 Task: Find connections with filter location Jintūr with filter topic #Homeofficewith filter profile language Potuguese with filter current company TASC Outsourcing with filter school Bhartiya Vidya Bhavans Sardar Patel Institute of Technology Munshi Nagar Andheri Mumbai with filter industry Photography with filter service category Negotiation with filter keywords title Medical Administrator
Action: Mouse moved to (291, 339)
Screenshot: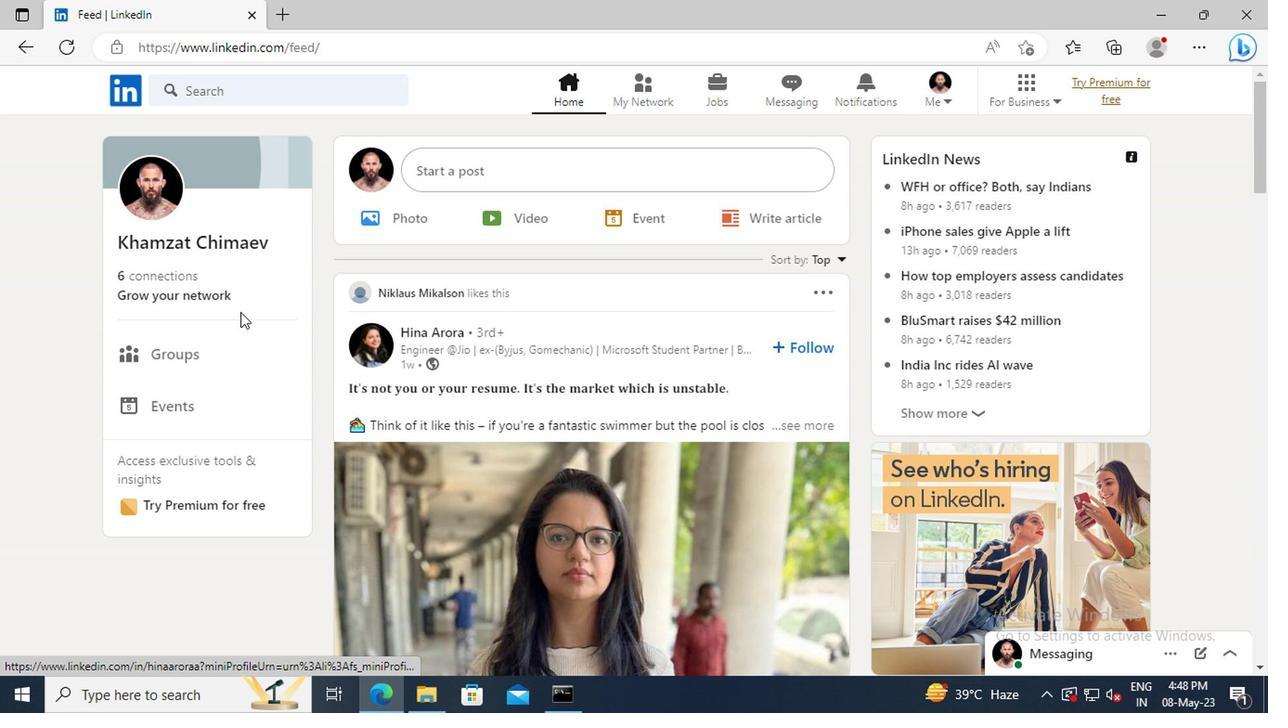 
Action: Mouse pressed left at (291, 339)
Screenshot: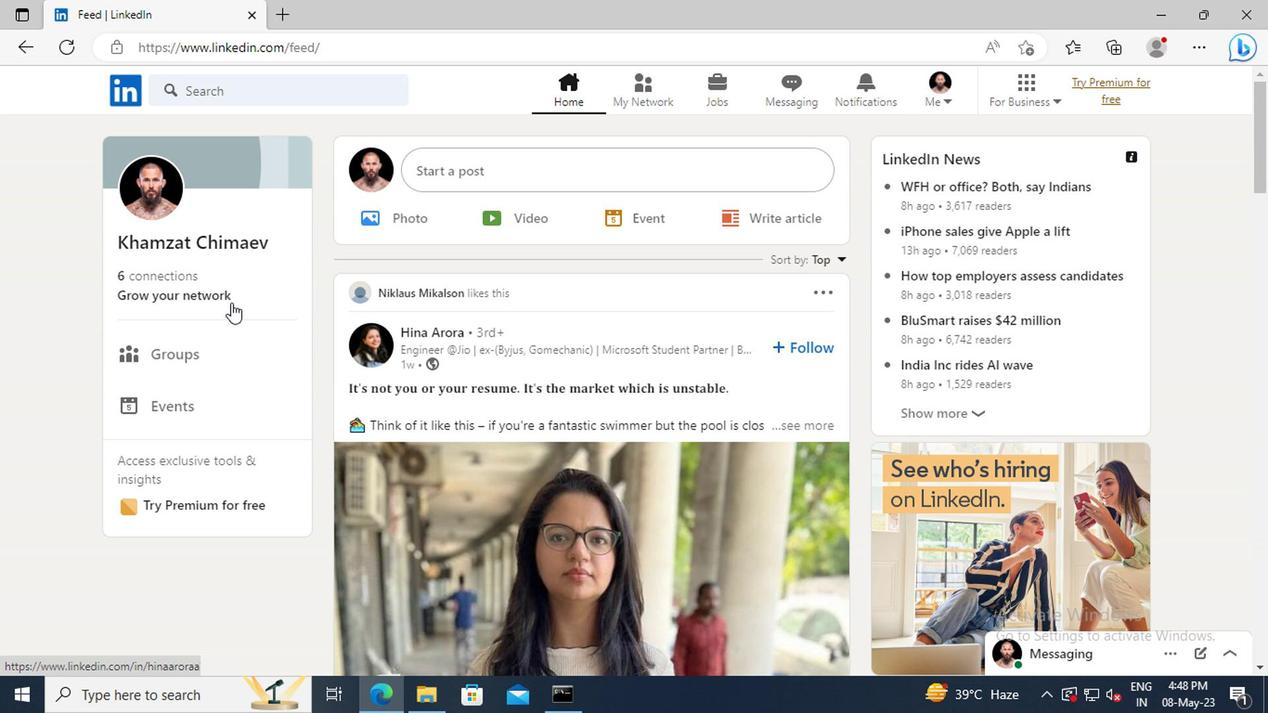
Action: Mouse moved to (279, 275)
Screenshot: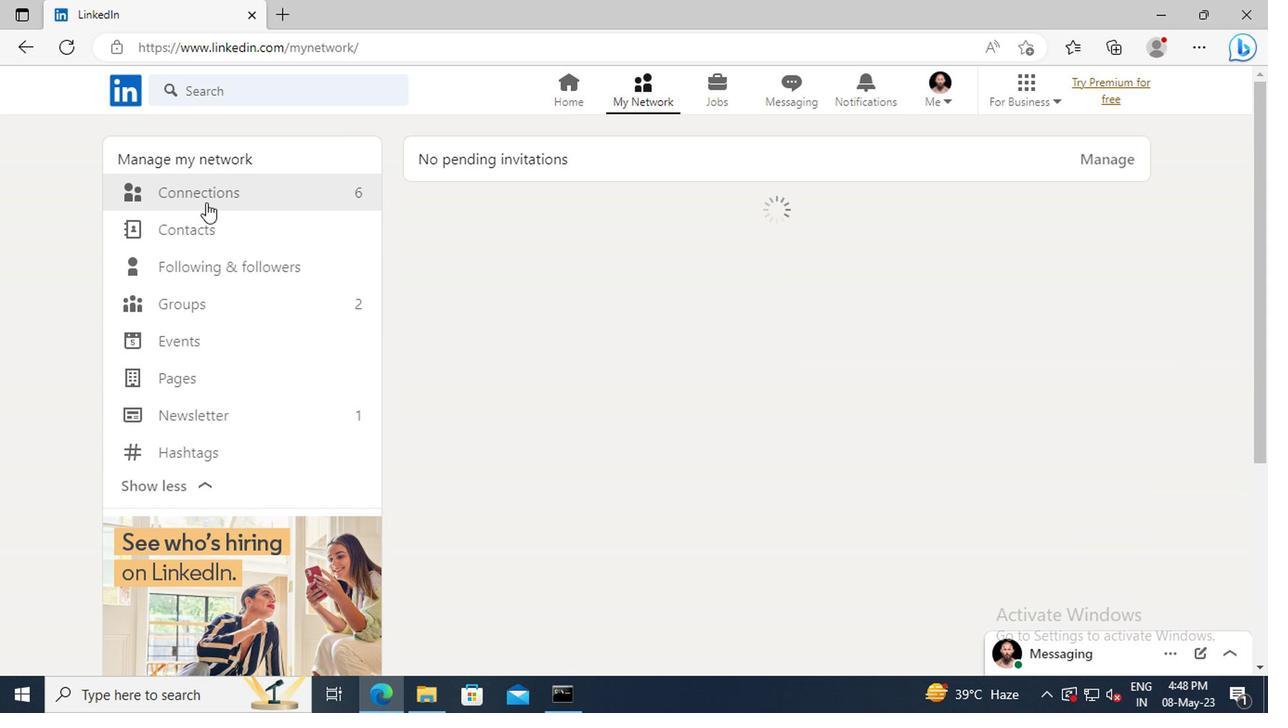 
Action: Mouse pressed left at (279, 275)
Screenshot: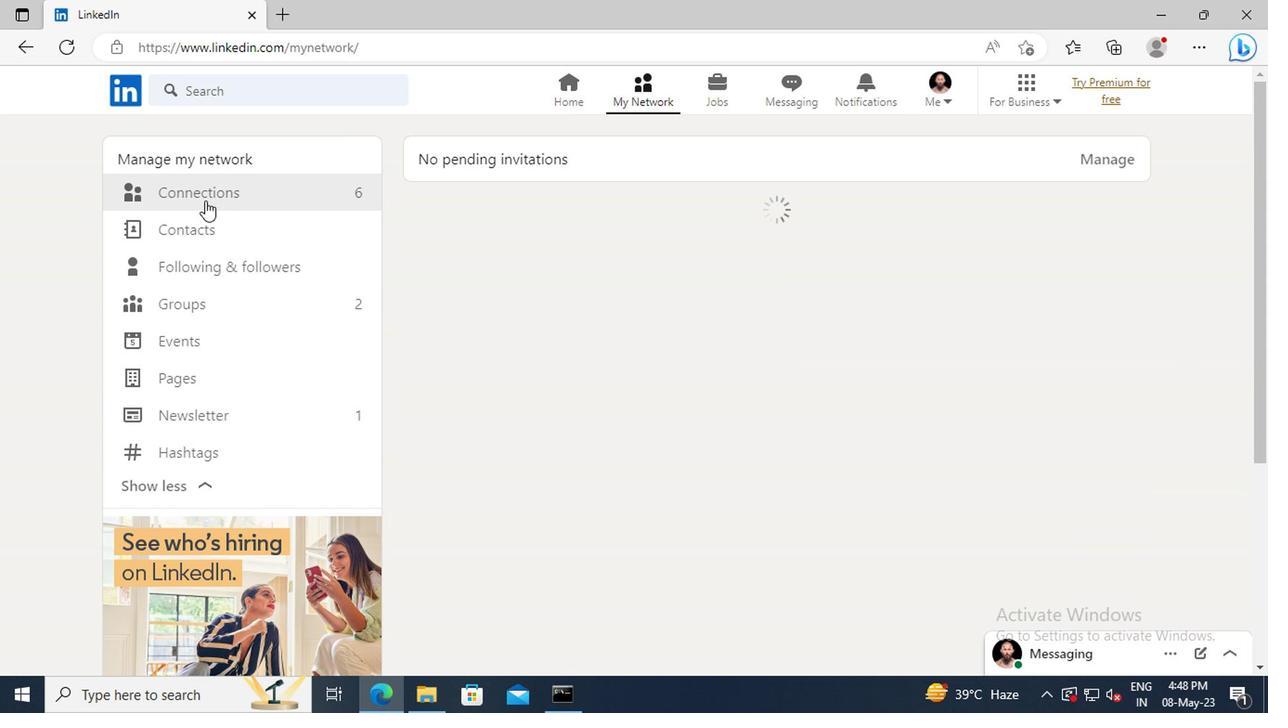 
Action: Mouse moved to (676, 273)
Screenshot: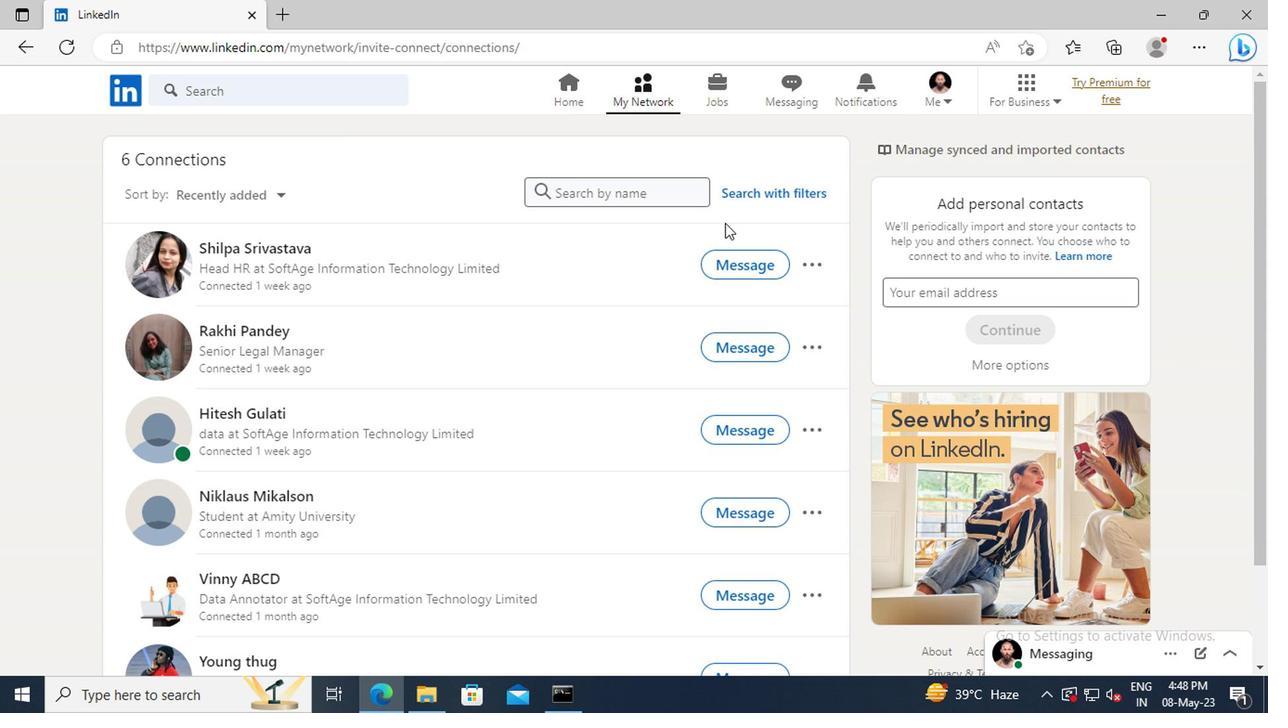 
Action: Mouse pressed left at (676, 273)
Screenshot: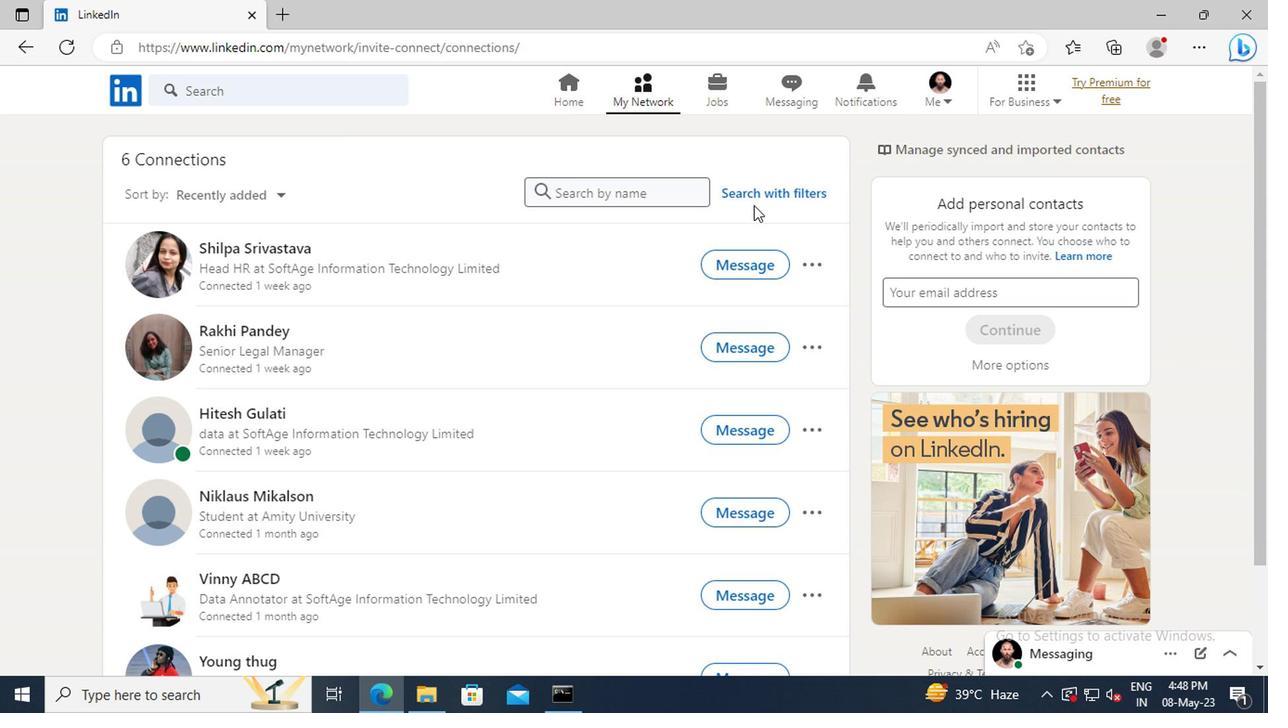
Action: Mouse moved to (637, 235)
Screenshot: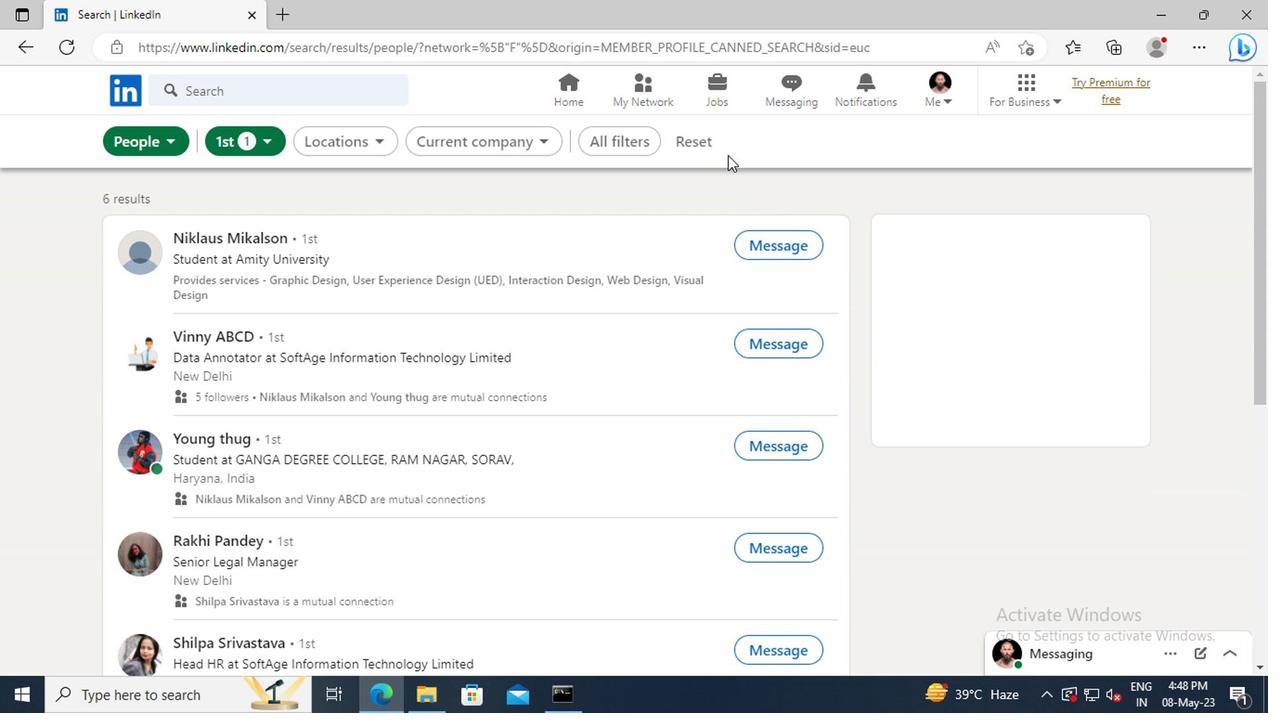 
Action: Mouse pressed left at (637, 235)
Screenshot: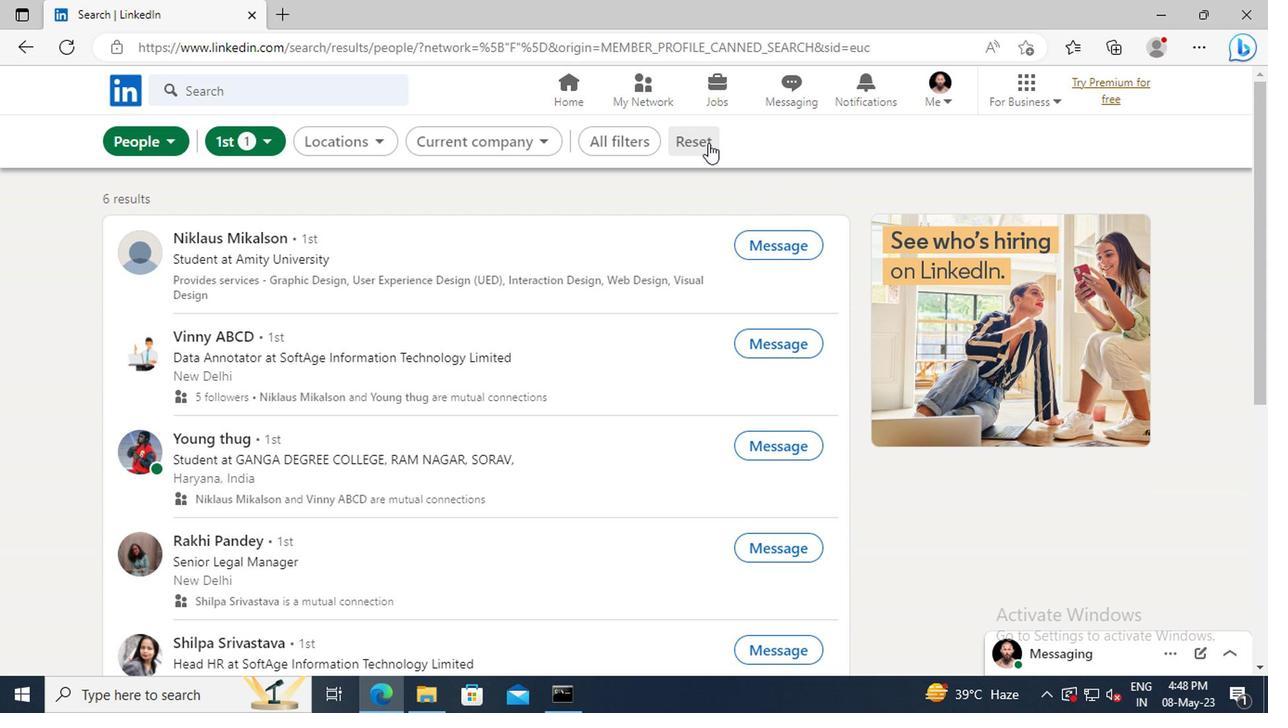 
Action: Mouse moved to (614, 235)
Screenshot: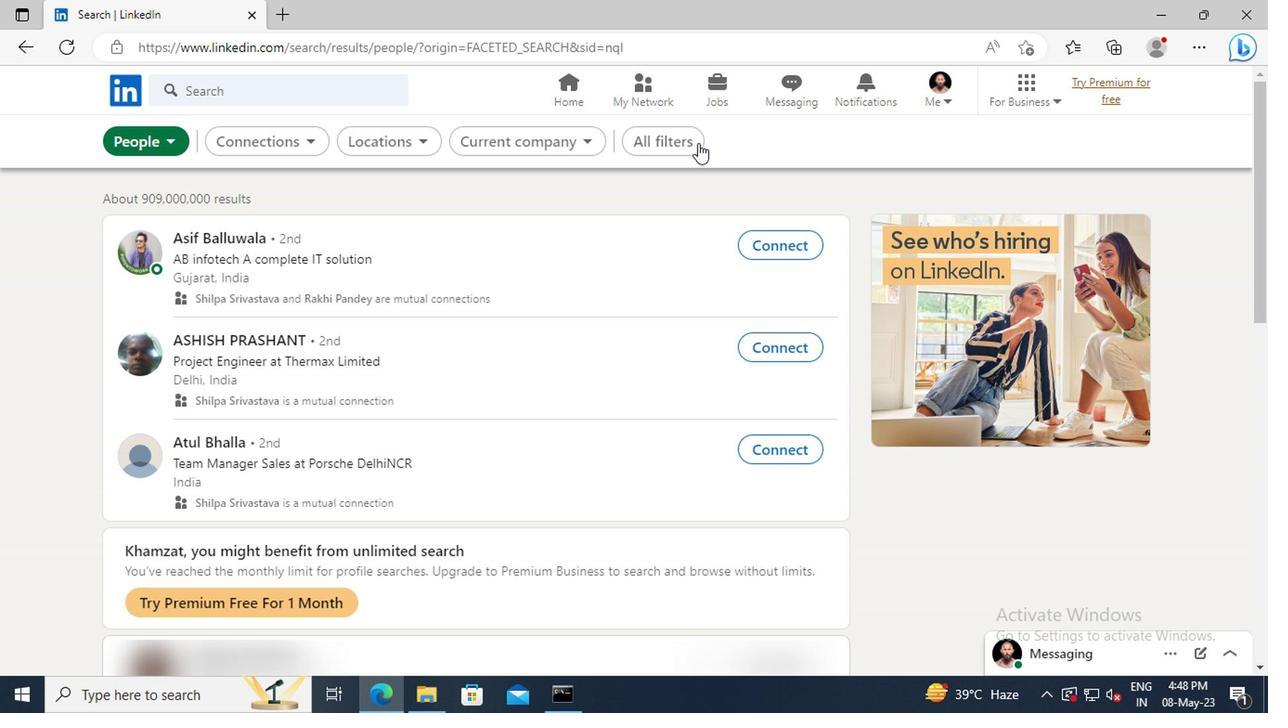 
Action: Mouse pressed left at (614, 235)
Screenshot: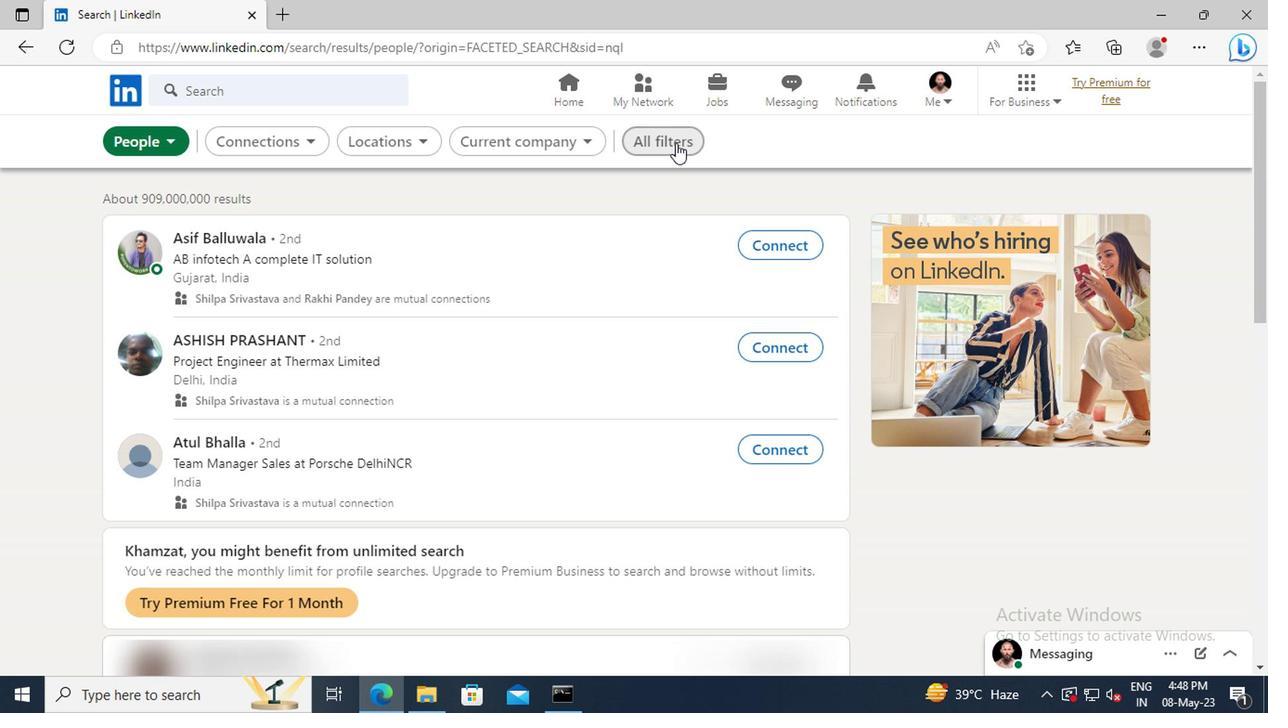 
Action: Mouse moved to (884, 385)
Screenshot: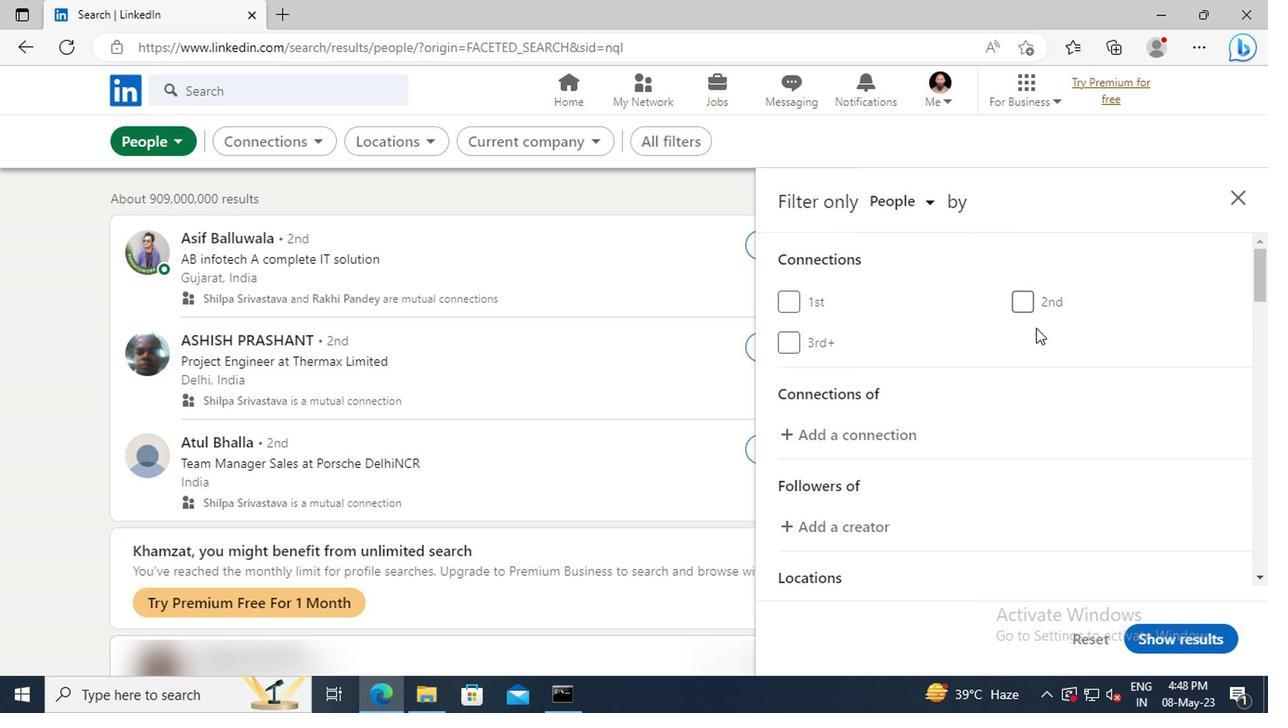 
Action: Mouse scrolled (884, 384) with delta (0, 0)
Screenshot: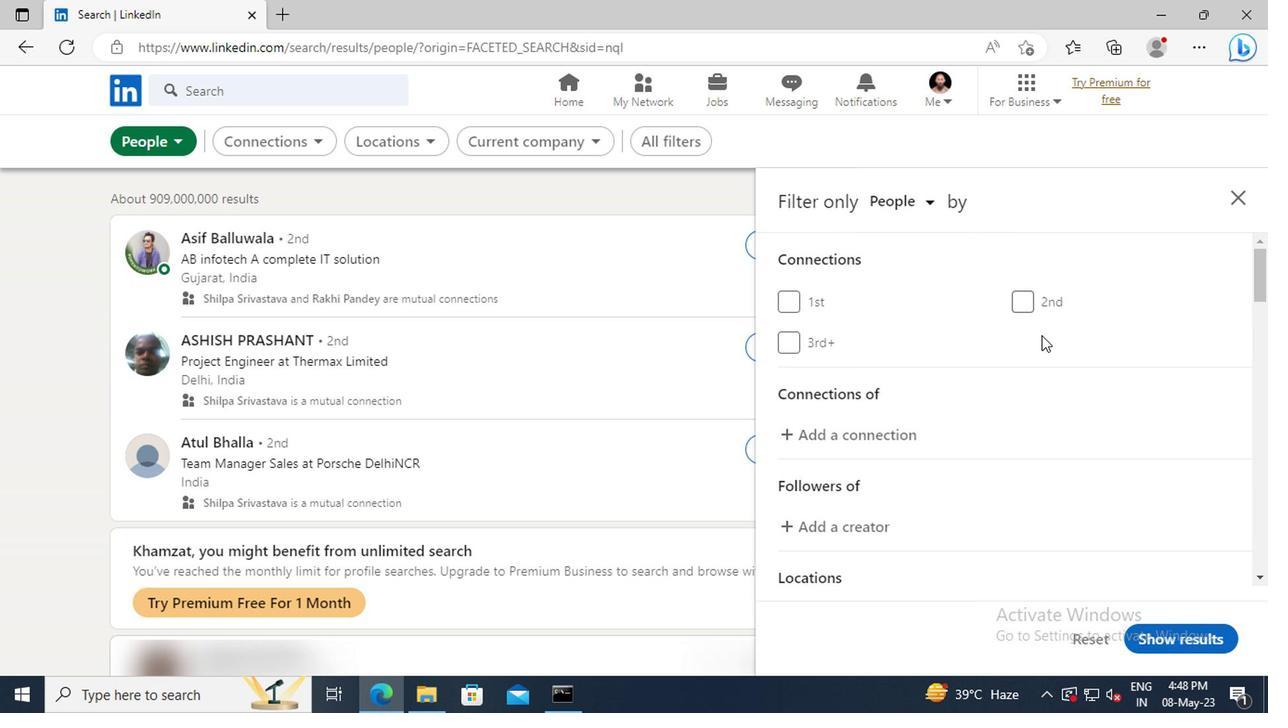 
Action: Mouse scrolled (884, 384) with delta (0, 0)
Screenshot: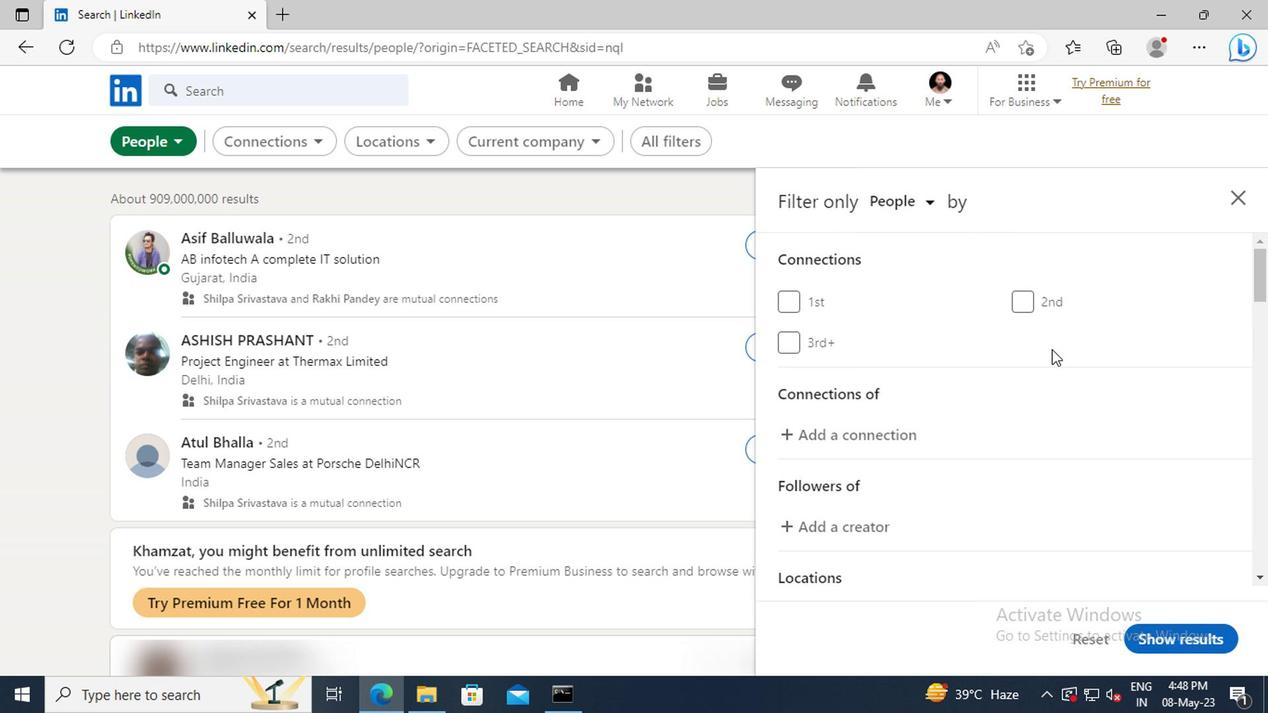 
Action: Mouse moved to (884, 385)
Screenshot: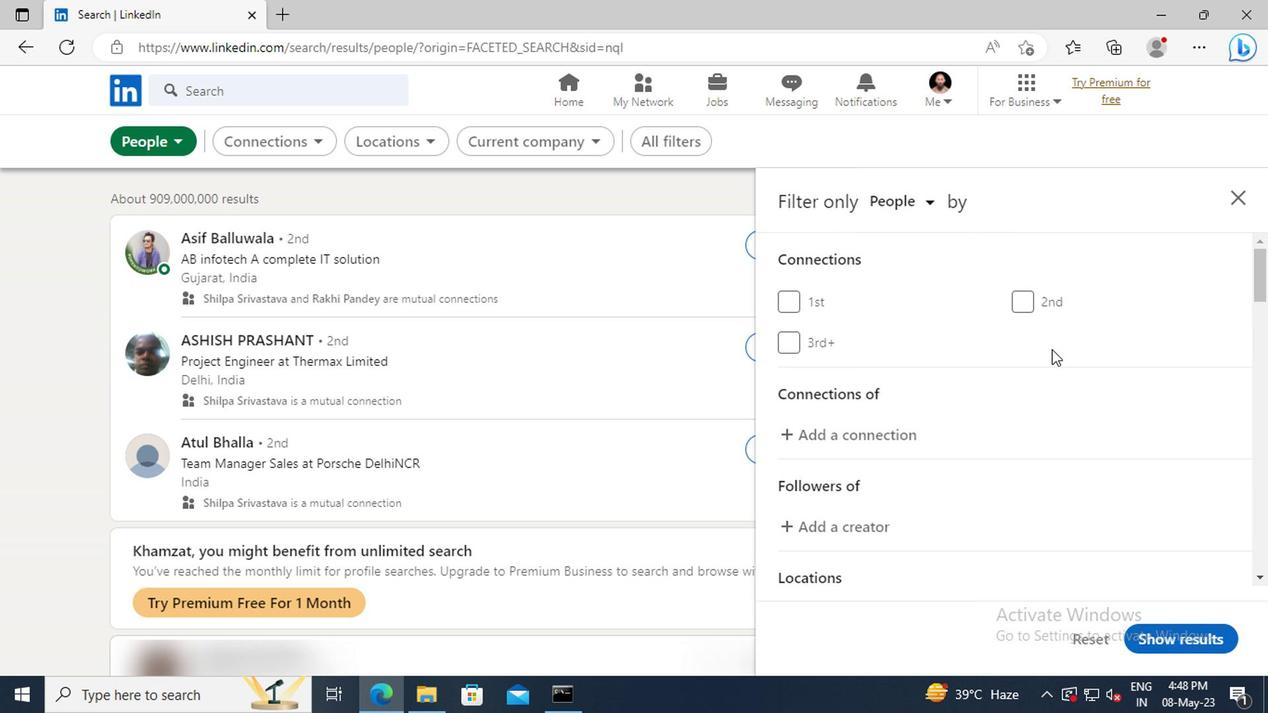 
Action: Mouse scrolled (884, 384) with delta (0, 0)
Screenshot: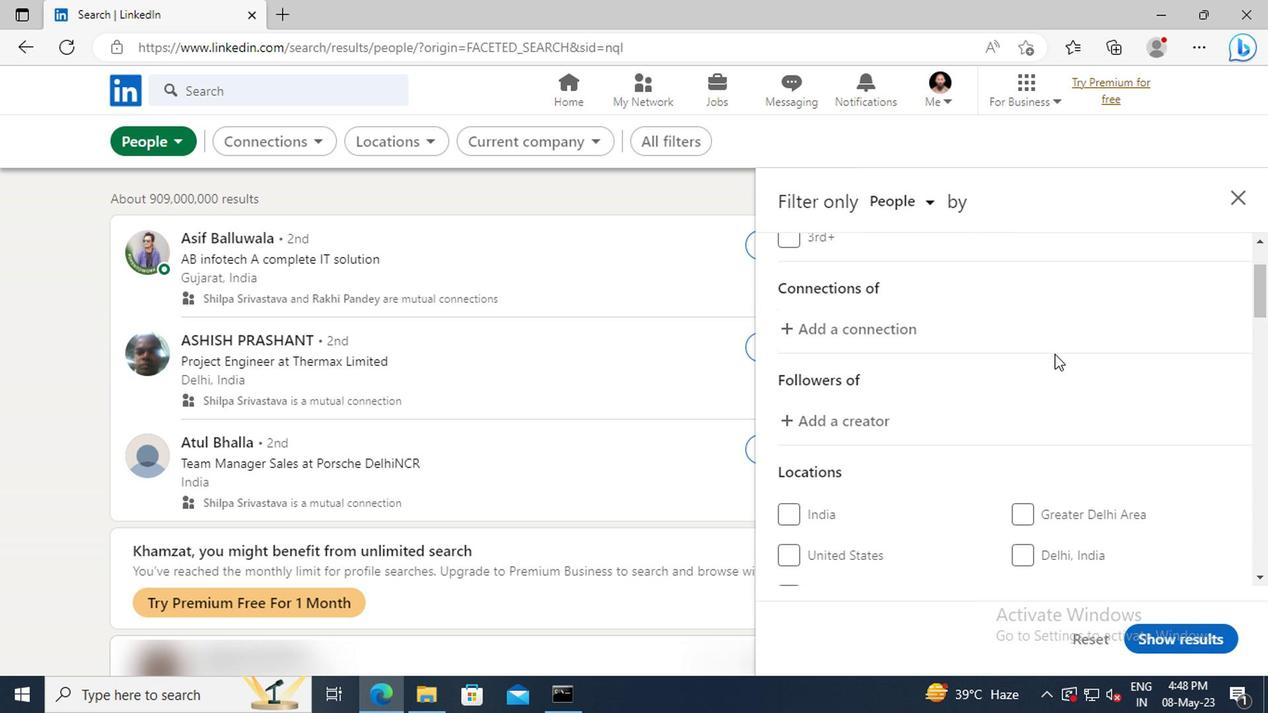 
Action: Mouse scrolled (884, 384) with delta (0, 0)
Screenshot: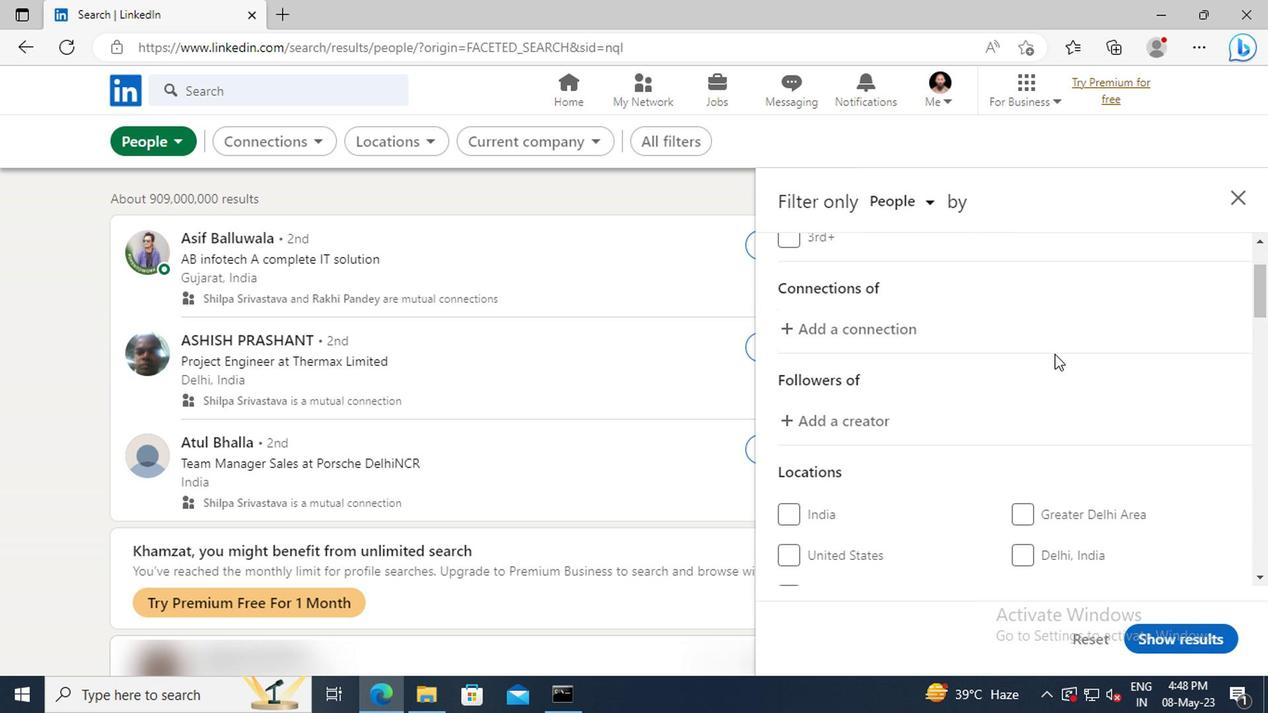 
Action: Mouse scrolled (884, 384) with delta (0, 0)
Screenshot: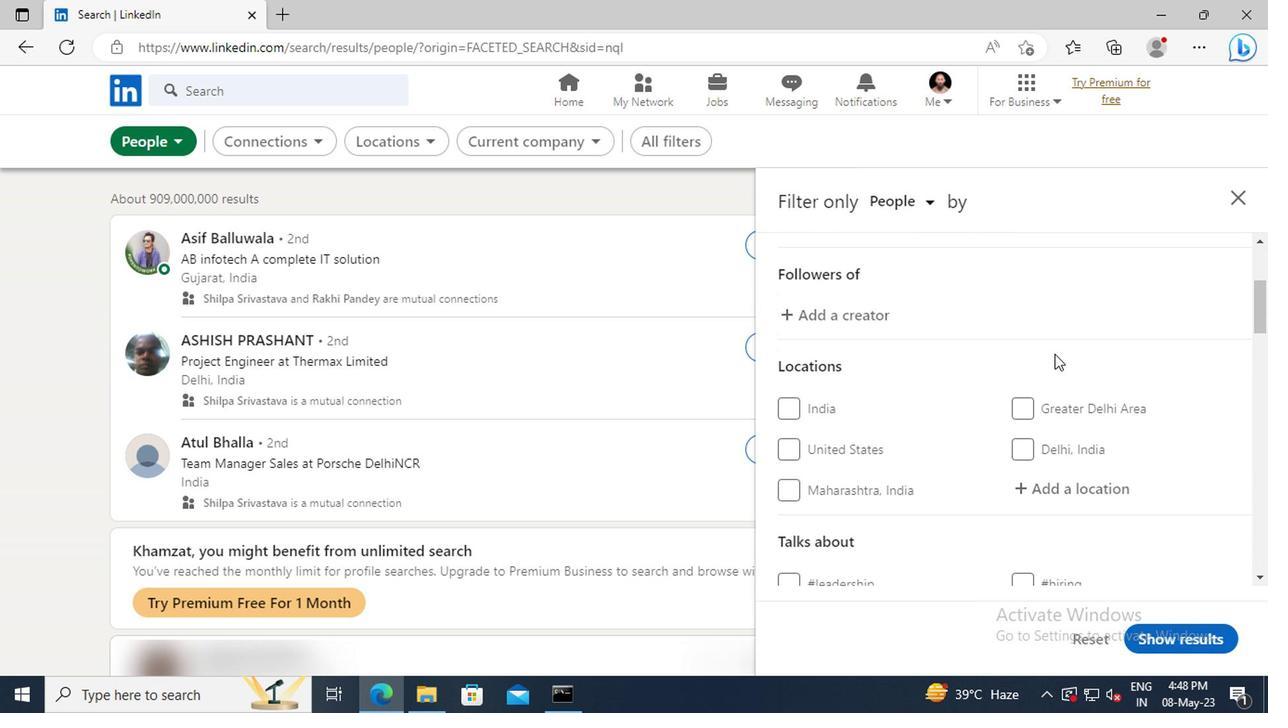 
Action: Mouse scrolled (884, 384) with delta (0, 0)
Screenshot: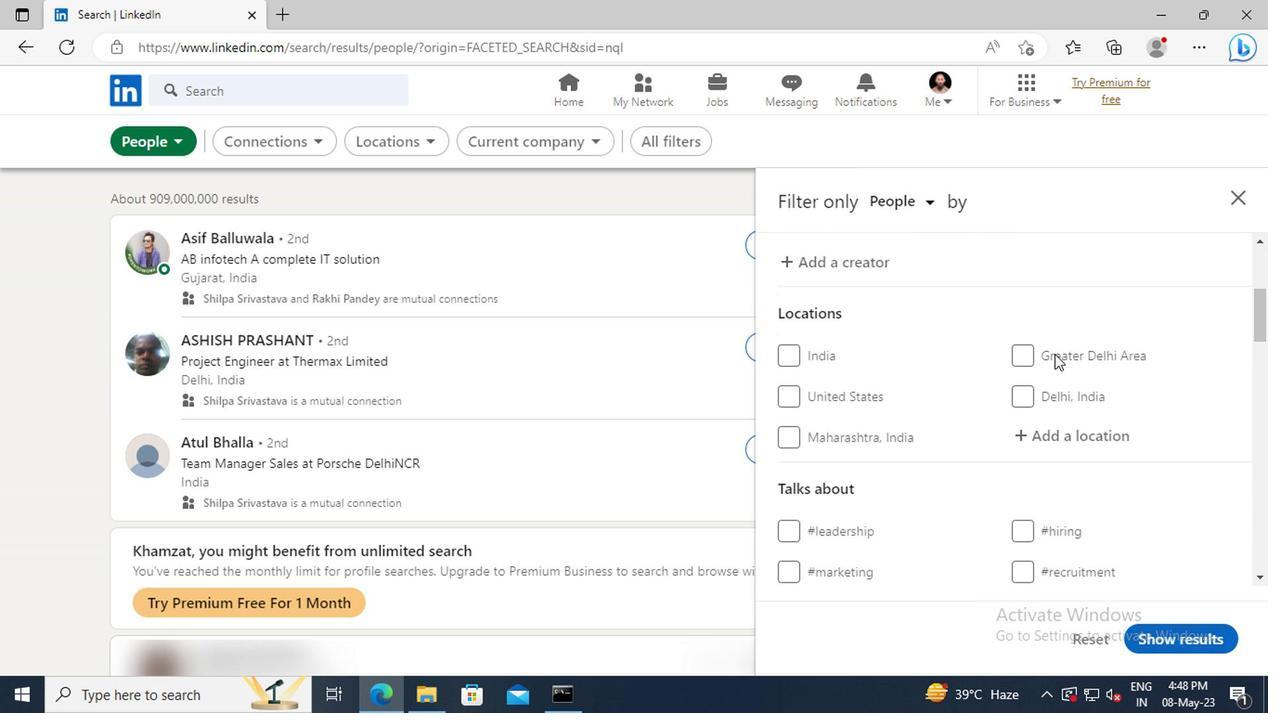 
Action: Mouse moved to (886, 404)
Screenshot: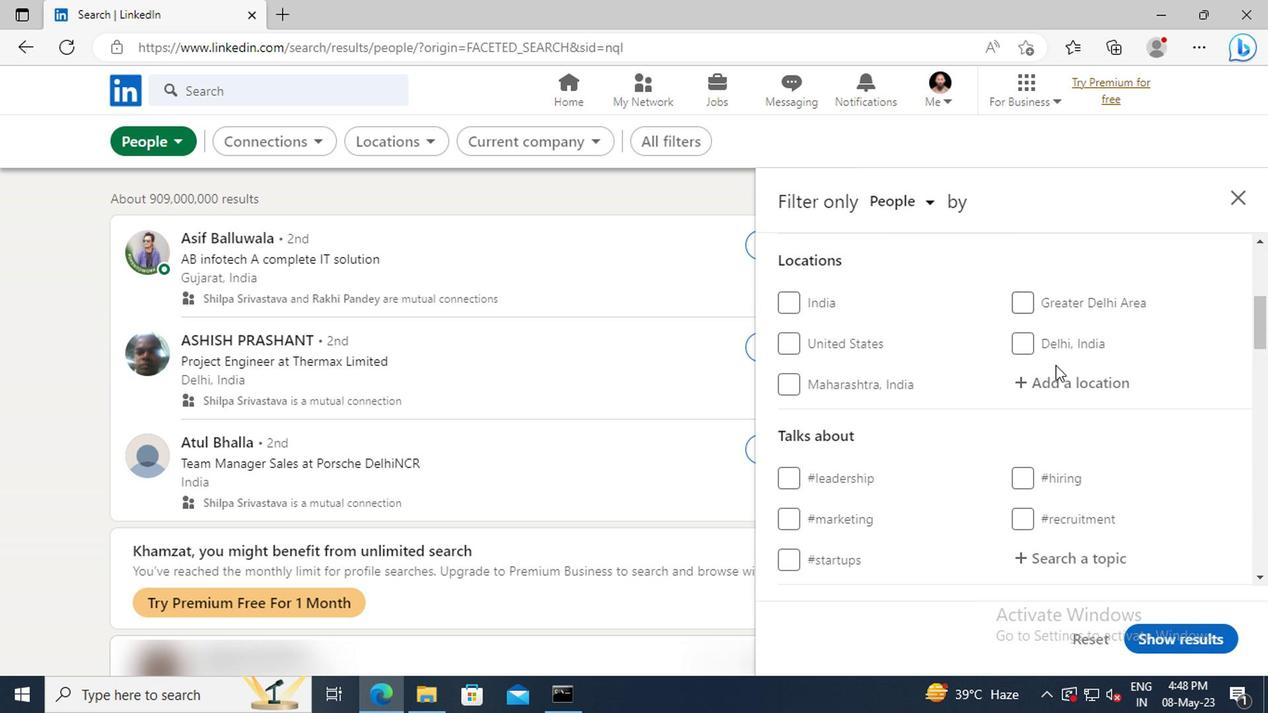 
Action: Mouse pressed left at (886, 404)
Screenshot: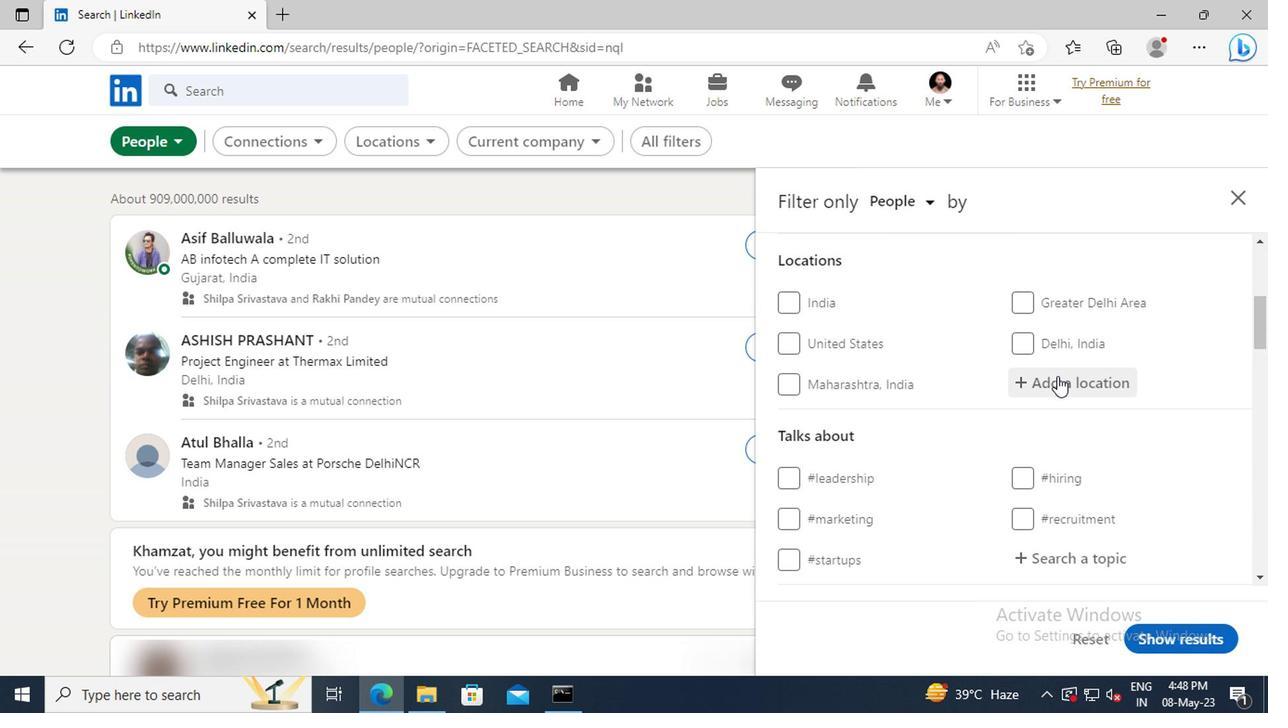 
Action: Key pressed <Key.shift>JINTUR
Screenshot: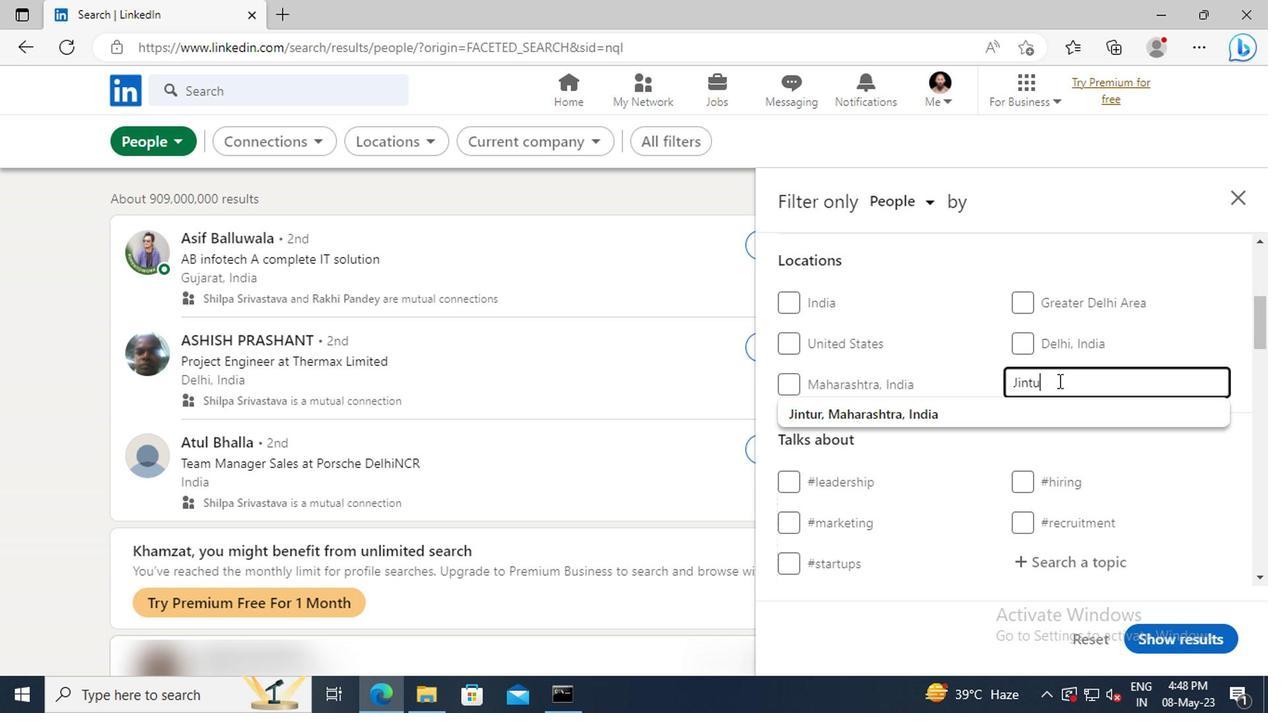 
Action: Mouse moved to (890, 426)
Screenshot: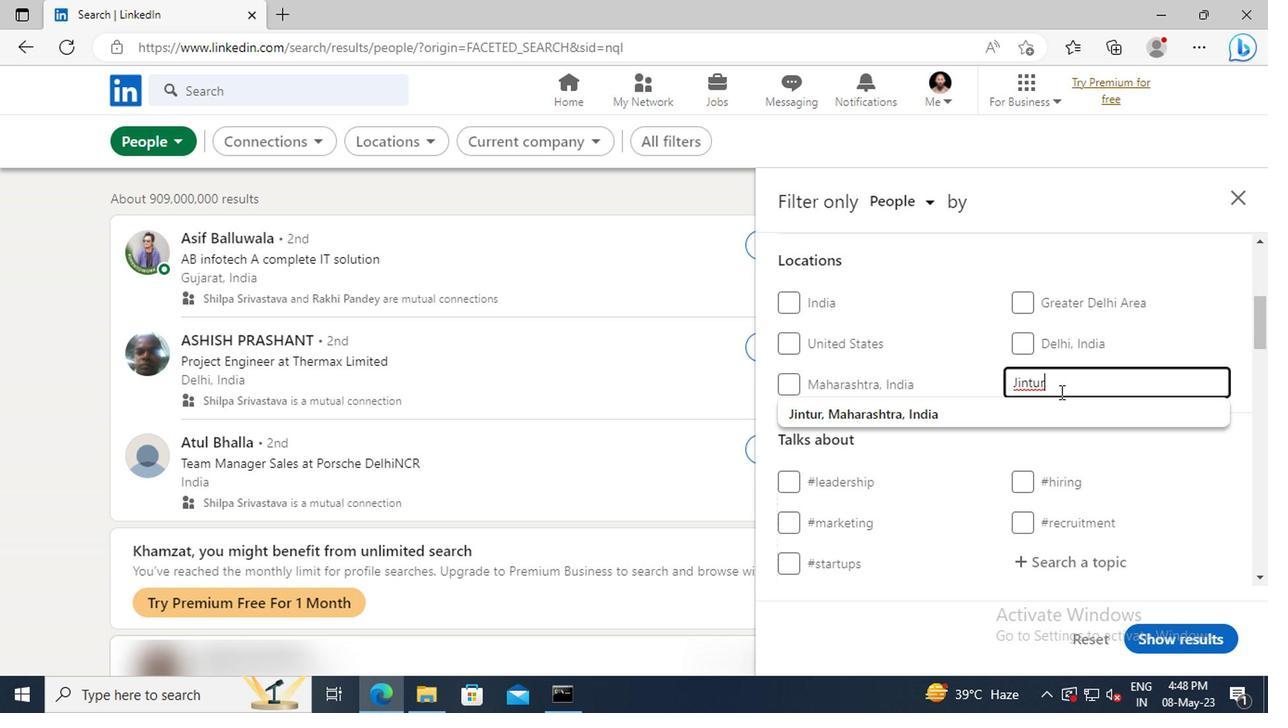 
Action: Mouse pressed left at (890, 426)
Screenshot: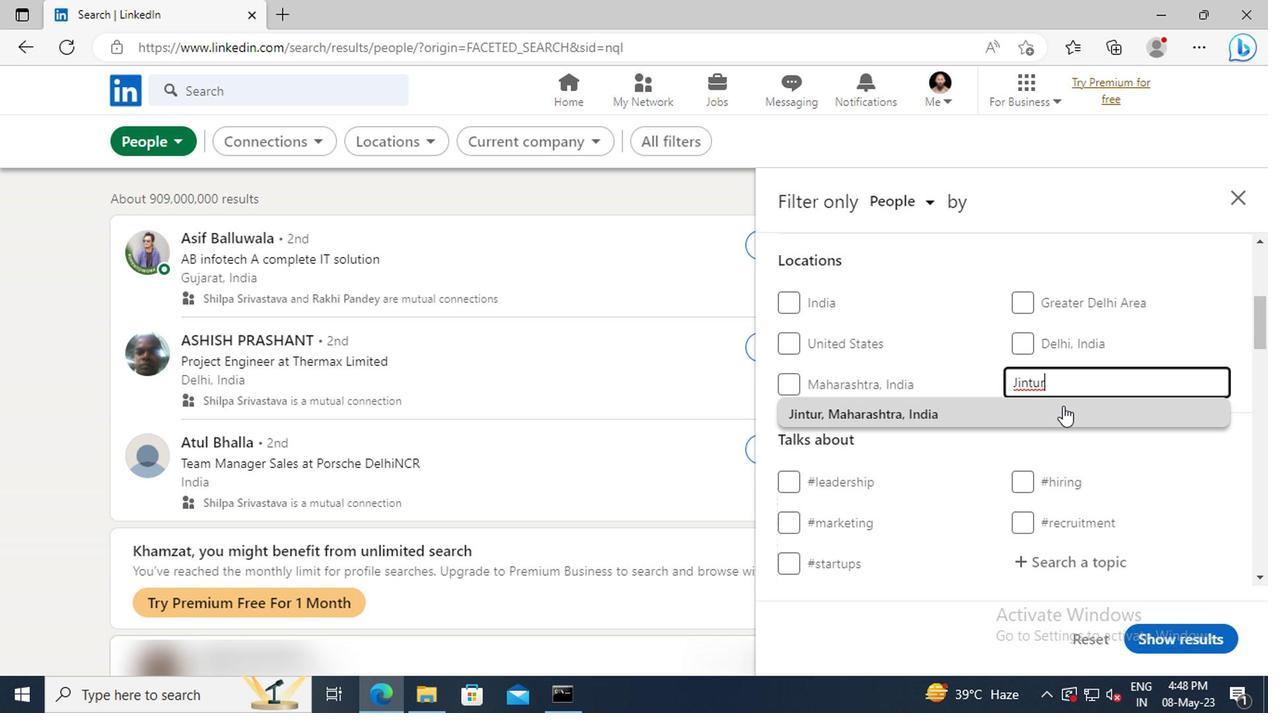 
Action: Mouse moved to (892, 428)
Screenshot: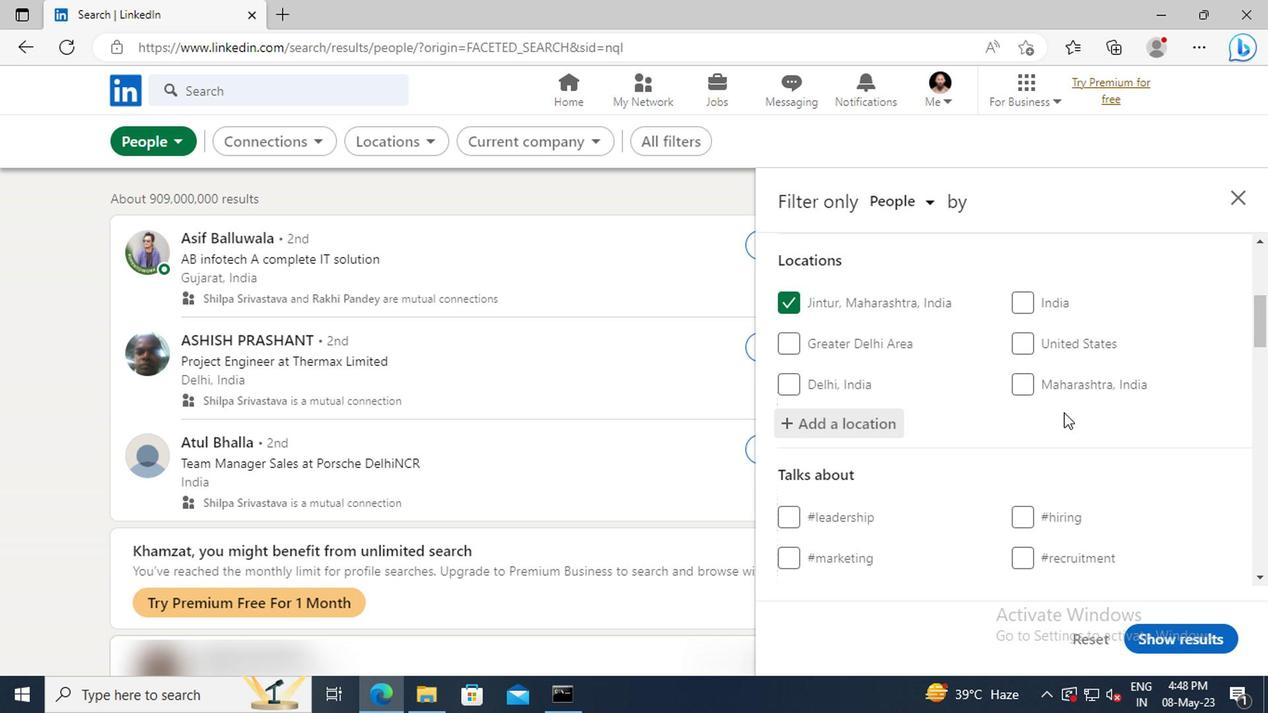 
Action: Mouse scrolled (892, 427) with delta (0, 0)
Screenshot: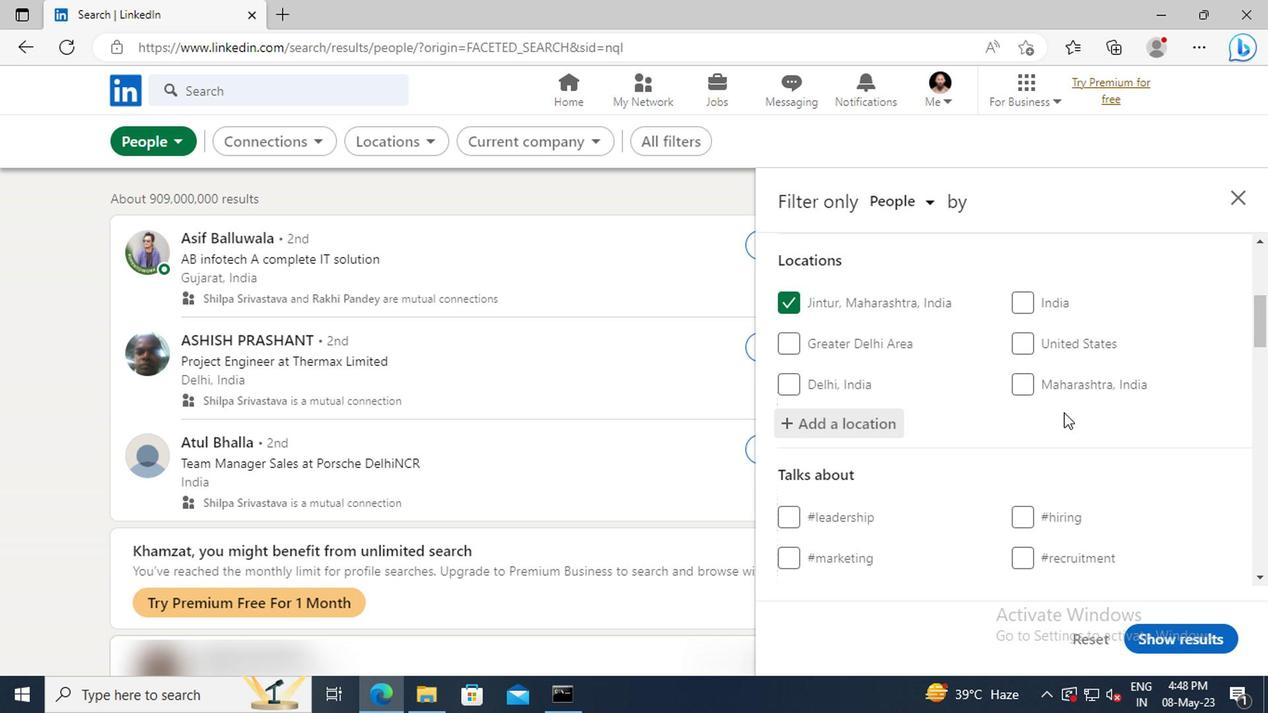 
Action: Mouse scrolled (892, 427) with delta (0, 0)
Screenshot: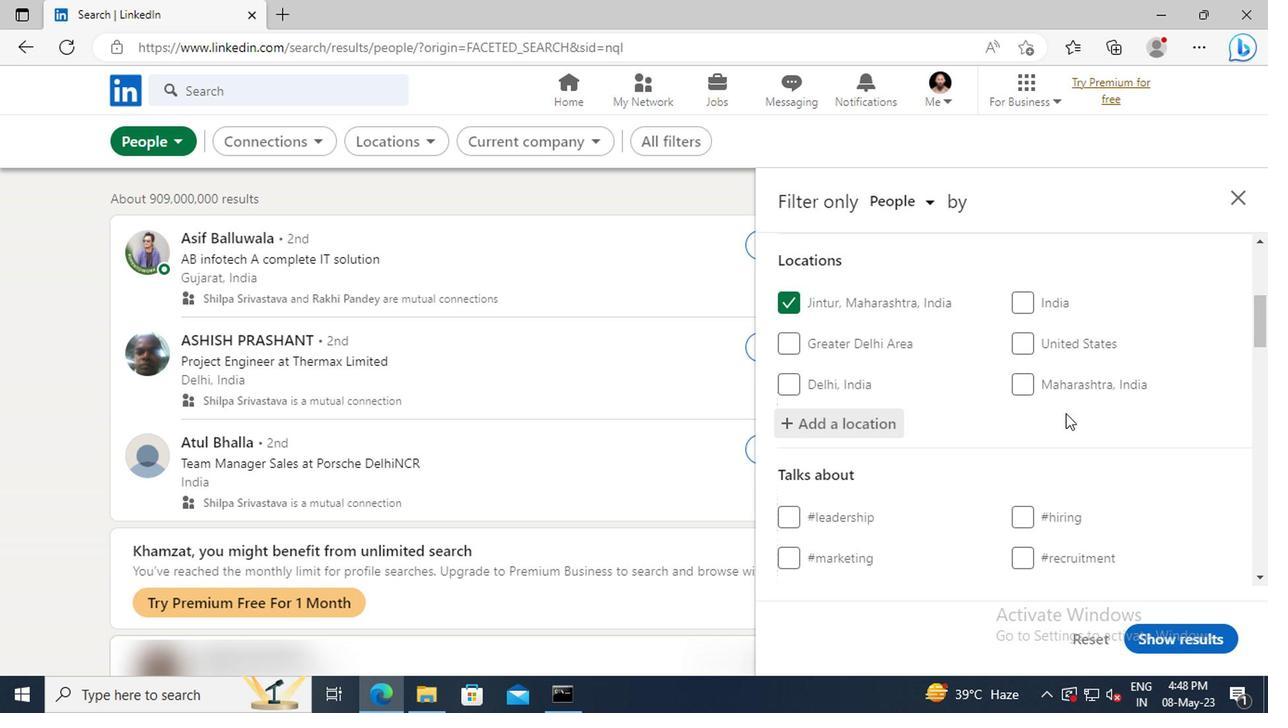 
Action: Mouse scrolled (892, 427) with delta (0, 0)
Screenshot: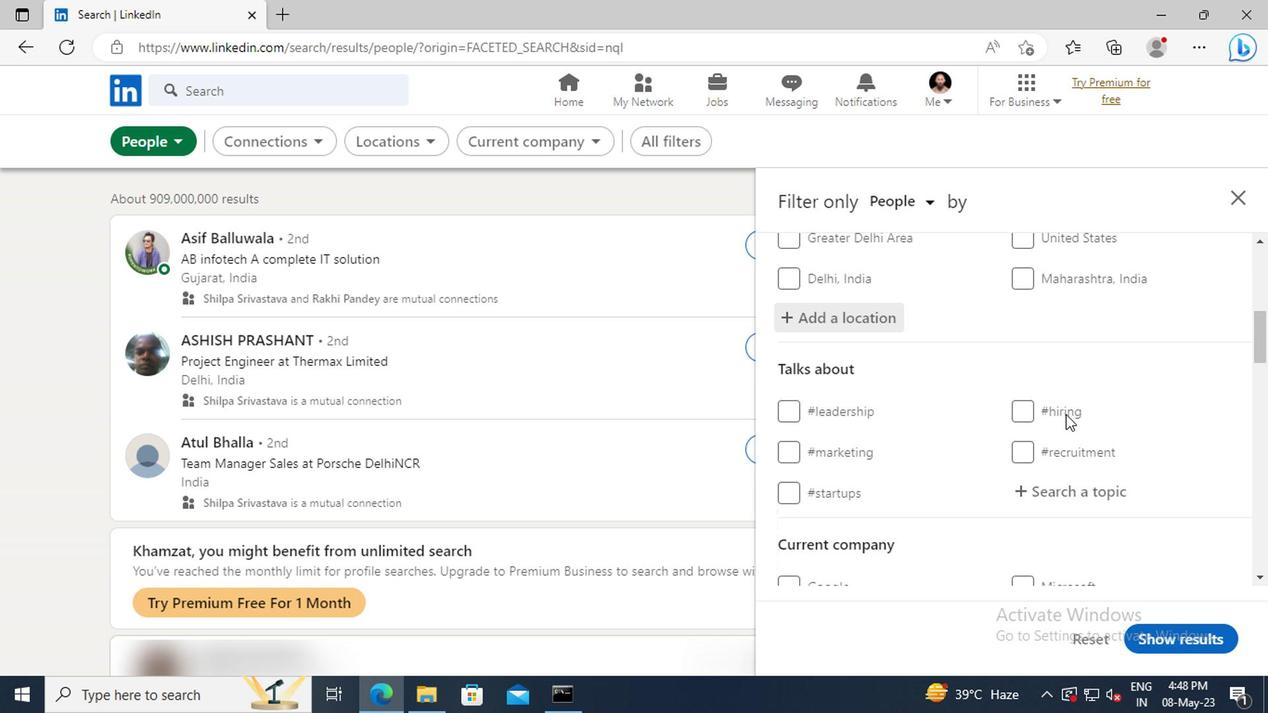 
Action: Mouse moved to (898, 443)
Screenshot: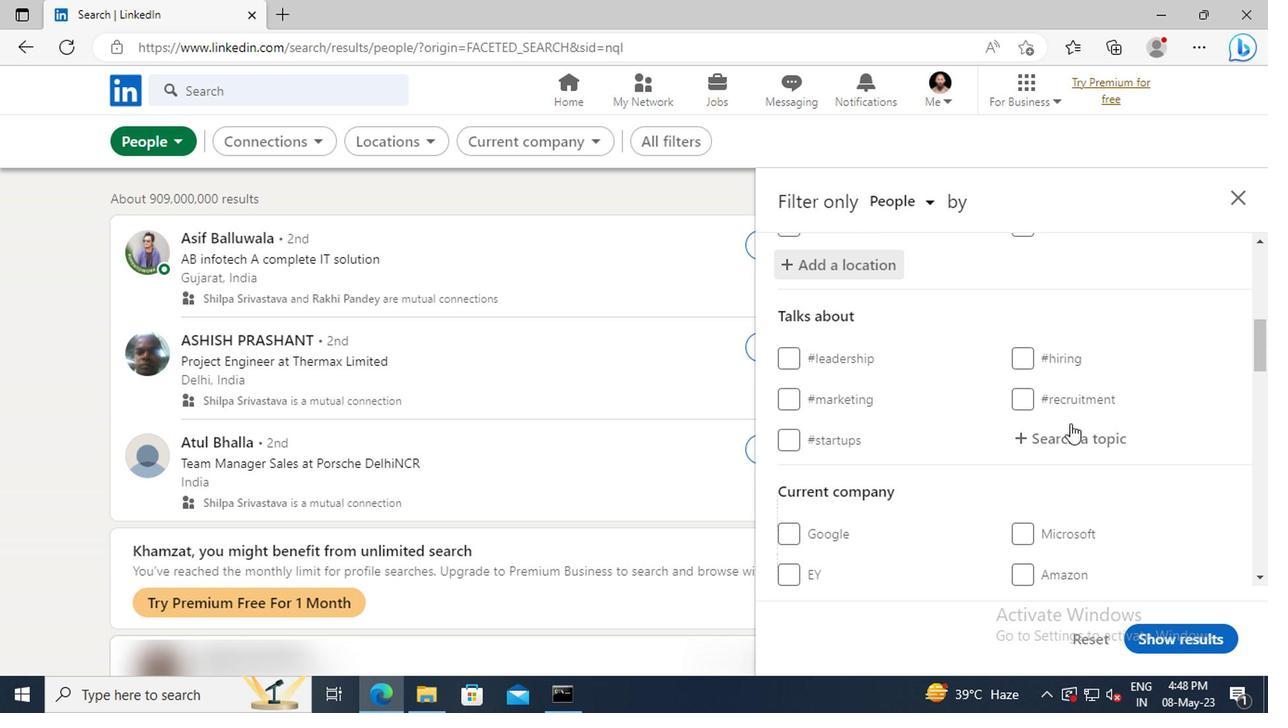 
Action: Mouse pressed left at (898, 443)
Screenshot: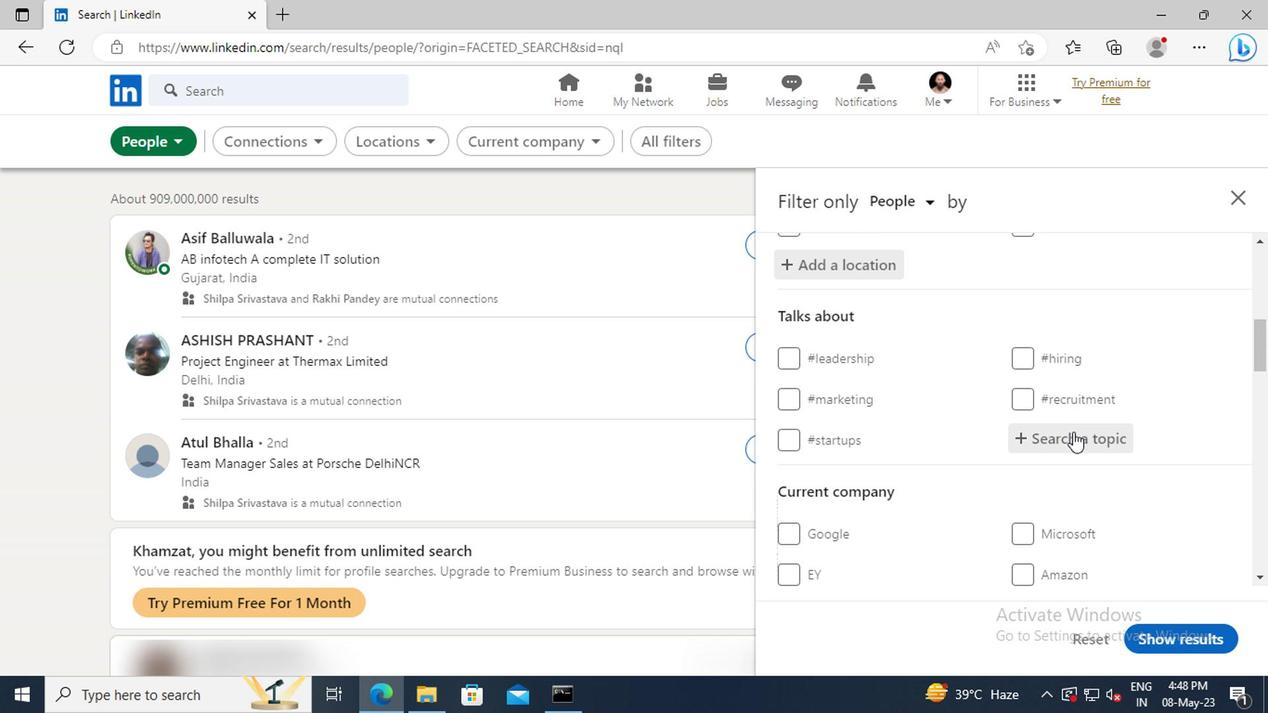 
Action: Mouse moved to (898, 444)
Screenshot: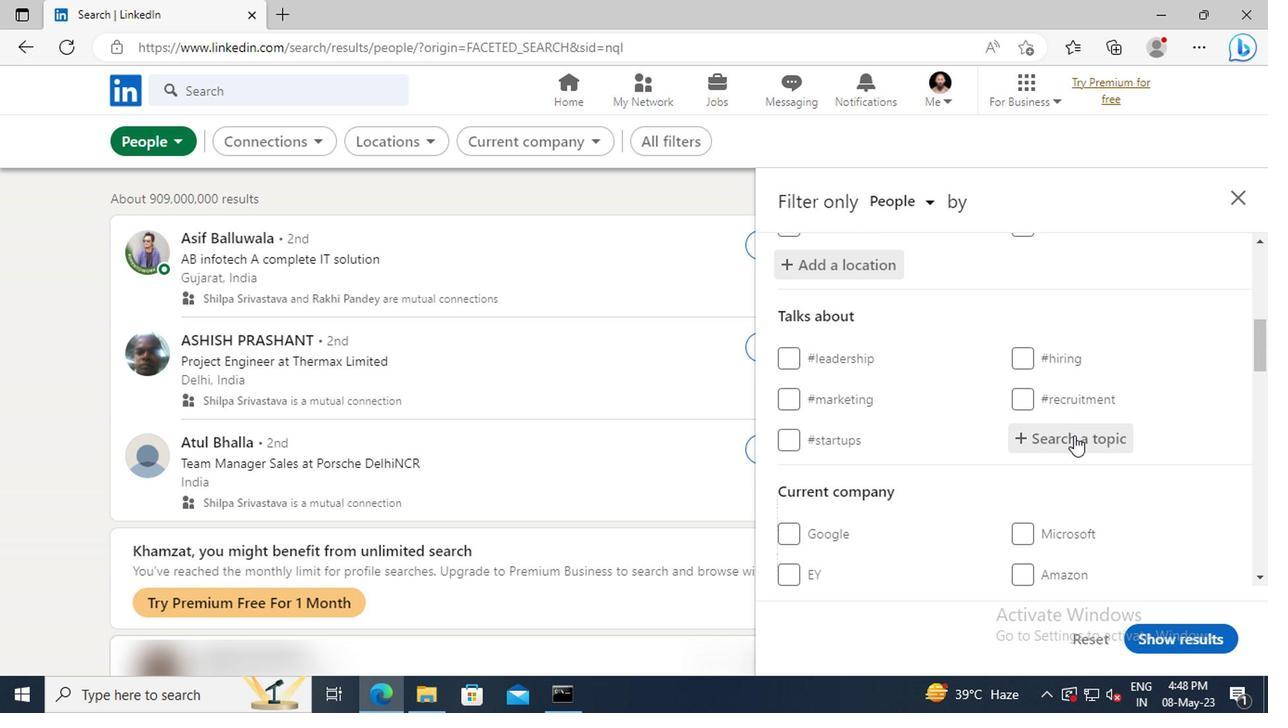 
Action: Key pressed <Key.shift>HOMEOF
Screenshot: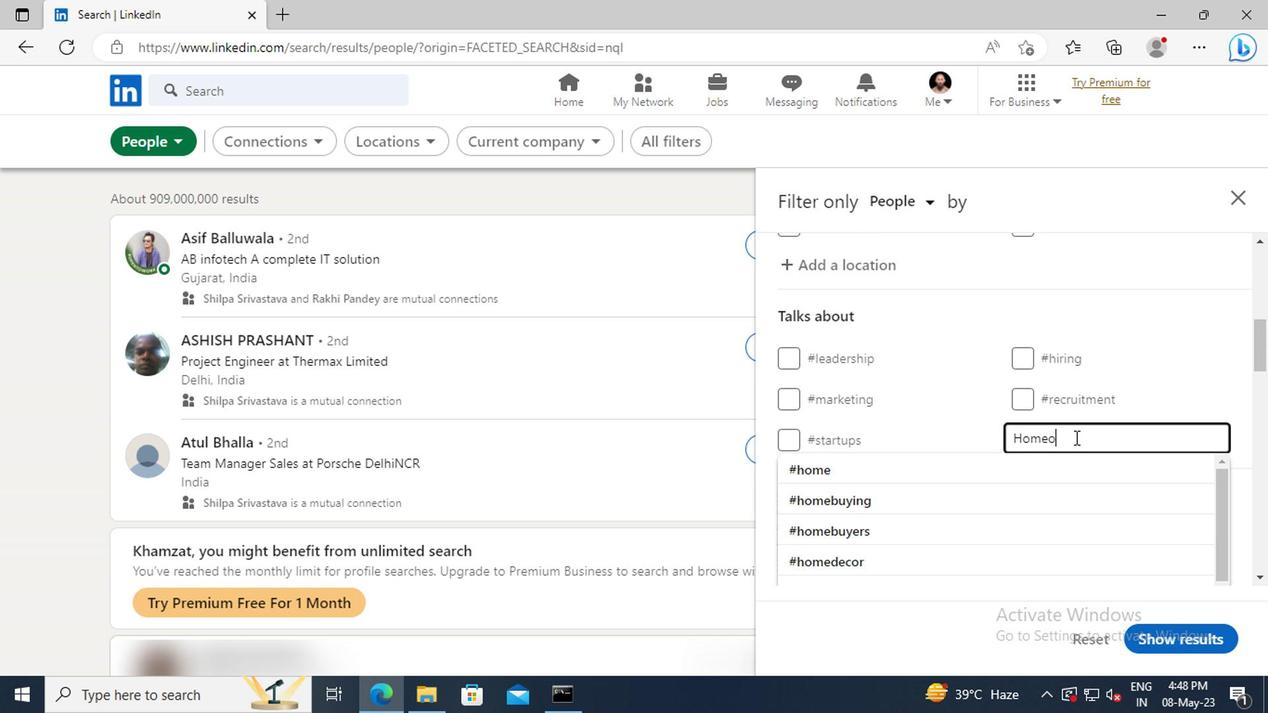 
Action: Mouse moved to (904, 461)
Screenshot: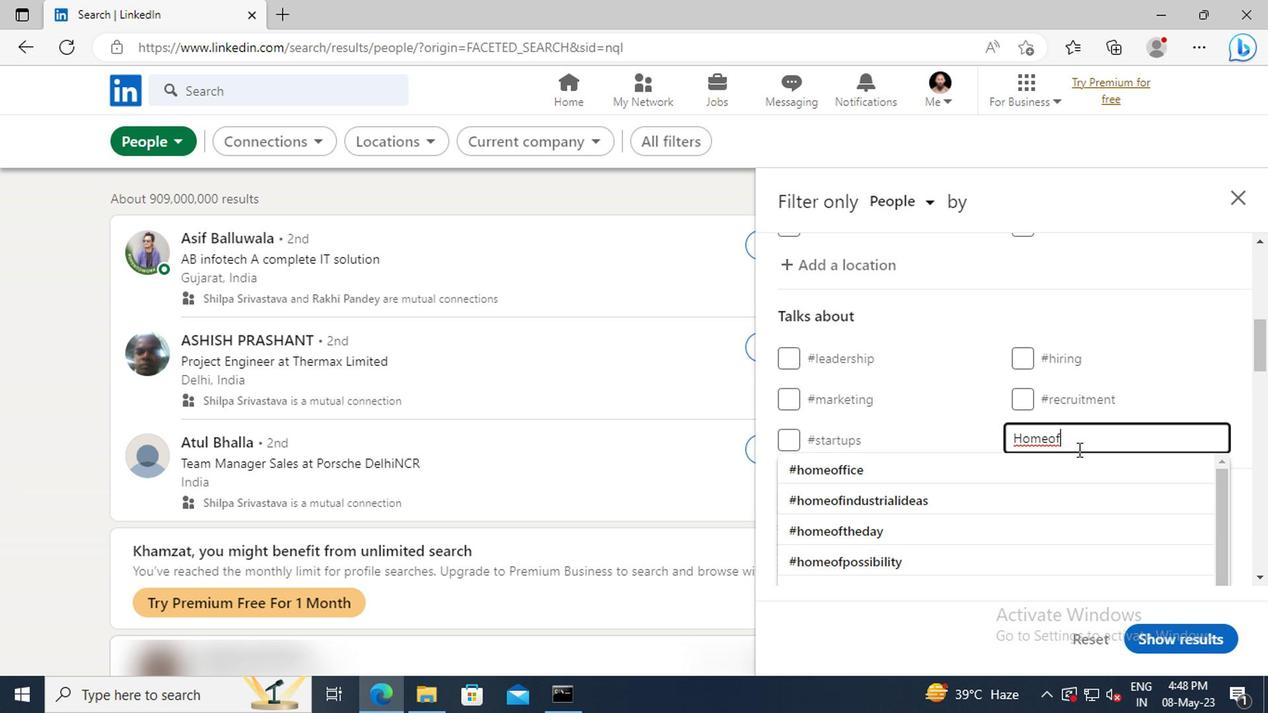 
Action: Mouse pressed left at (904, 461)
Screenshot: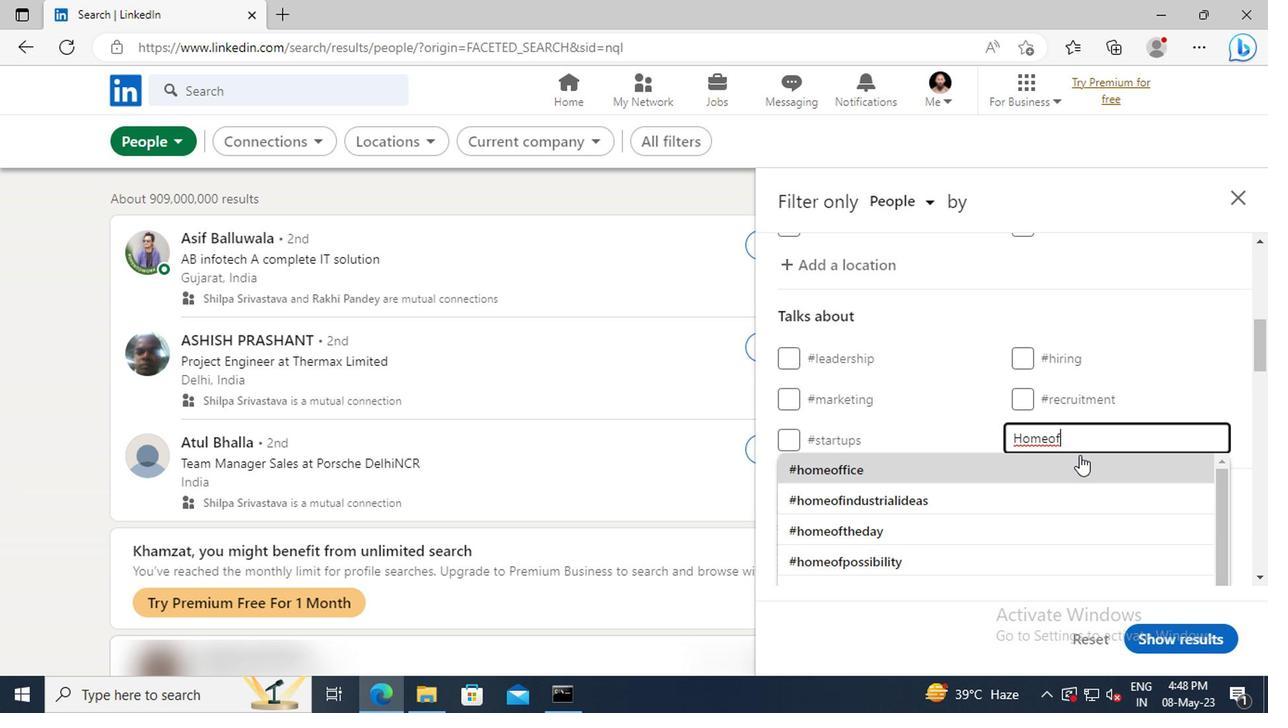 
Action: Mouse moved to (909, 464)
Screenshot: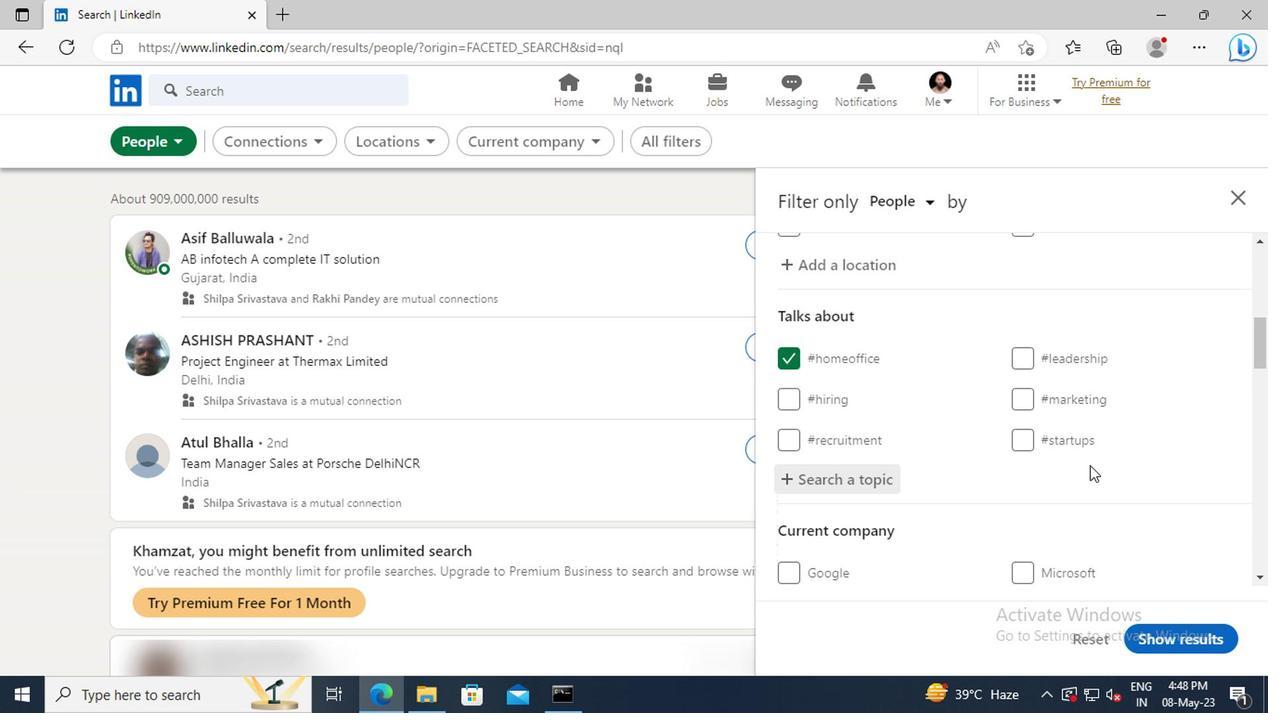 
Action: Mouse scrolled (909, 463) with delta (0, 0)
Screenshot: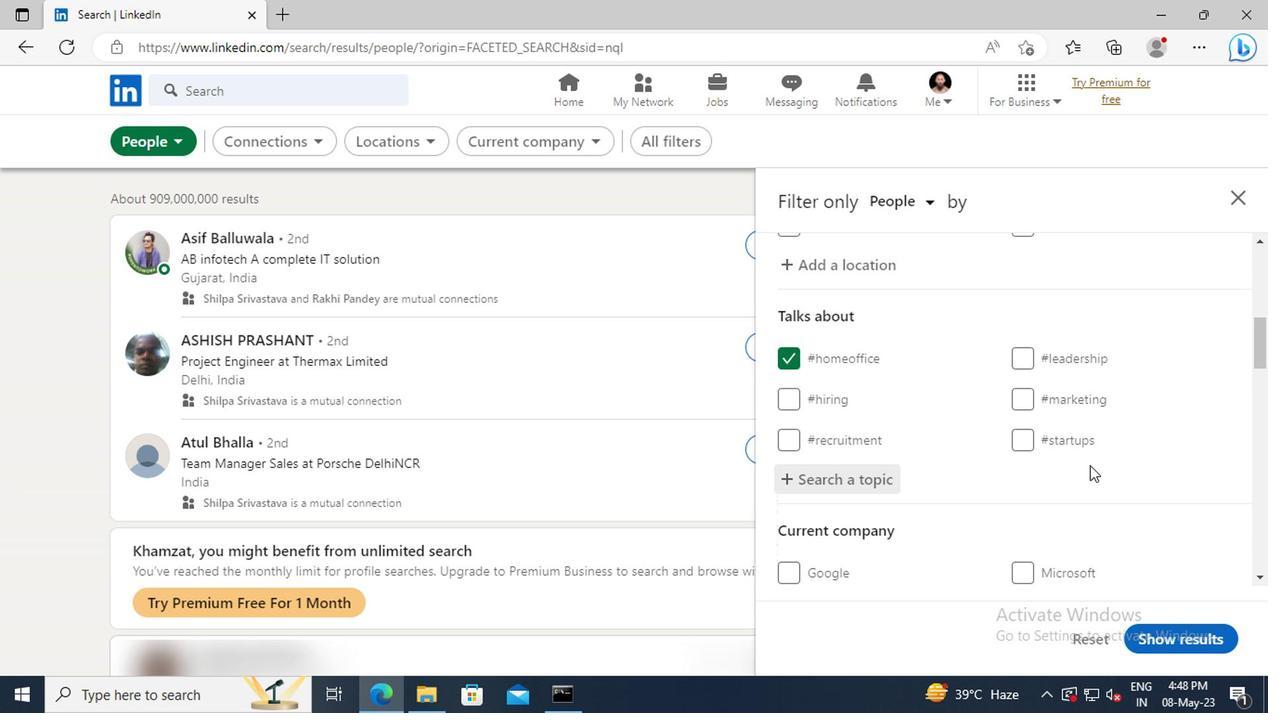 
Action: Mouse scrolled (909, 463) with delta (0, 0)
Screenshot: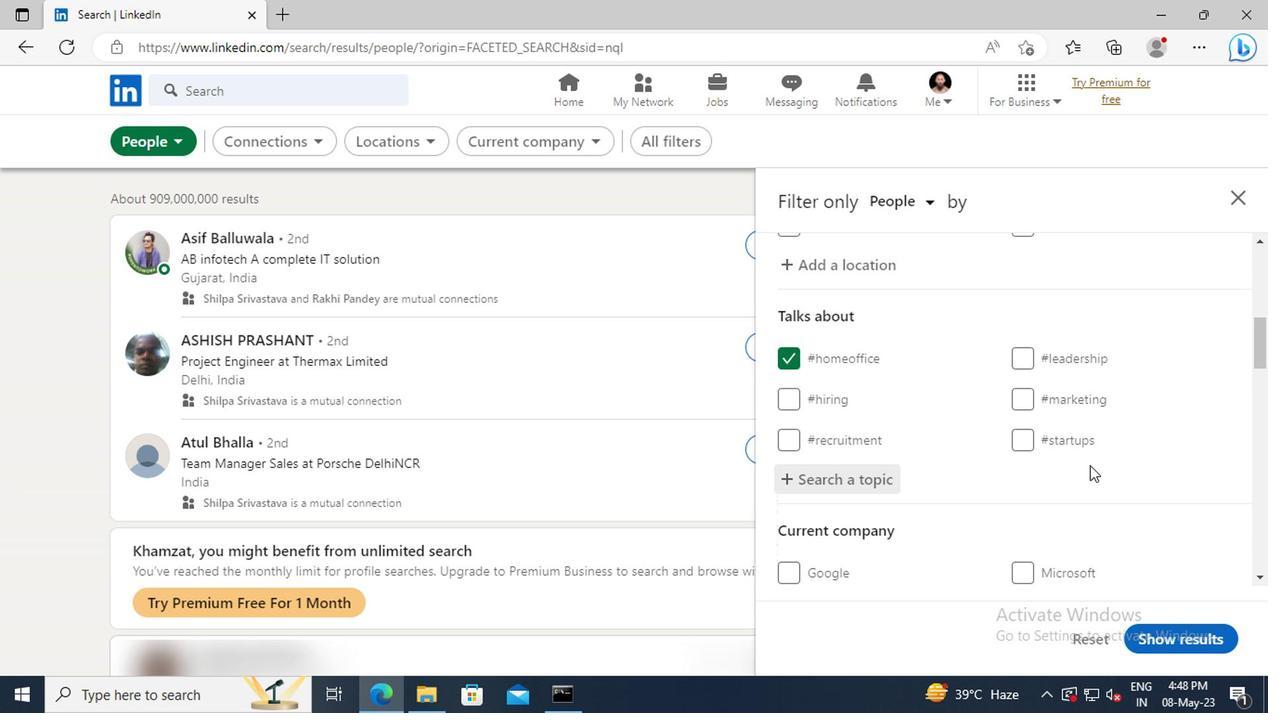 
Action: Mouse scrolled (909, 463) with delta (0, 0)
Screenshot: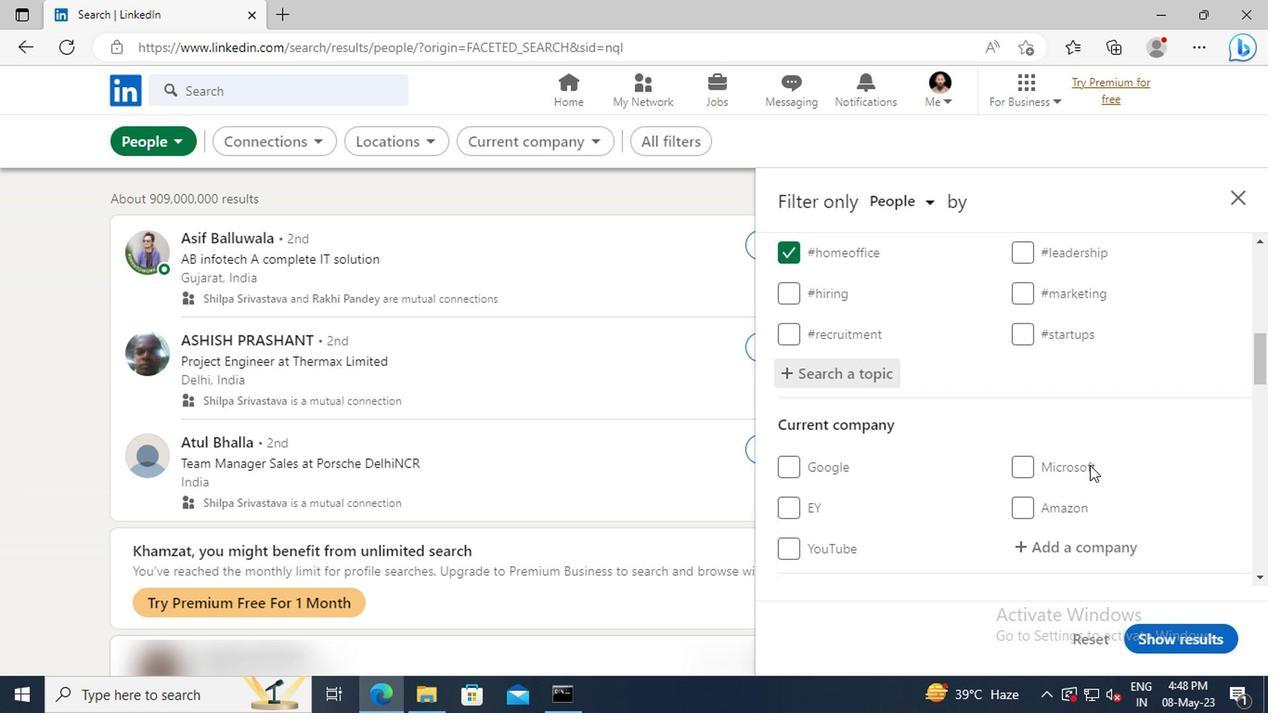 
Action: Mouse scrolled (909, 463) with delta (0, 0)
Screenshot: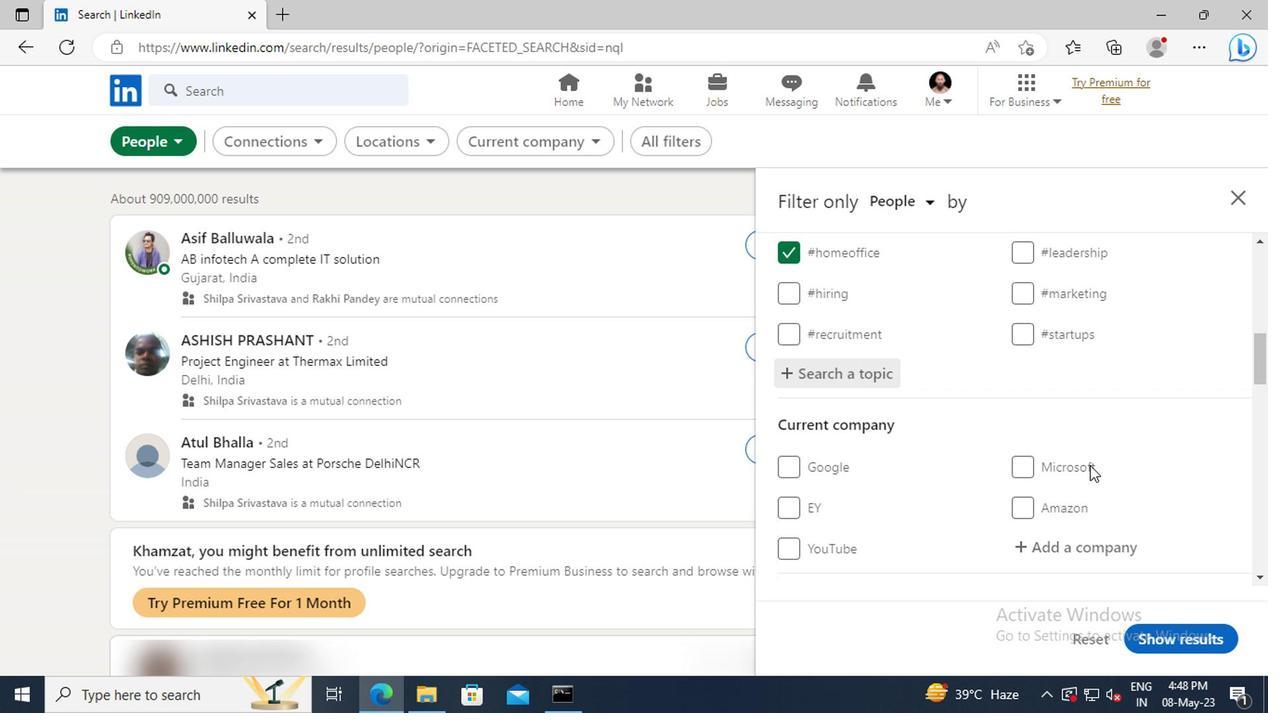 
Action: Mouse scrolled (909, 463) with delta (0, 0)
Screenshot: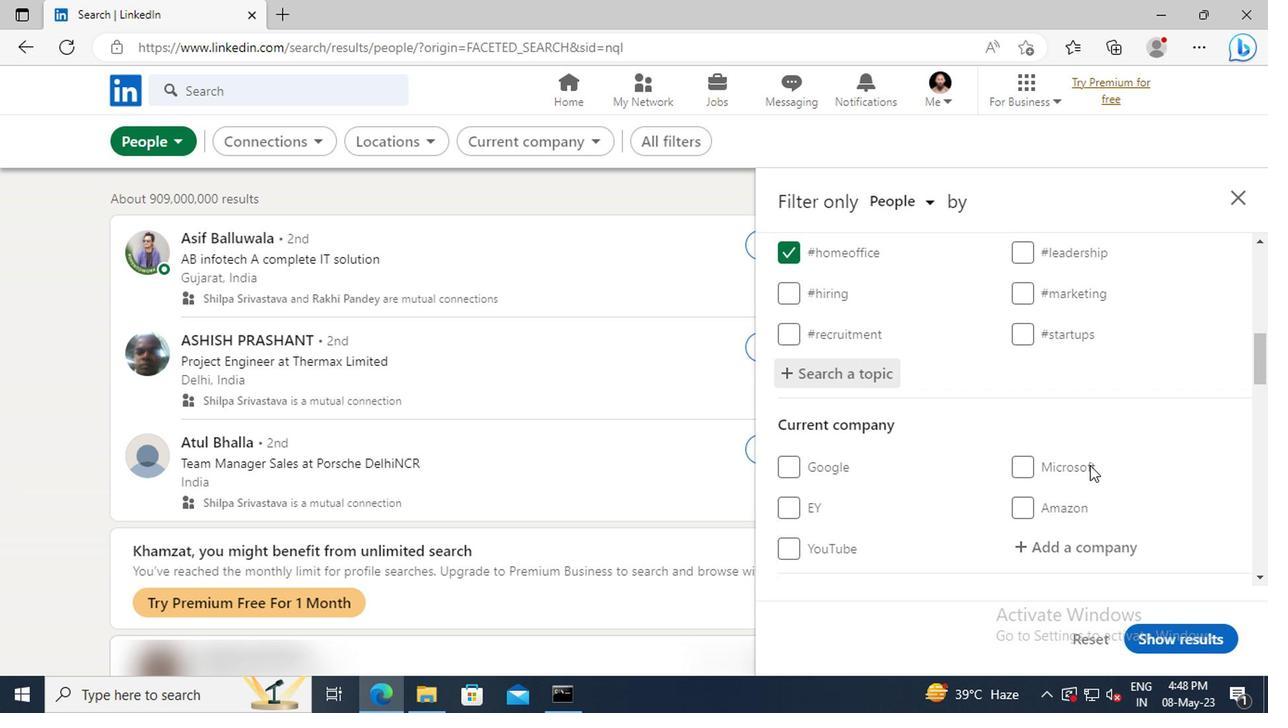 
Action: Mouse scrolled (909, 463) with delta (0, 0)
Screenshot: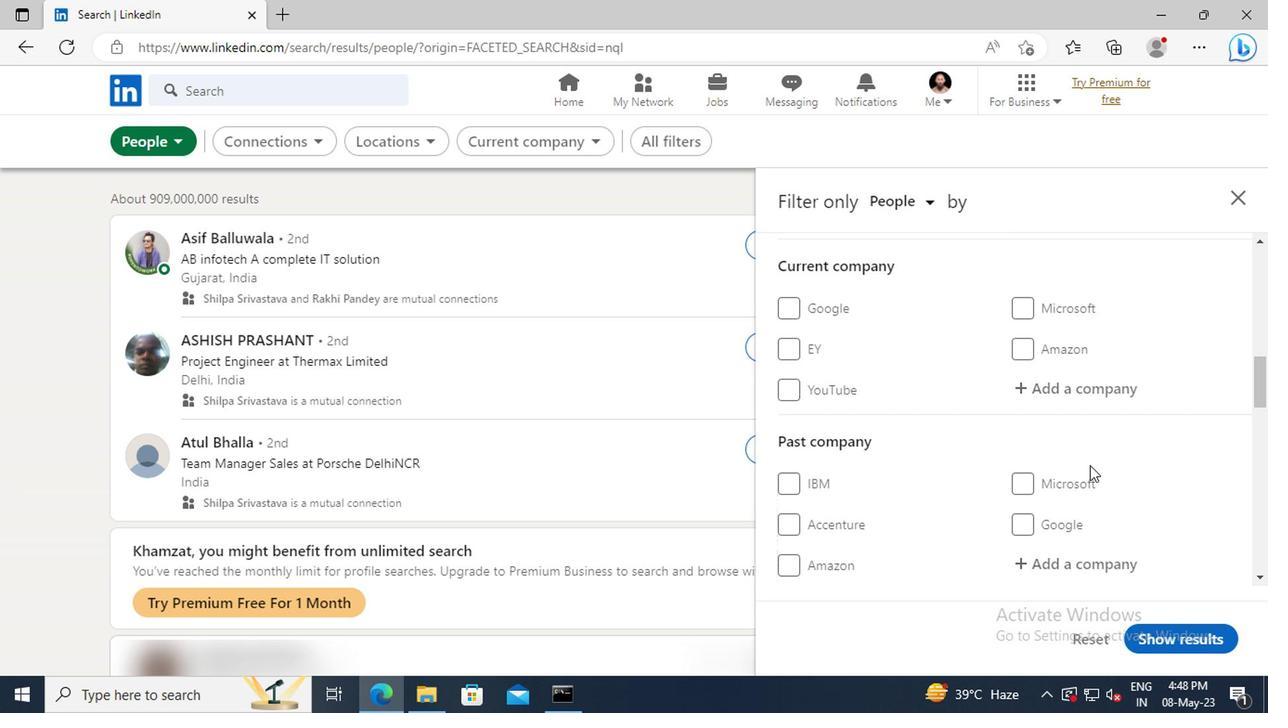 
Action: Mouse scrolled (909, 463) with delta (0, 0)
Screenshot: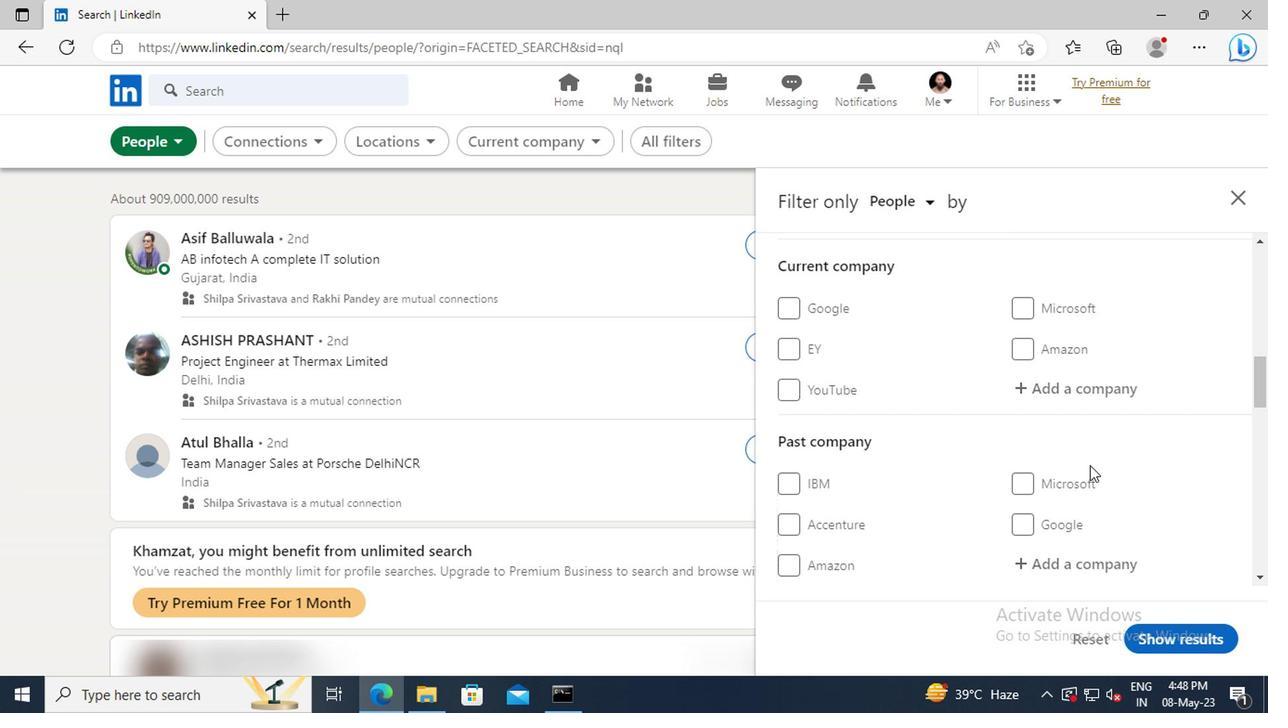 
Action: Mouse scrolled (909, 463) with delta (0, 0)
Screenshot: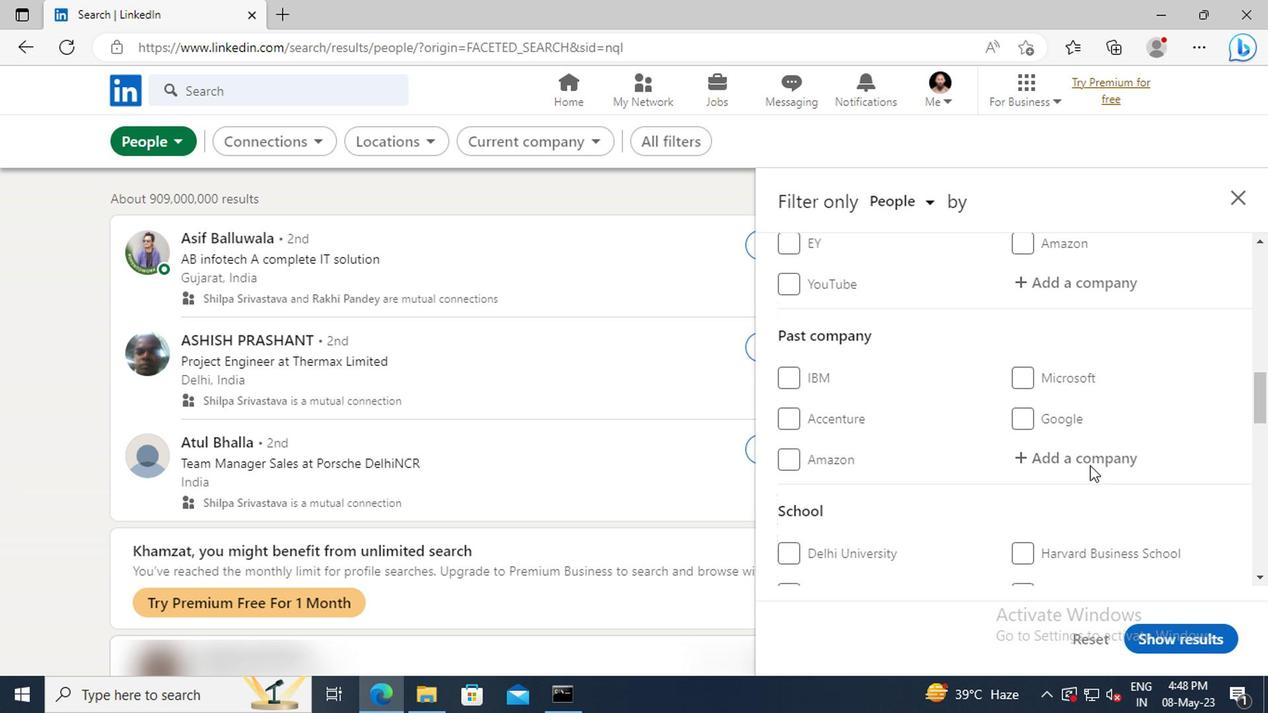 
Action: Mouse scrolled (909, 463) with delta (0, 0)
Screenshot: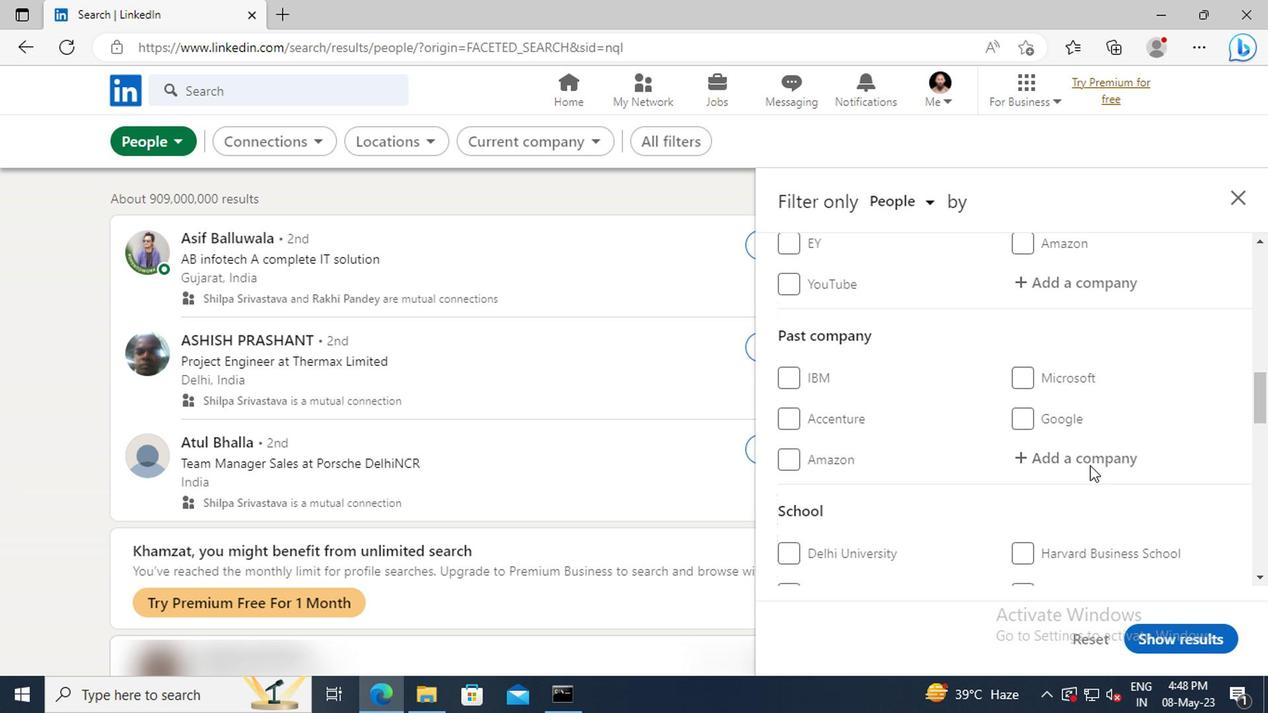 
Action: Mouse scrolled (909, 463) with delta (0, 0)
Screenshot: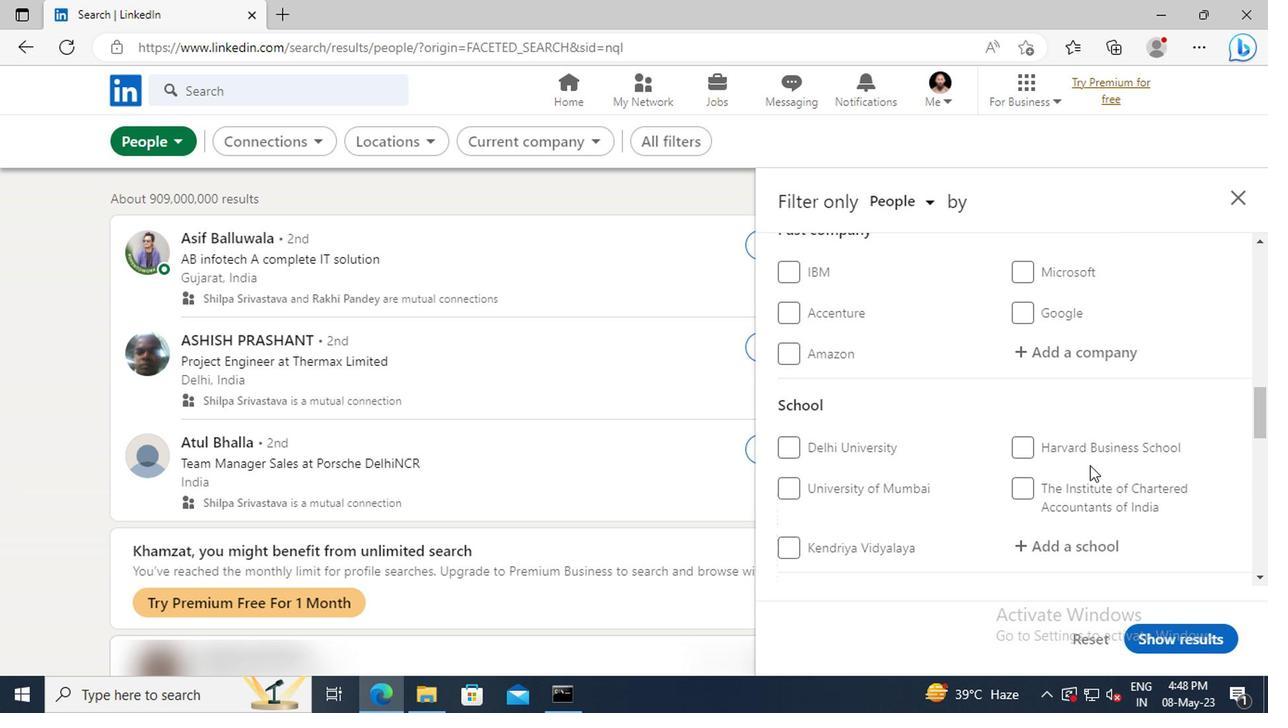
Action: Mouse scrolled (909, 463) with delta (0, 0)
Screenshot: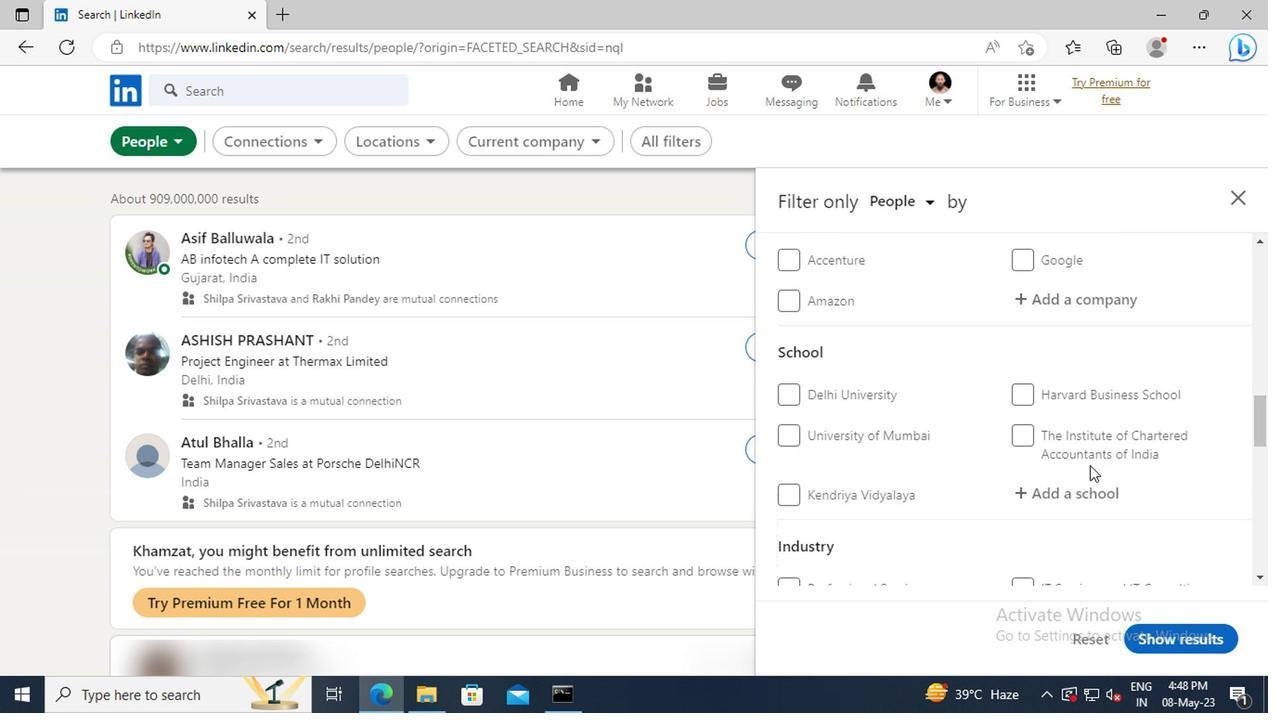 
Action: Mouse scrolled (909, 463) with delta (0, 0)
Screenshot: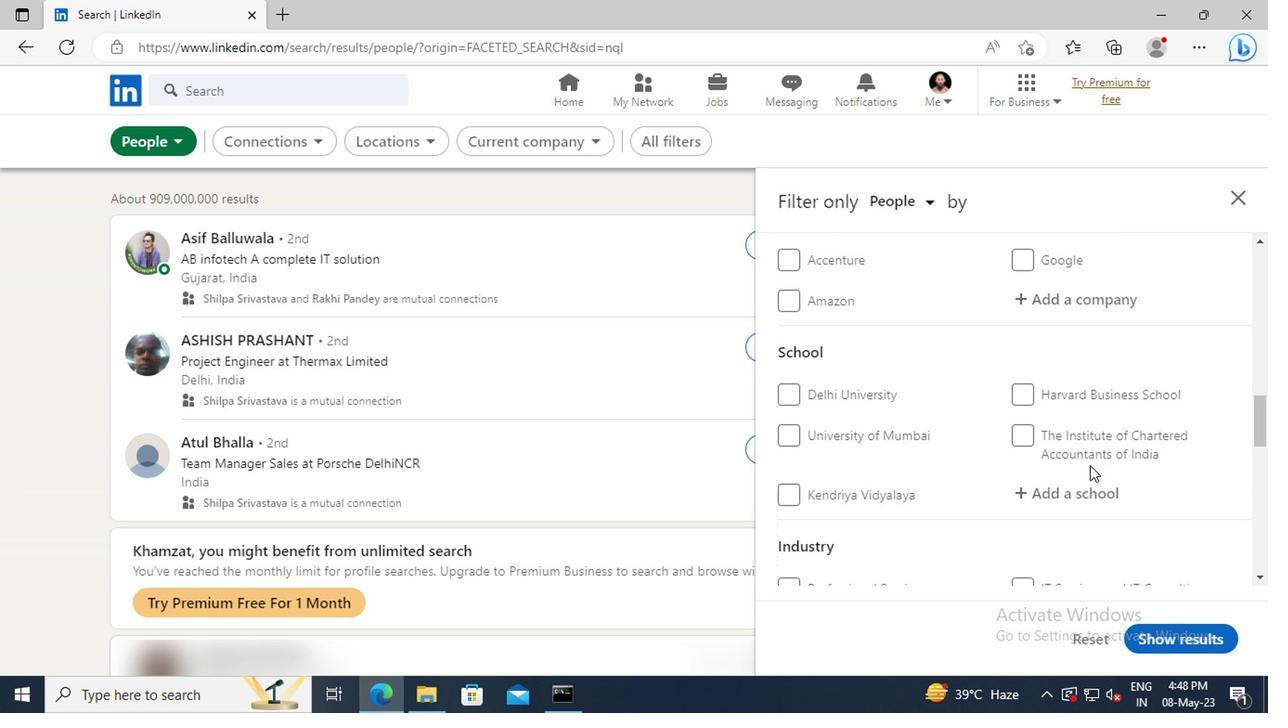 
Action: Mouse scrolled (909, 463) with delta (0, 0)
Screenshot: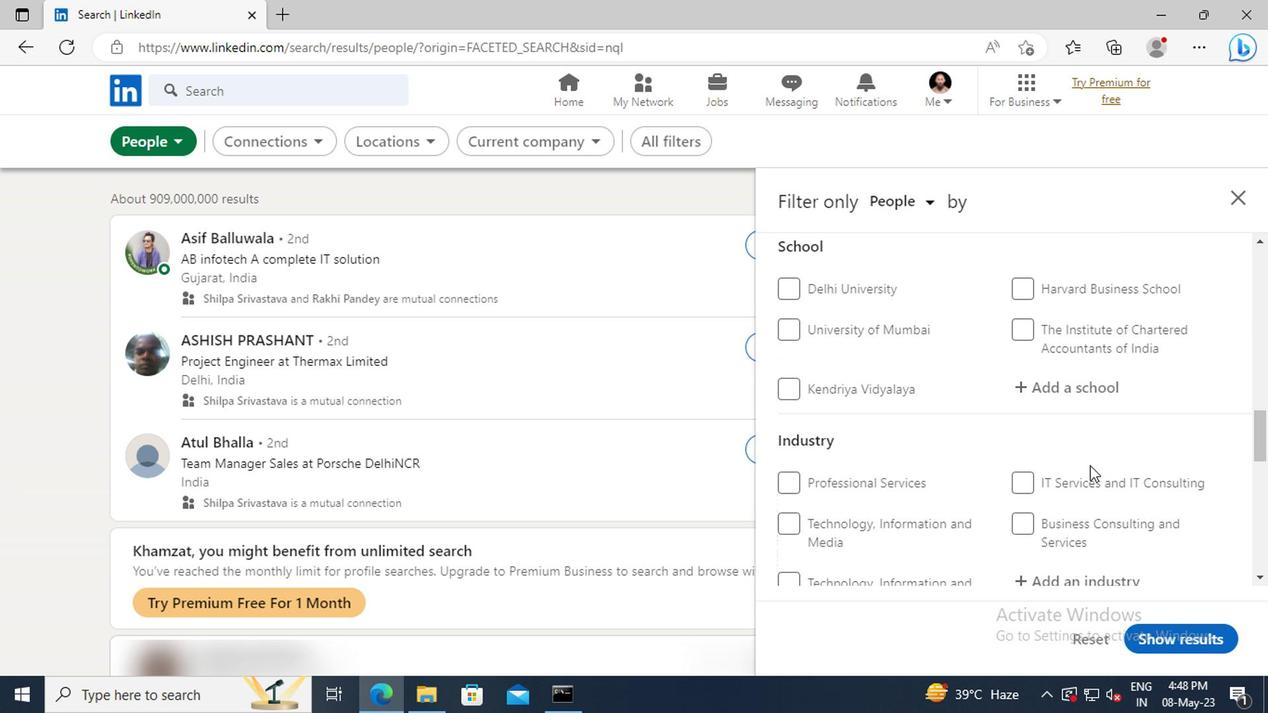 
Action: Mouse scrolled (909, 463) with delta (0, 0)
Screenshot: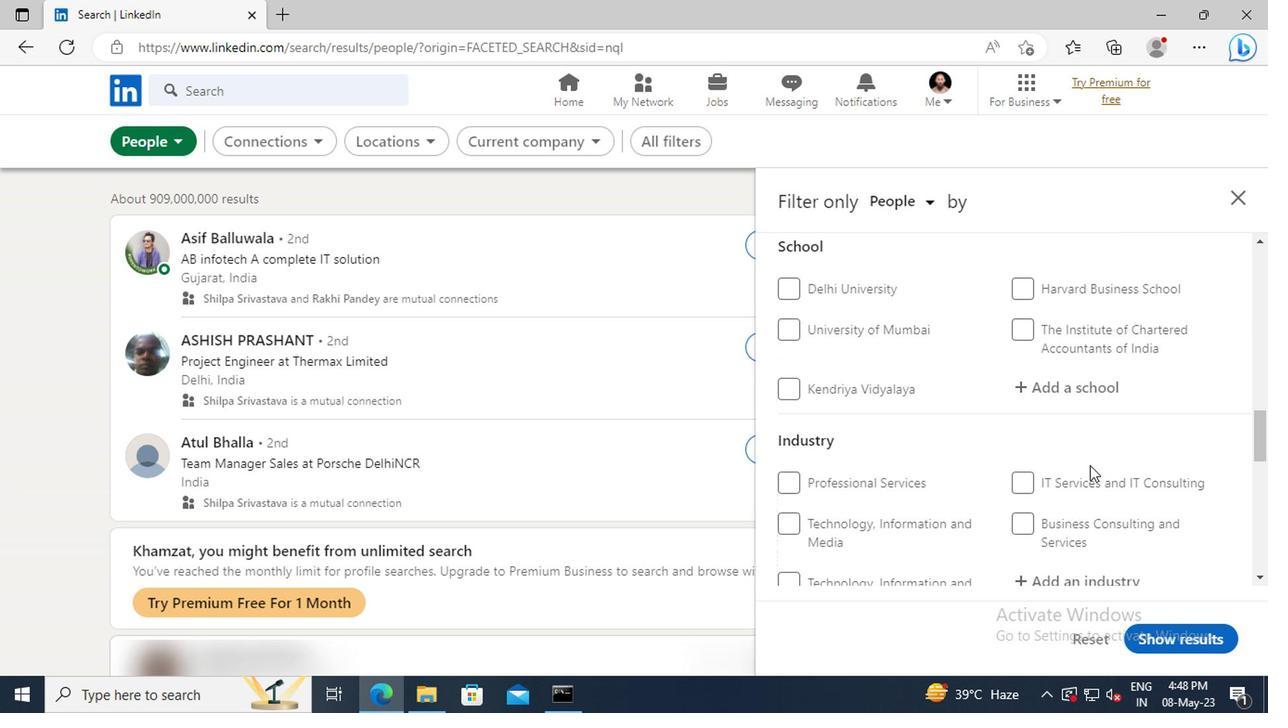 
Action: Mouse scrolled (909, 463) with delta (0, 0)
Screenshot: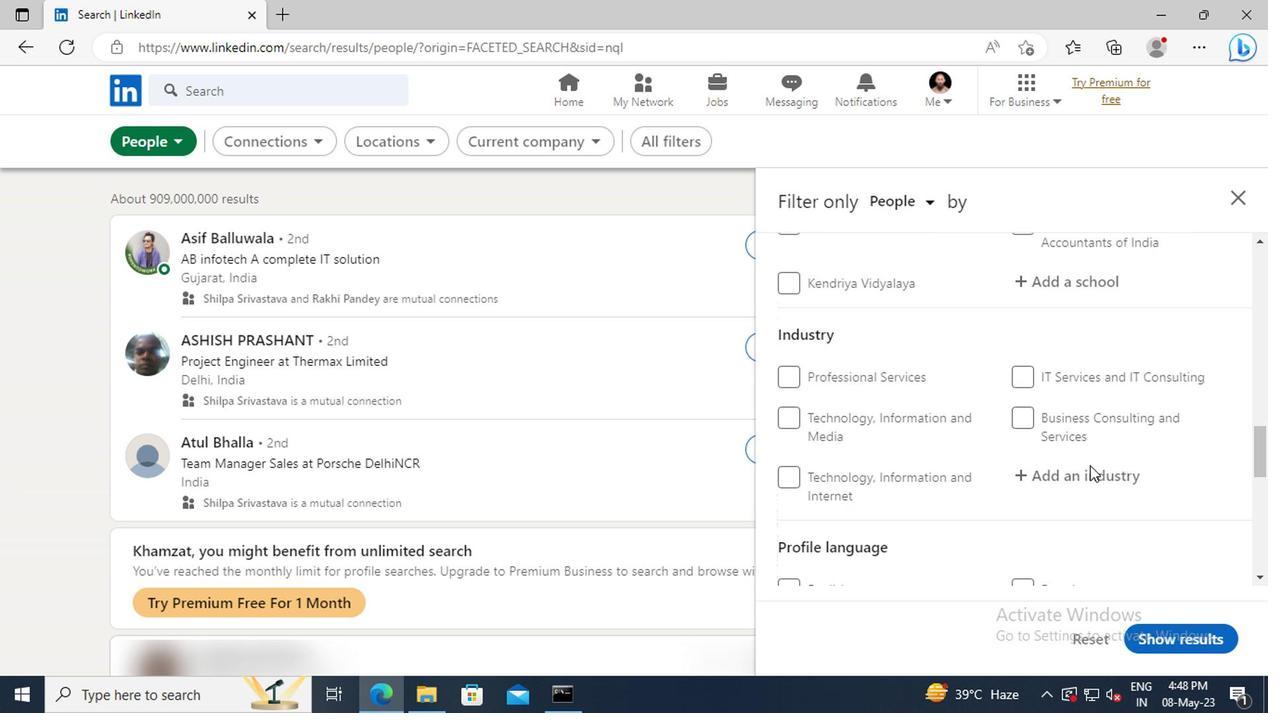 
Action: Mouse scrolled (909, 463) with delta (0, 0)
Screenshot: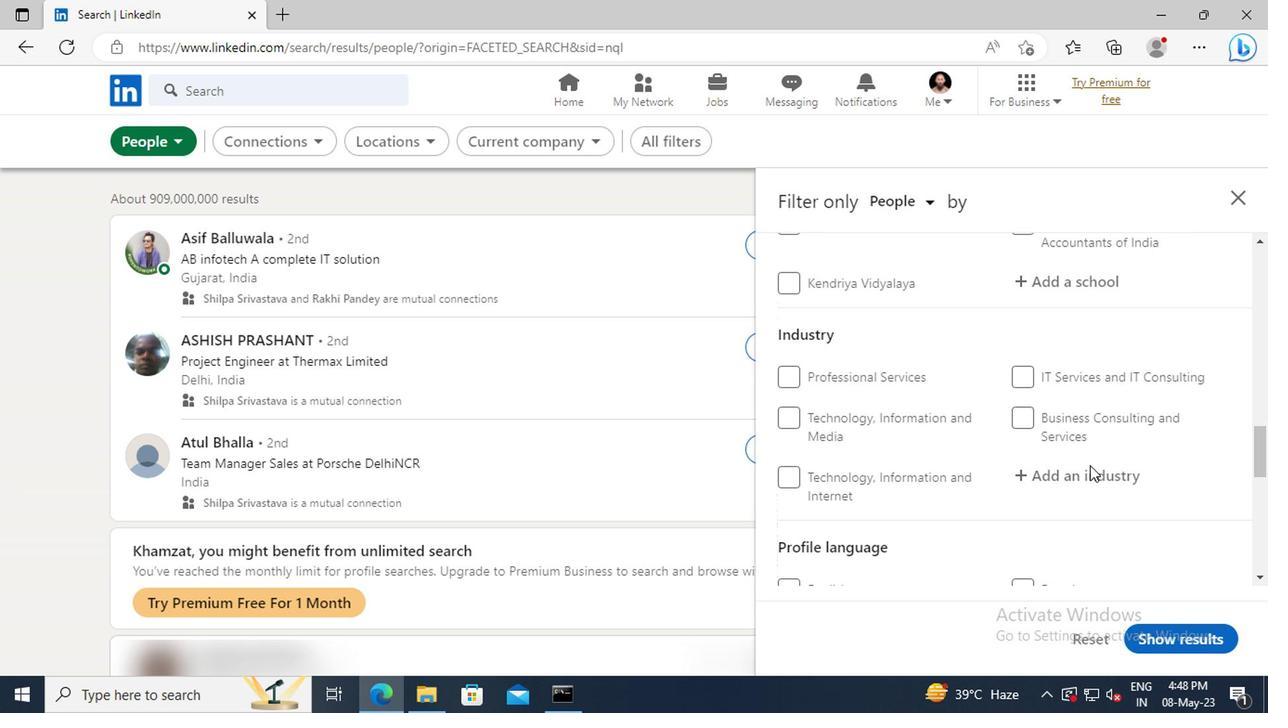 
Action: Mouse scrolled (909, 463) with delta (0, 0)
Screenshot: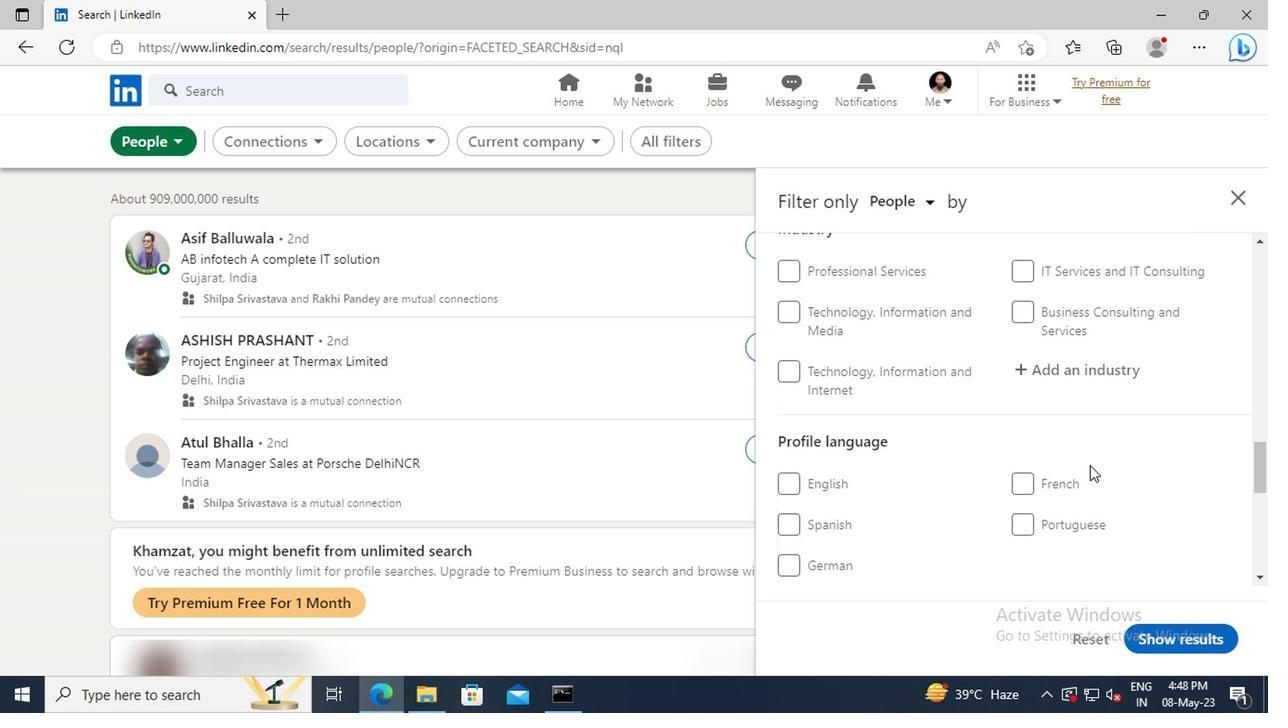 
Action: Mouse moved to (866, 469)
Screenshot: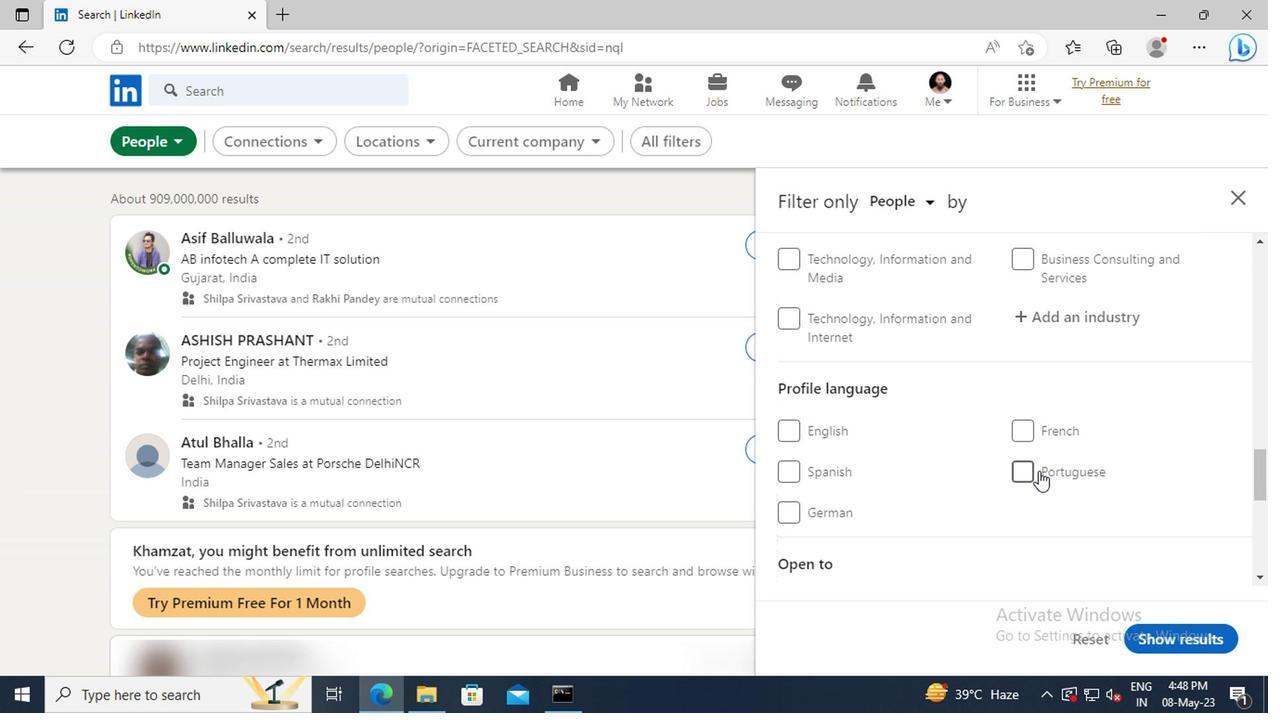 
Action: Mouse pressed left at (866, 469)
Screenshot: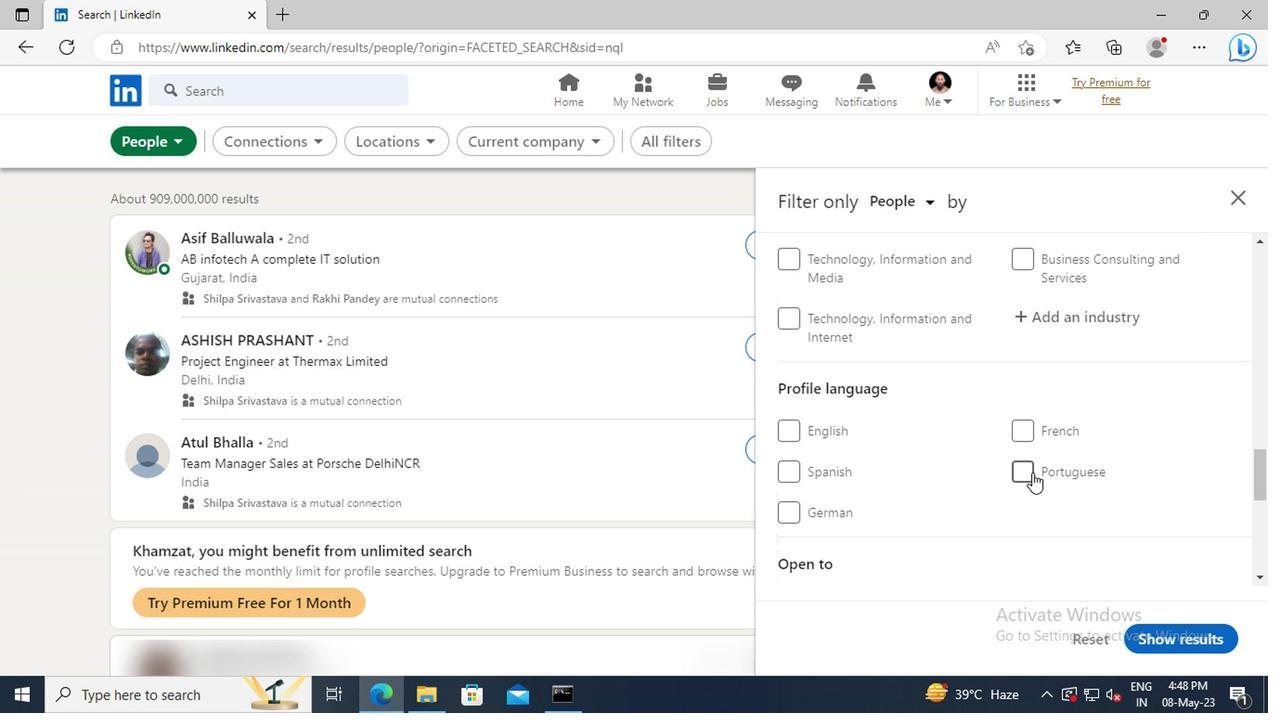 
Action: Mouse moved to (898, 447)
Screenshot: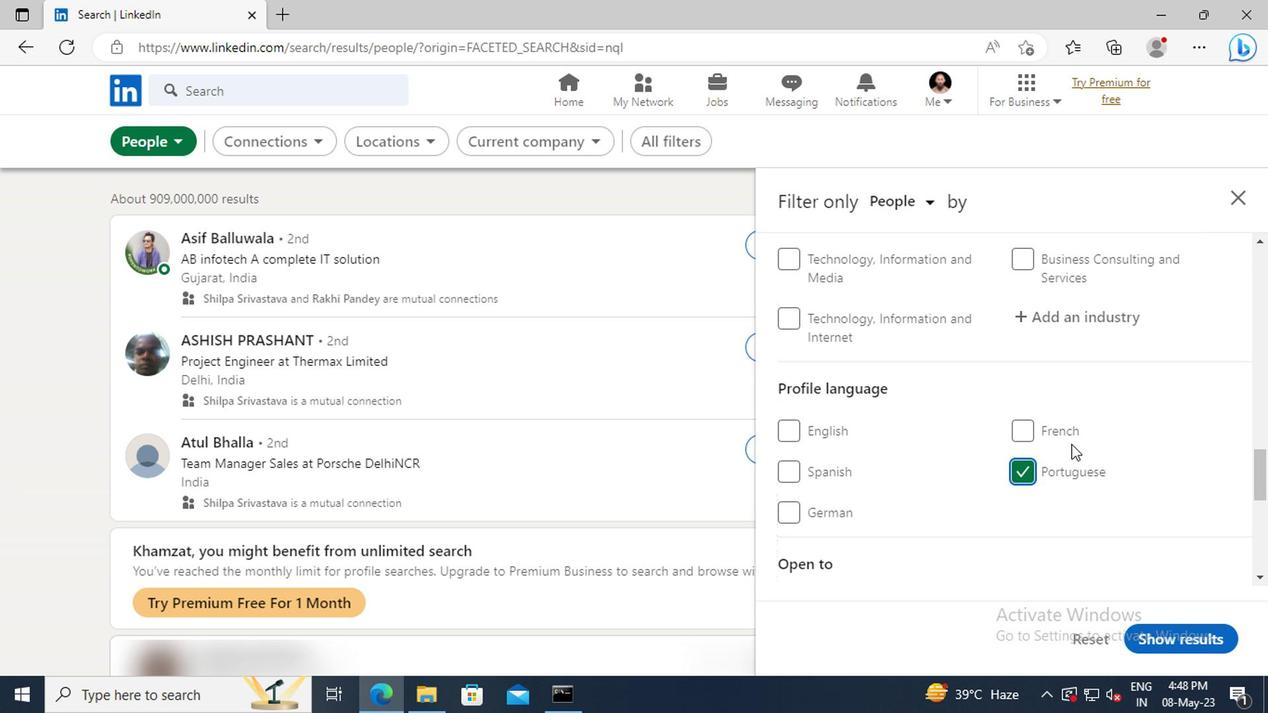 
Action: Mouse scrolled (898, 448) with delta (0, 0)
Screenshot: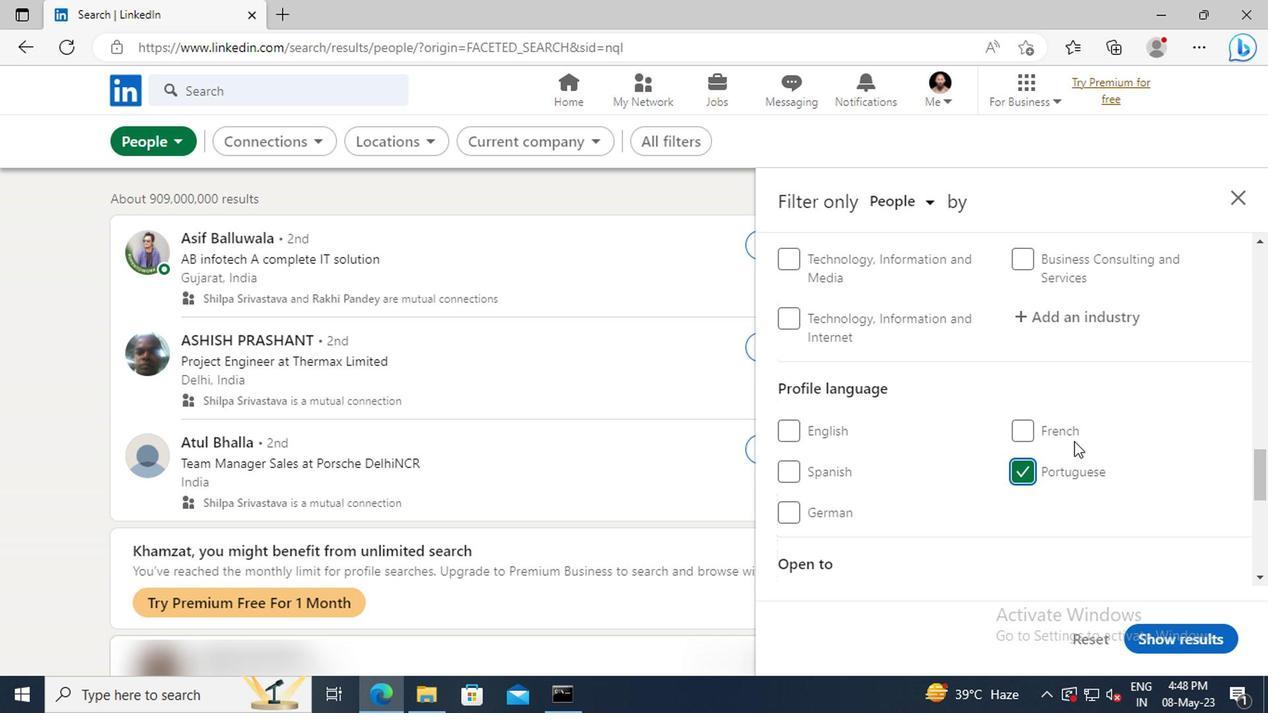 
Action: Mouse scrolled (898, 448) with delta (0, 0)
Screenshot: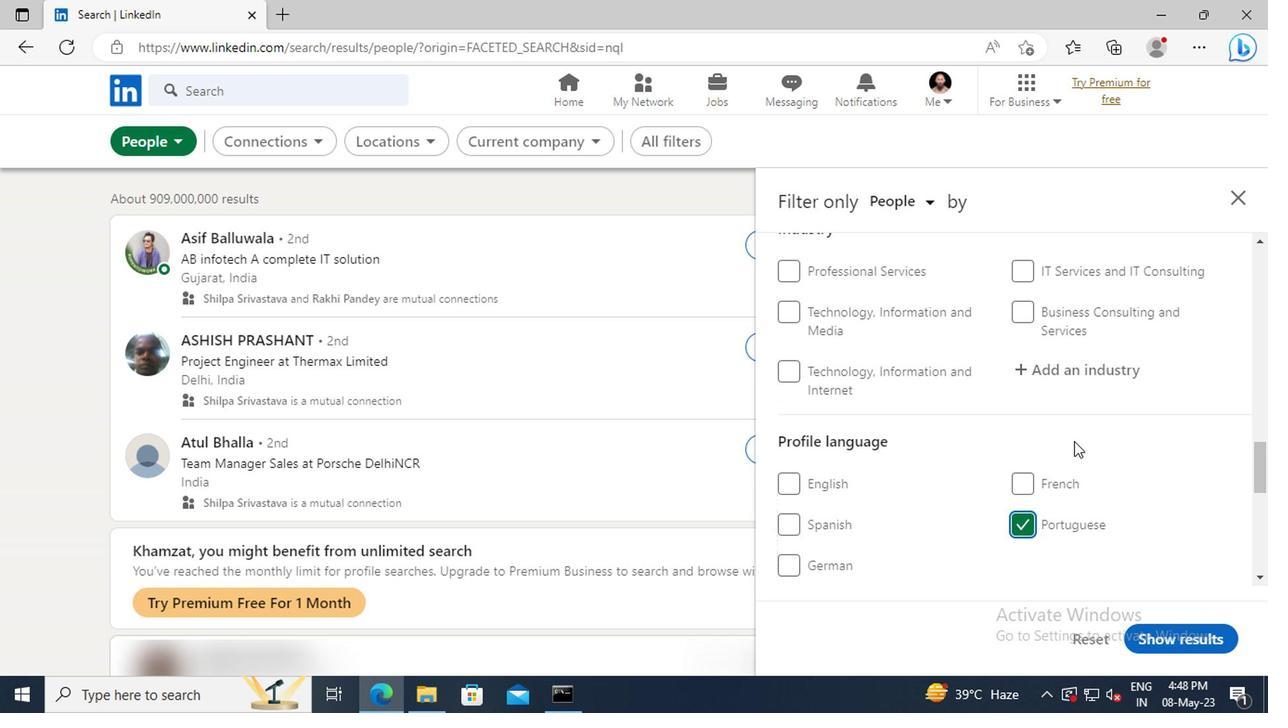 
Action: Mouse scrolled (898, 448) with delta (0, 0)
Screenshot: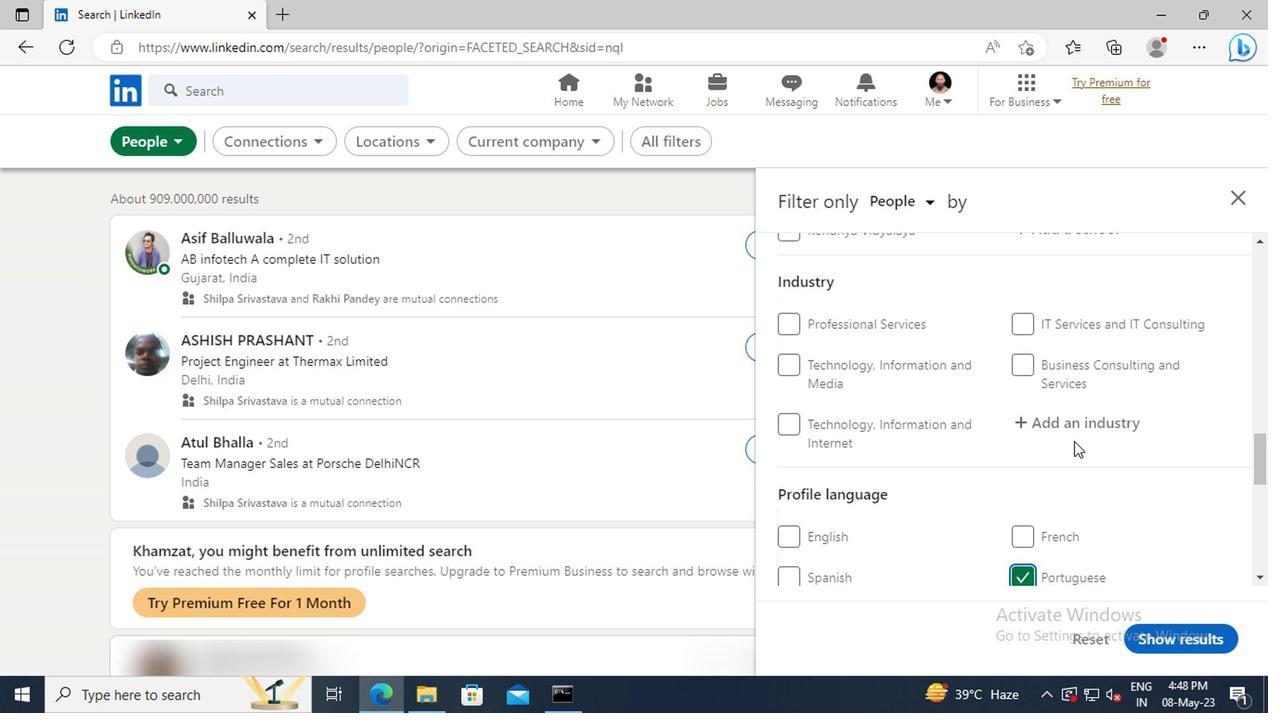 
Action: Mouse scrolled (898, 448) with delta (0, 0)
Screenshot: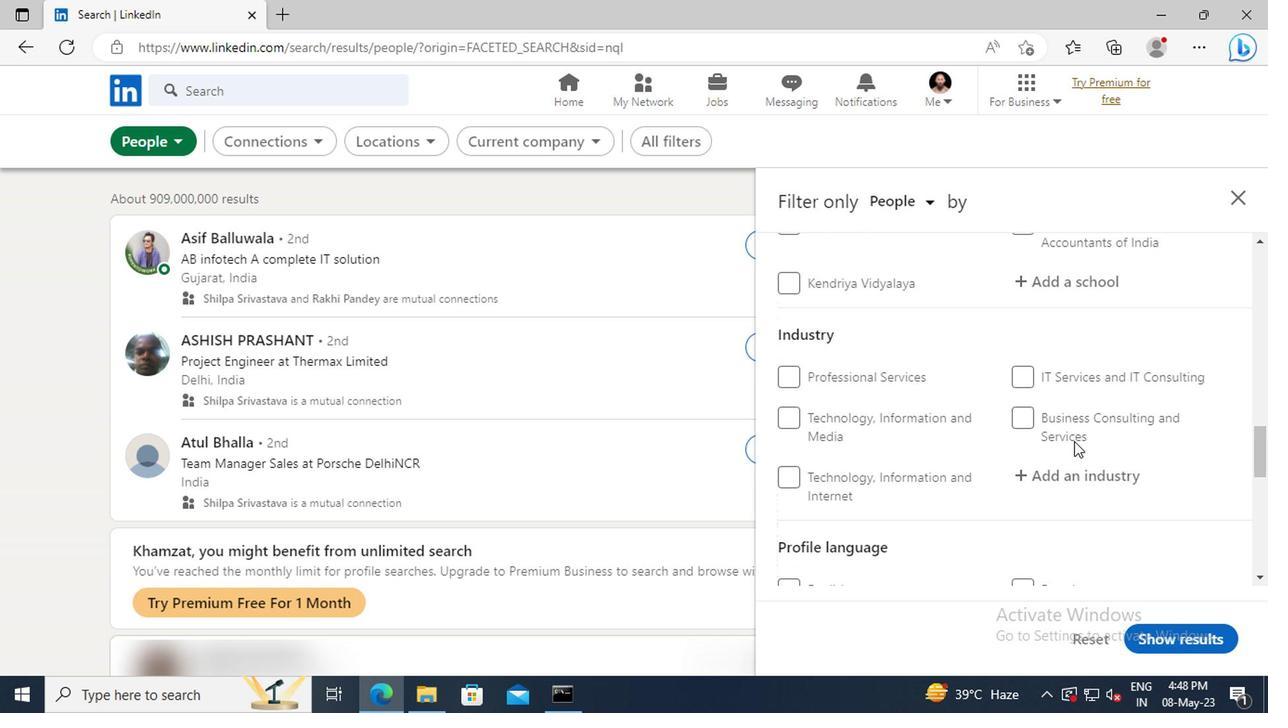 
Action: Mouse scrolled (898, 448) with delta (0, 0)
Screenshot: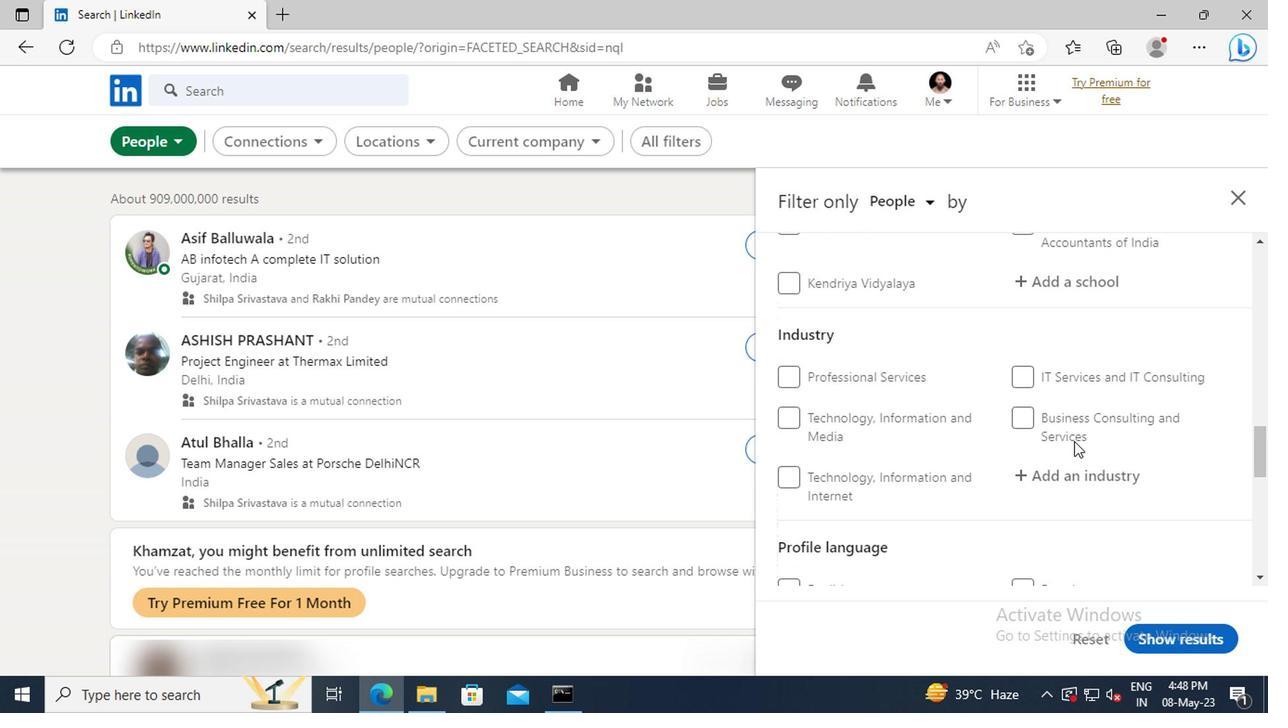 
Action: Mouse scrolled (898, 448) with delta (0, 0)
Screenshot: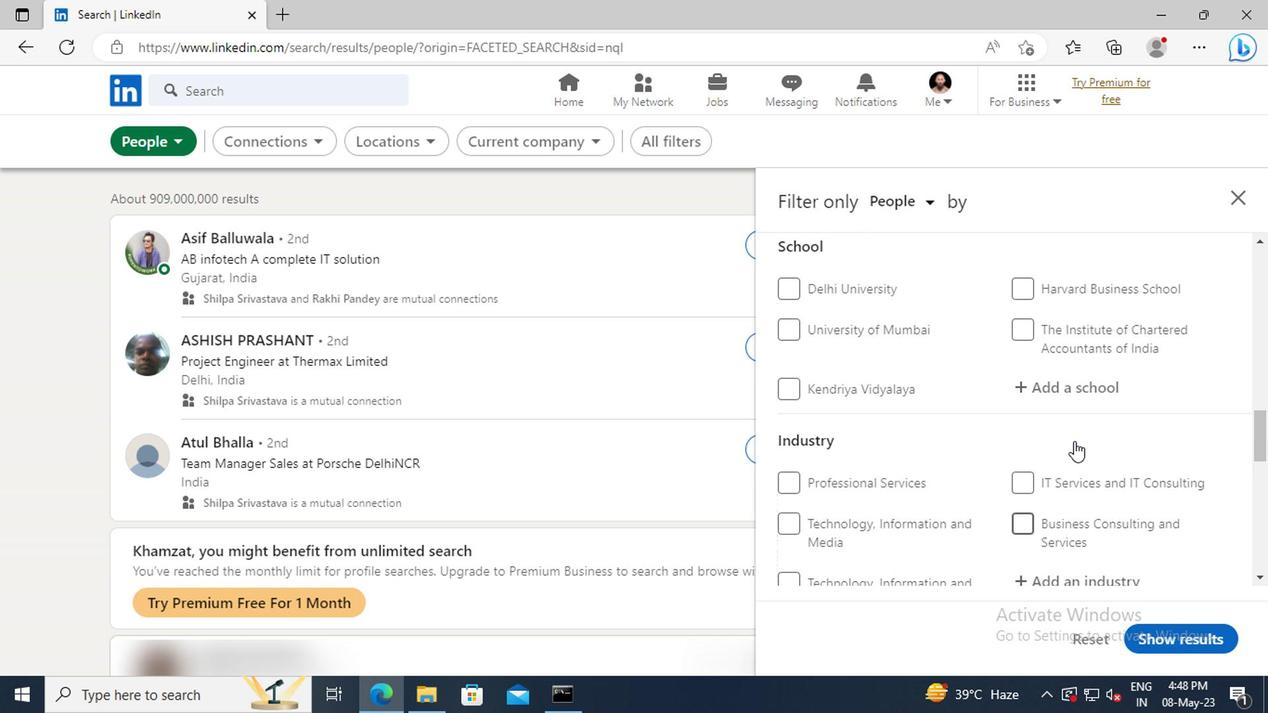 
Action: Mouse scrolled (898, 448) with delta (0, 0)
Screenshot: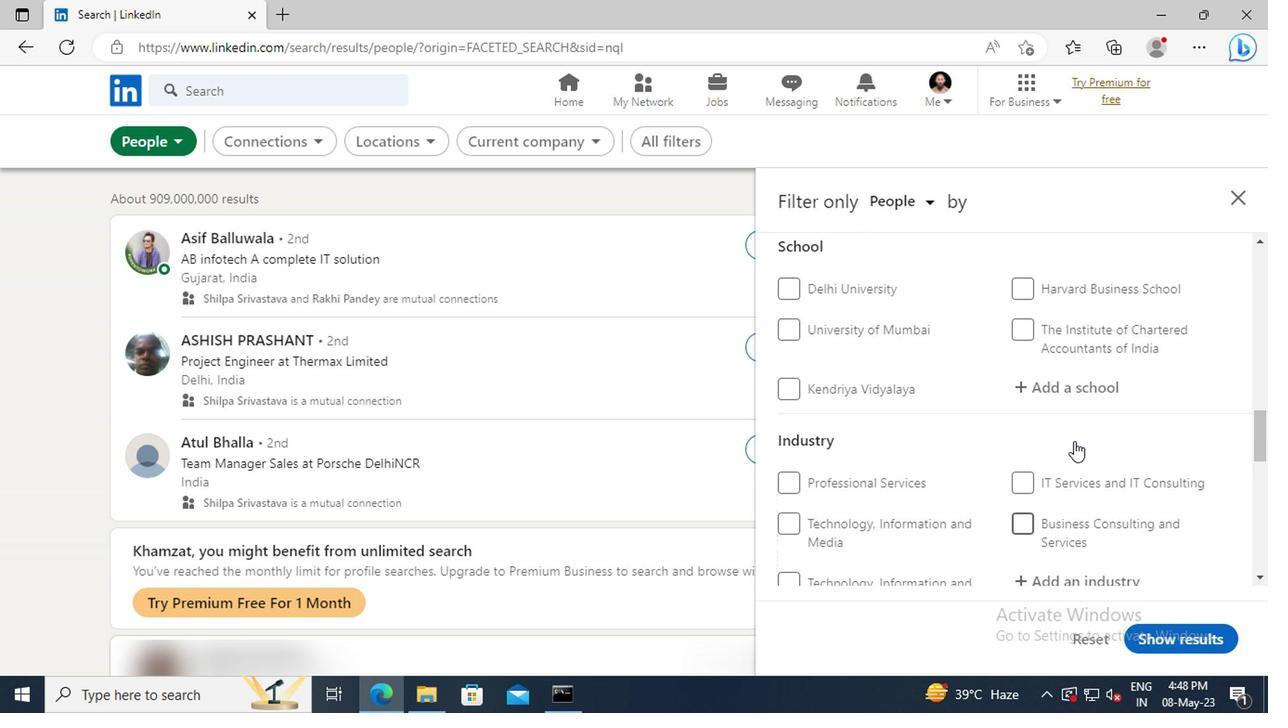 
Action: Mouse scrolled (898, 448) with delta (0, 0)
Screenshot: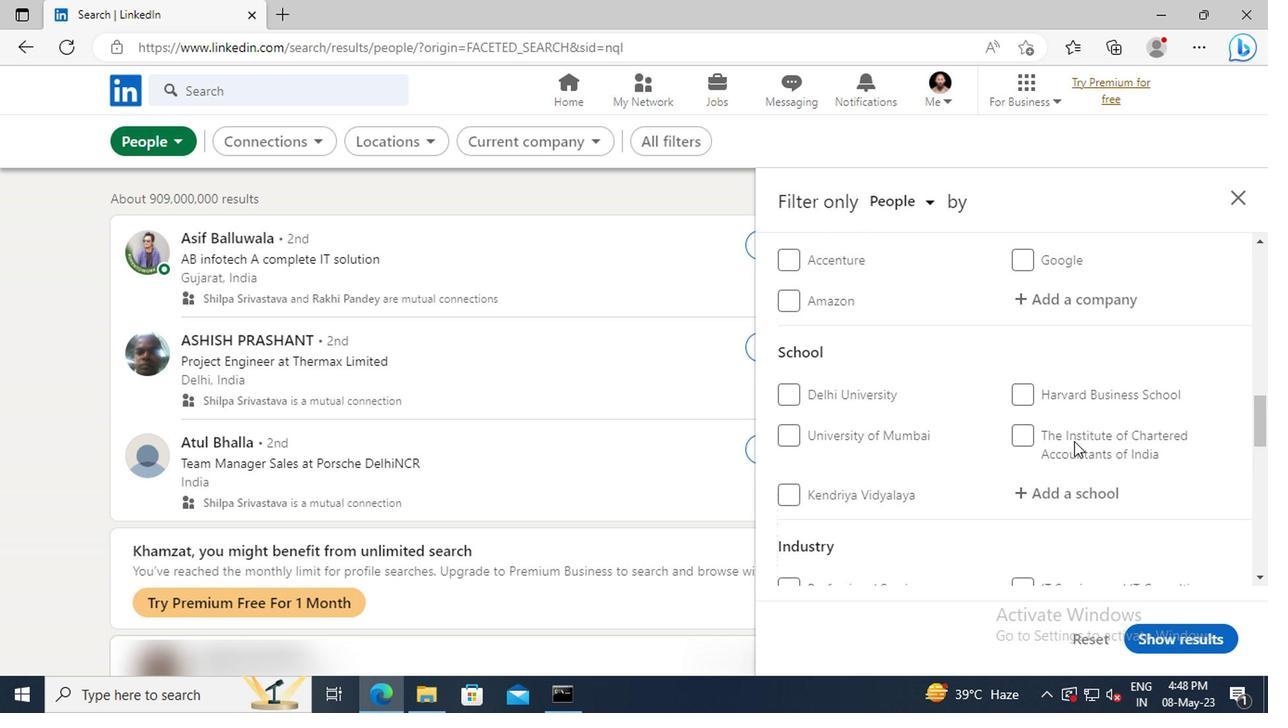 
Action: Mouse scrolled (898, 448) with delta (0, 0)
Screenshot: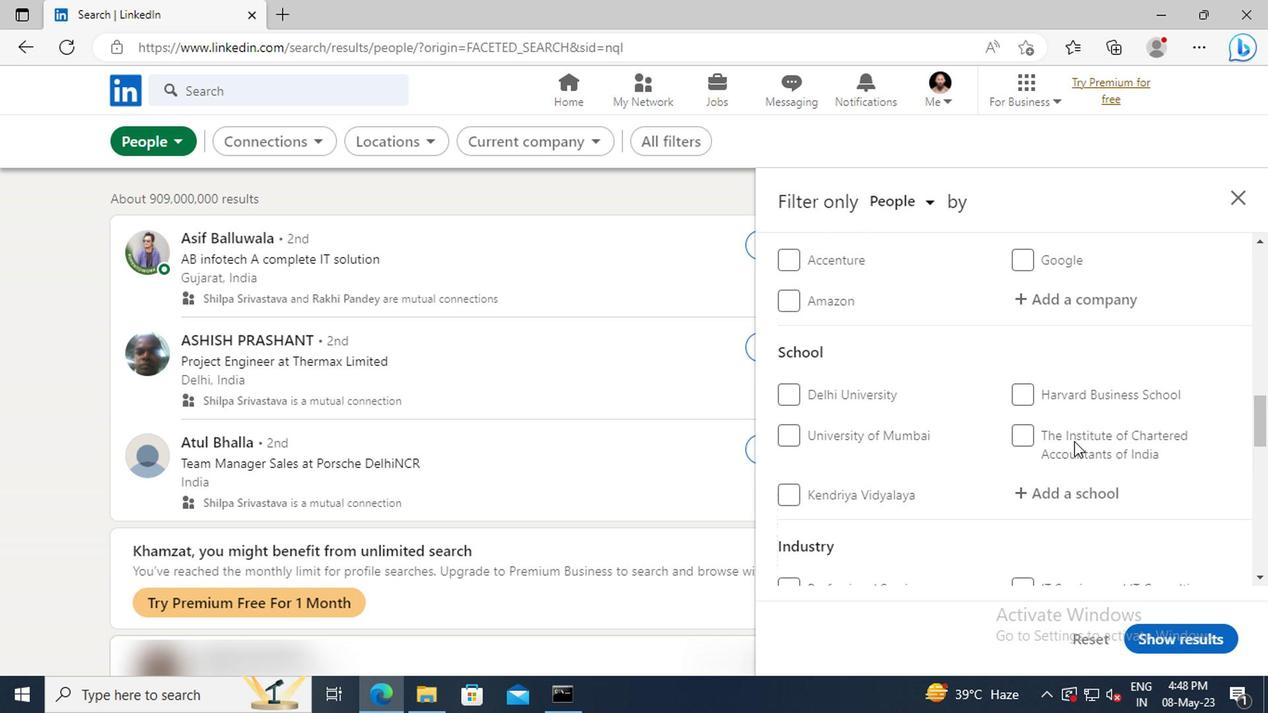 
Action: Mouse scrolled (898, 448) with delta (0, 0)
Screenshot: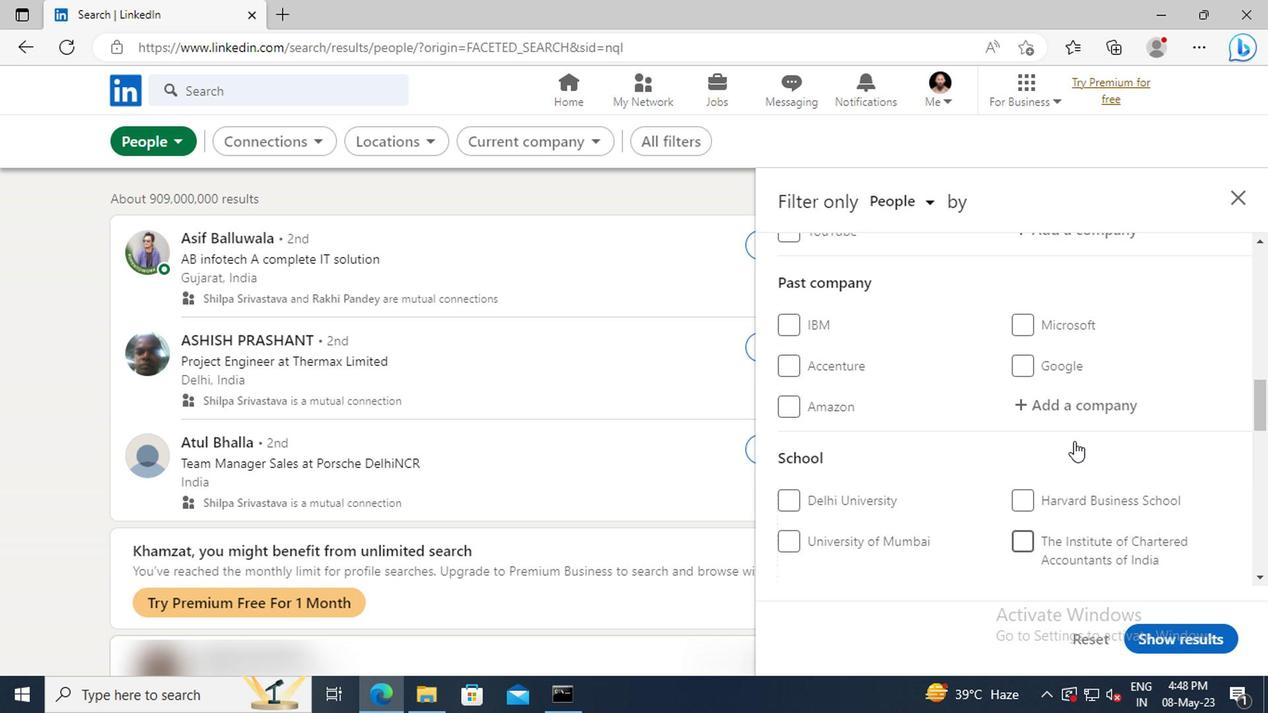
Action: Mouse scrolled (898, 448) with delta (0, 0)
Screenshot: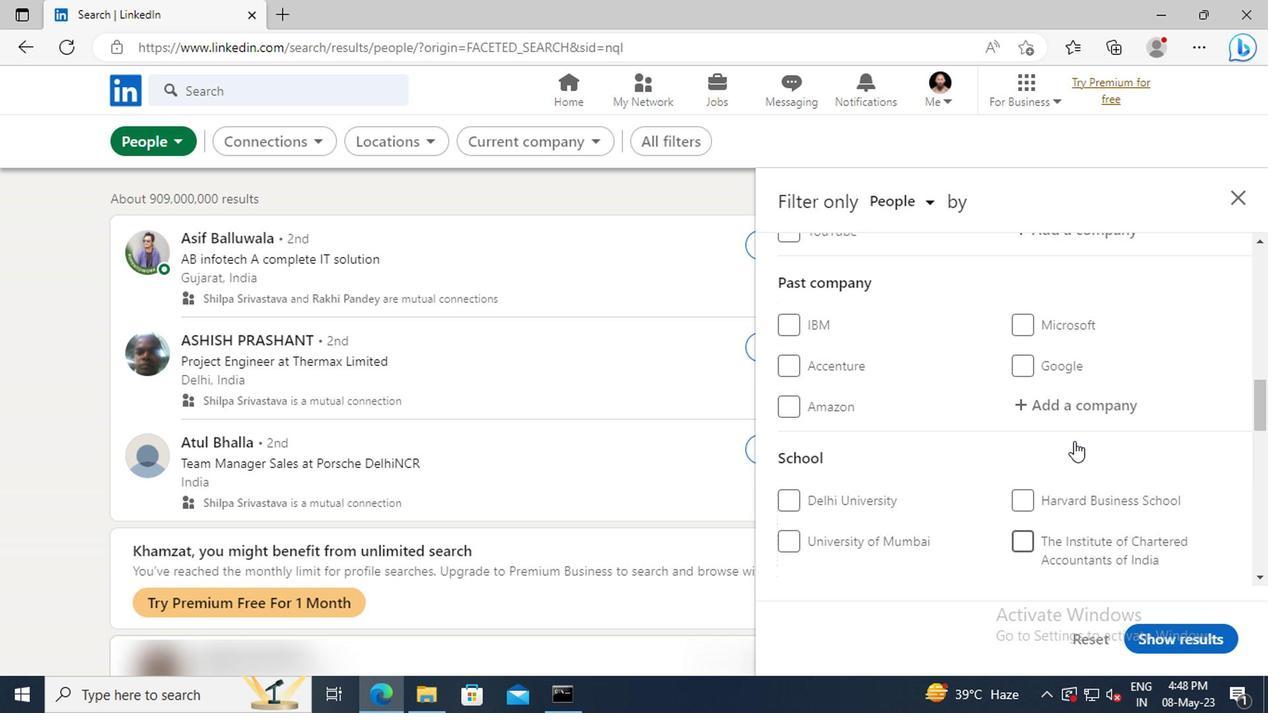 
Action: Mouse scrolled (898, 448) with delta (0, 0)
Screenshot: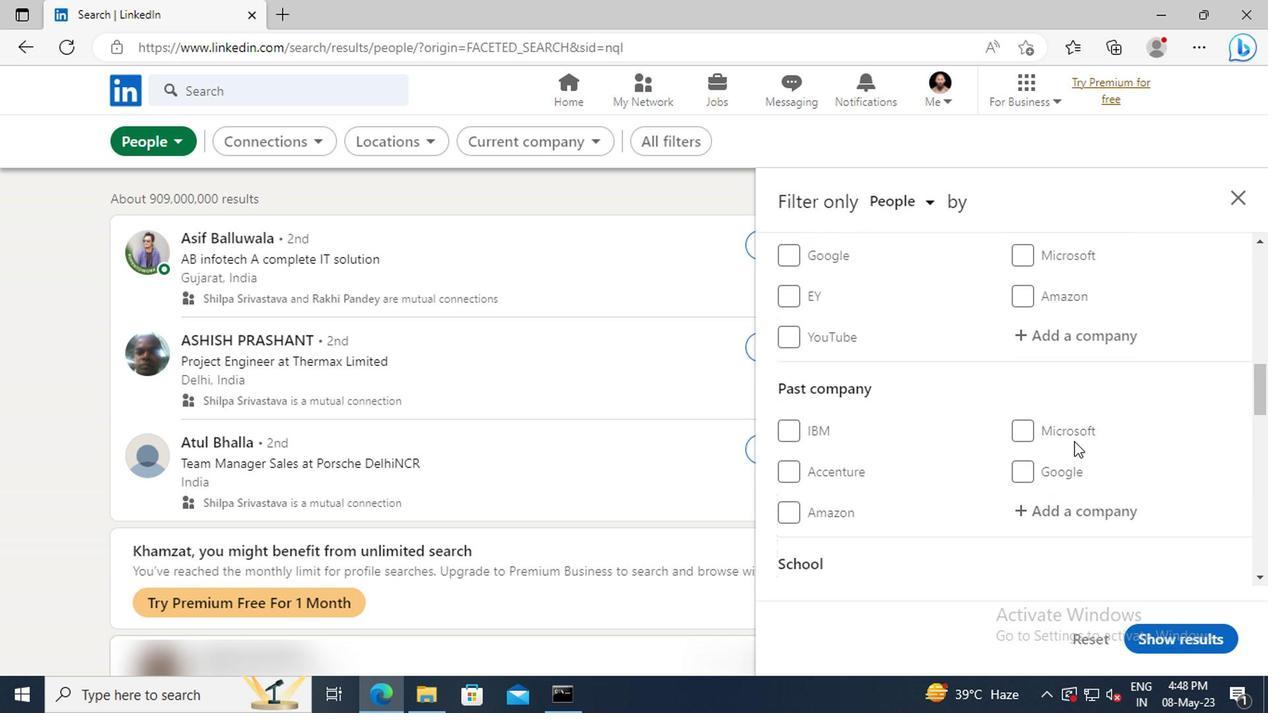 
Action: Mouse moved to (888, 411)
Screenshot: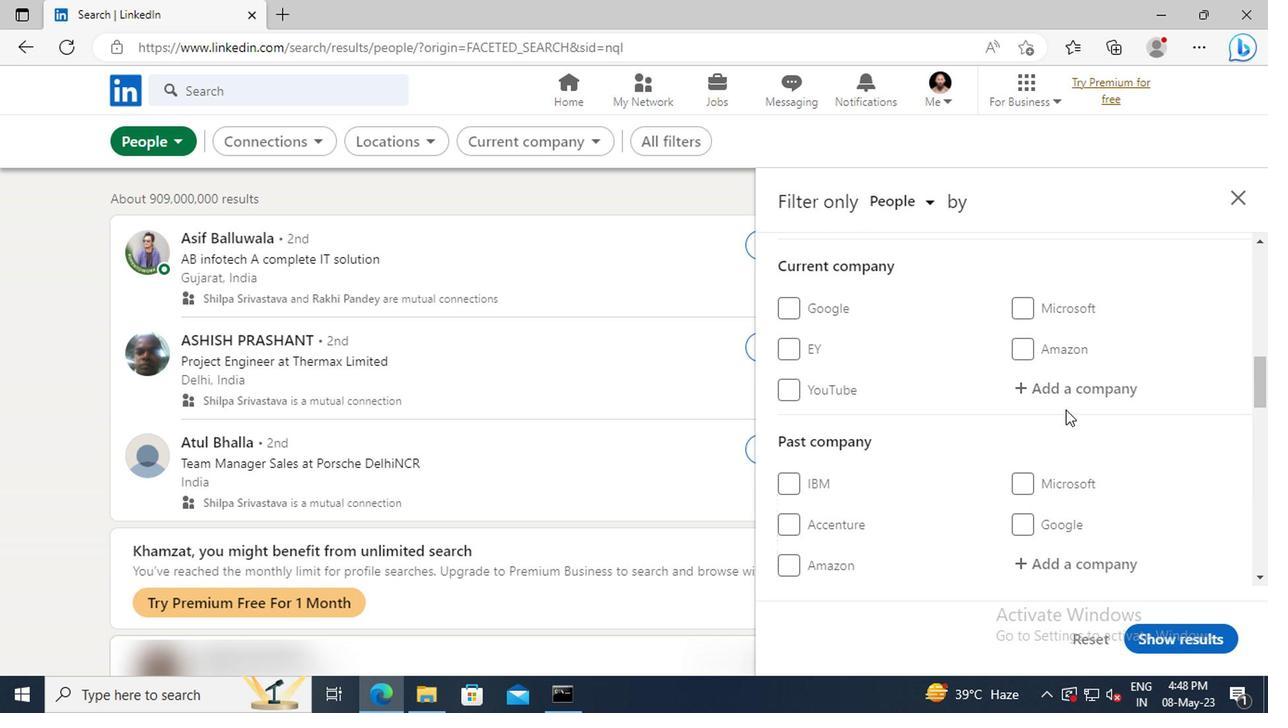 
Action: Mouse pressed left at (888, 411)
Screenshot: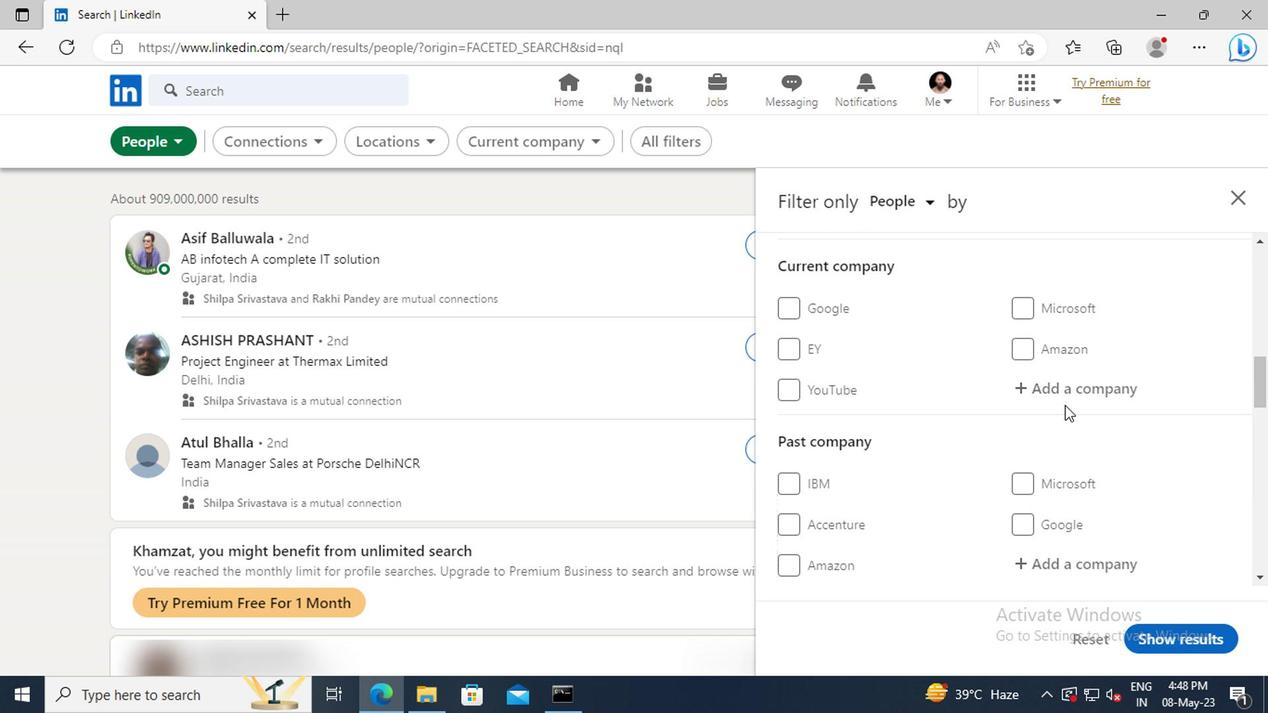 
Action: Mouse moved to (887, 410)
Screenshot: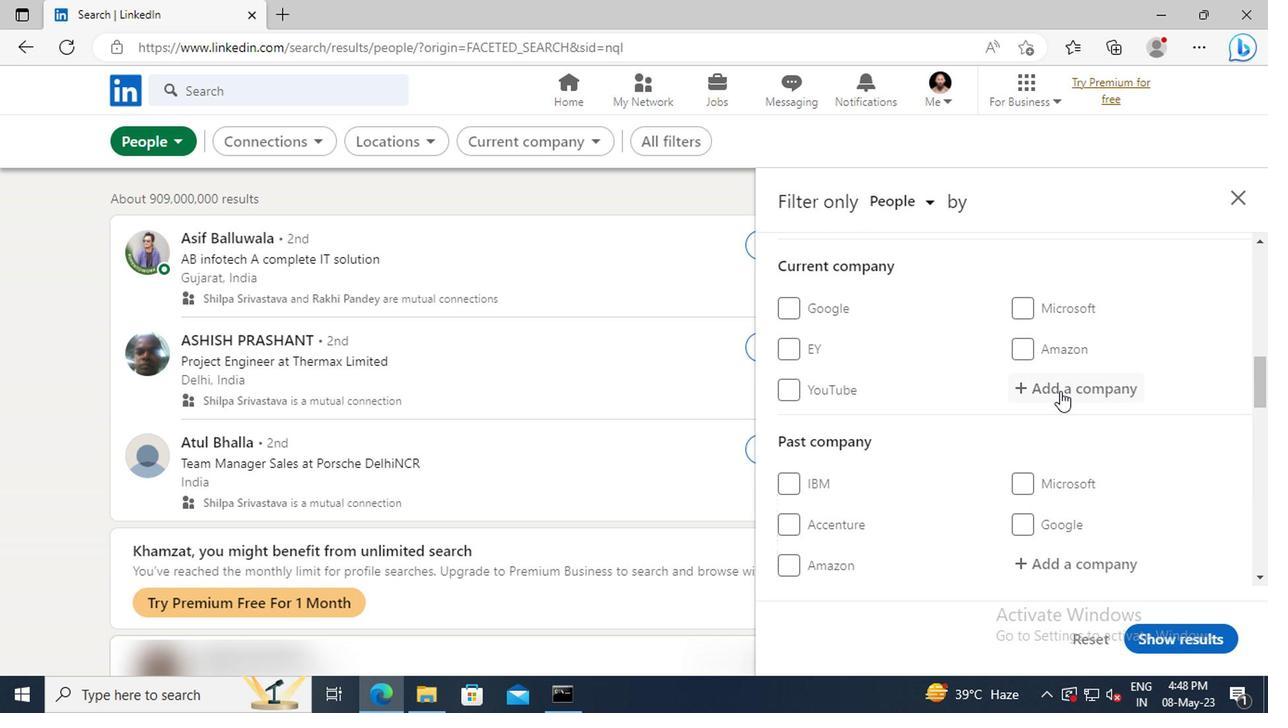 
Action: Key pressed <Key.shift>TASC<Key.space><Key.shift>OU
Screenshot: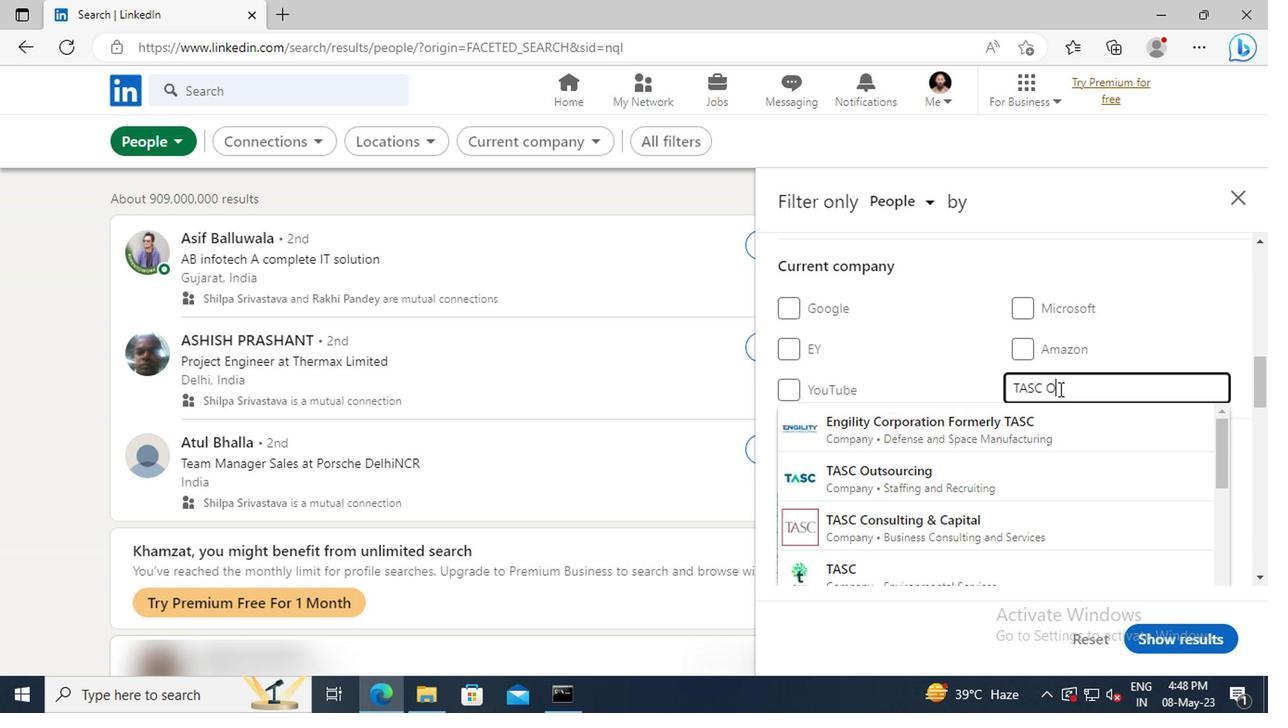 
Action: Mouse moved to (886, 432)
Screenshot: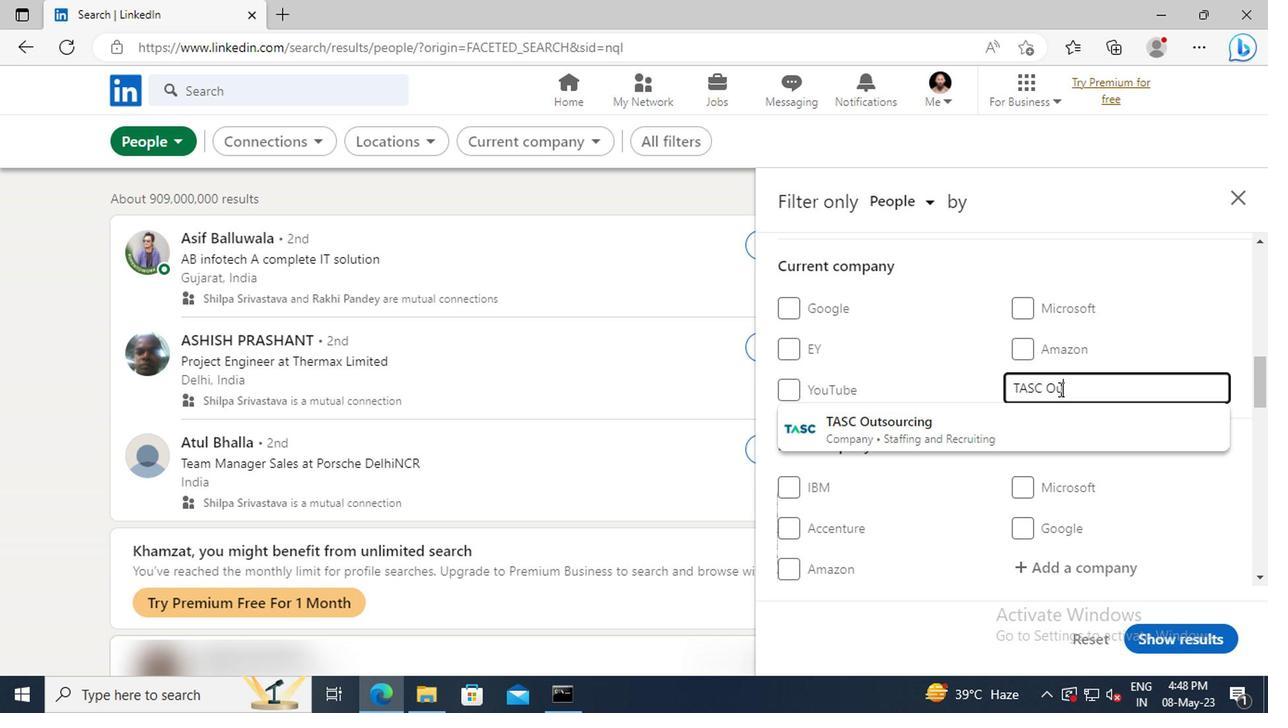 
Action: Mouse pressed left at (886, 432)
Screenshot: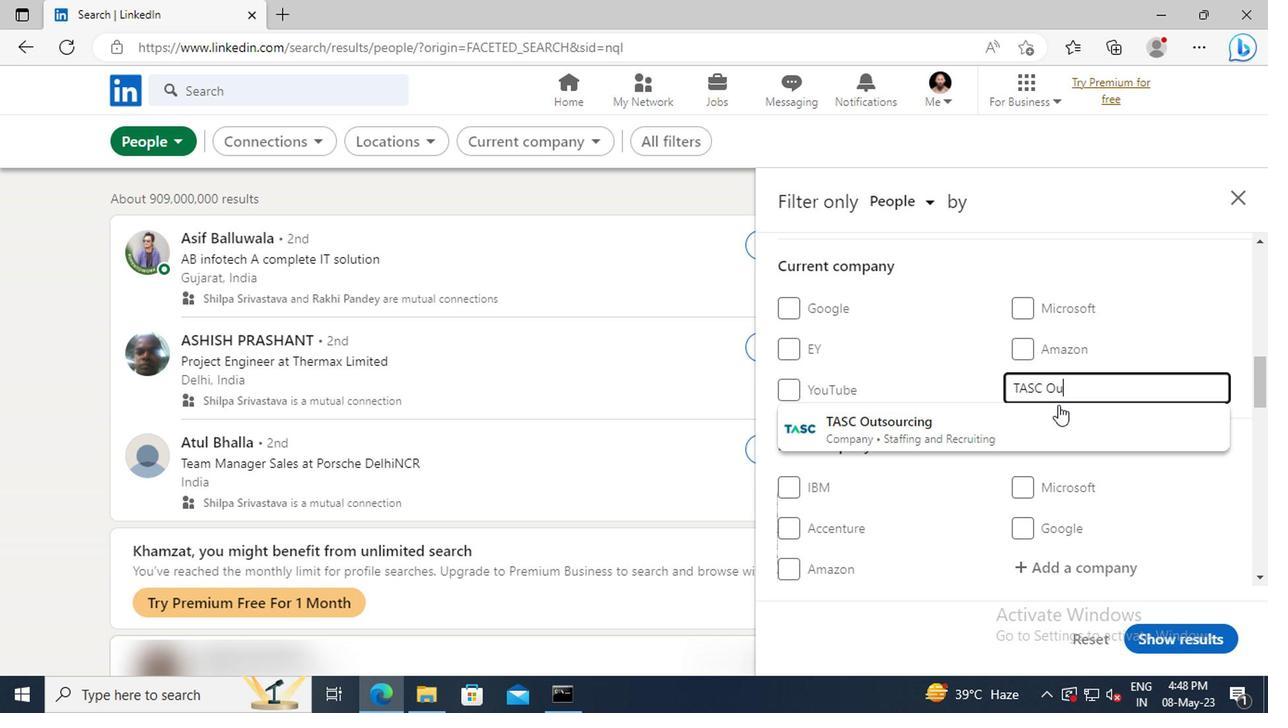
Action: Mouse moved to (886, 431)
Screenshot: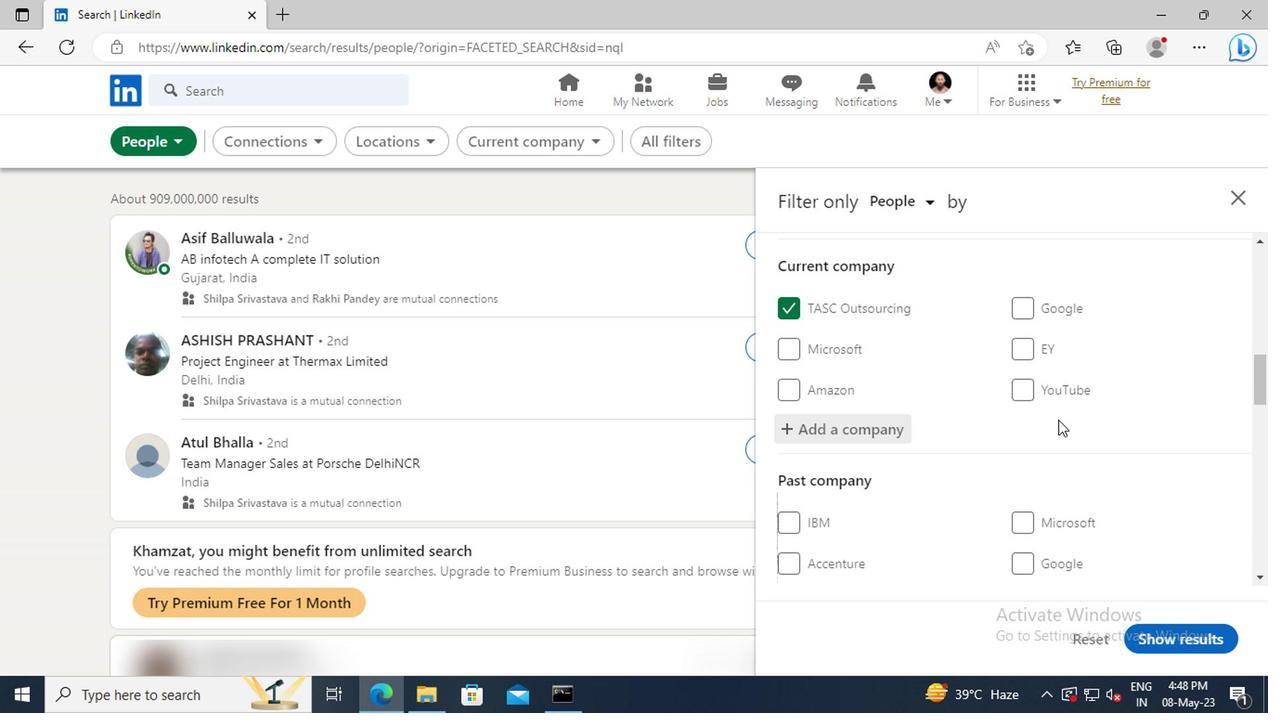 
Action: Mouse scrolled (886, 430) with delta (0, 0)
Screenshot: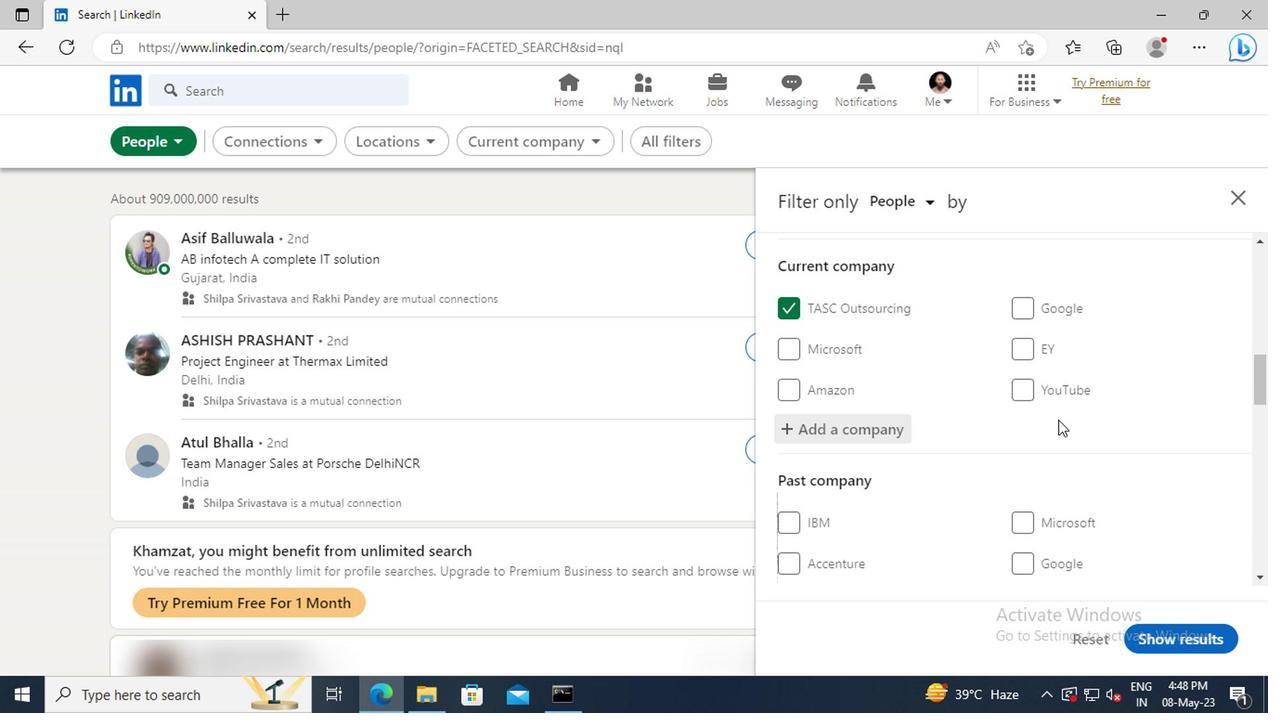 
Action: Mouse moved to (886, 428)
Screenshot: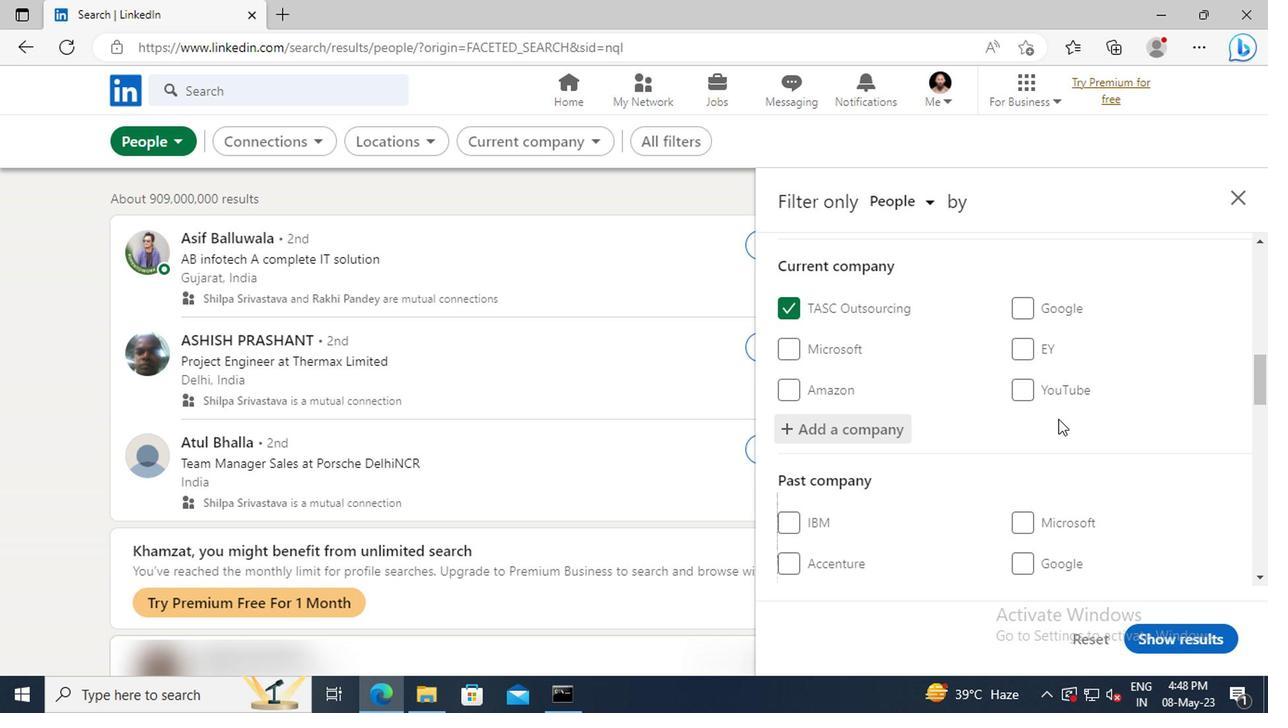 
Action: Mouse scrolled (886, 427) with delta (0, 0)
Screenshot: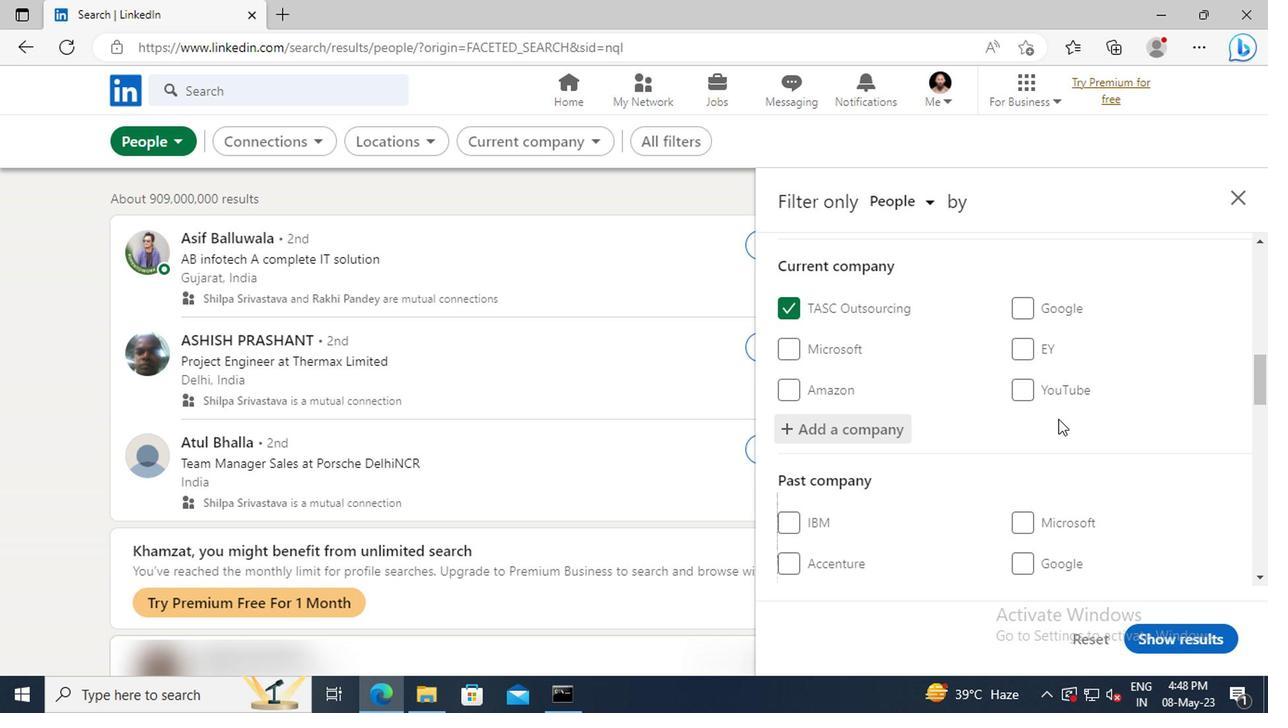 
Action: Mouse moved to (885, 413)
Screenshot: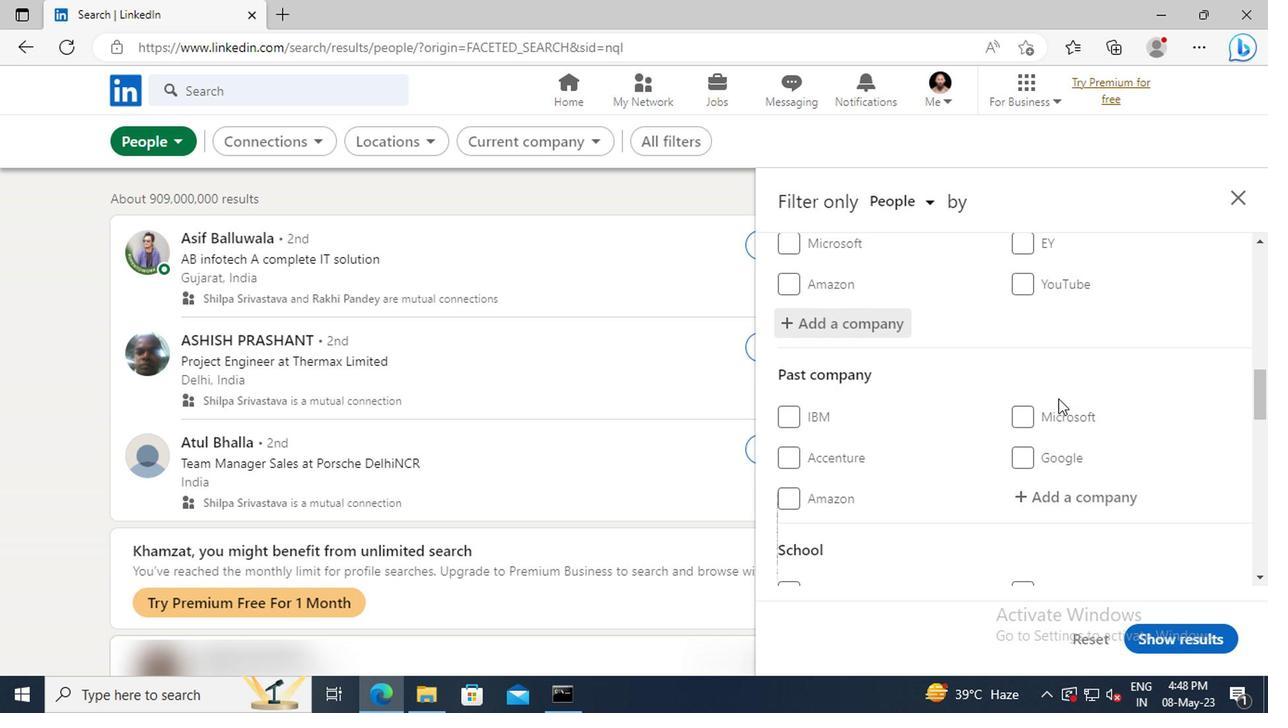 
Action: Mouse scrolled (885, 412) with delta (0, 0)
Screenshot: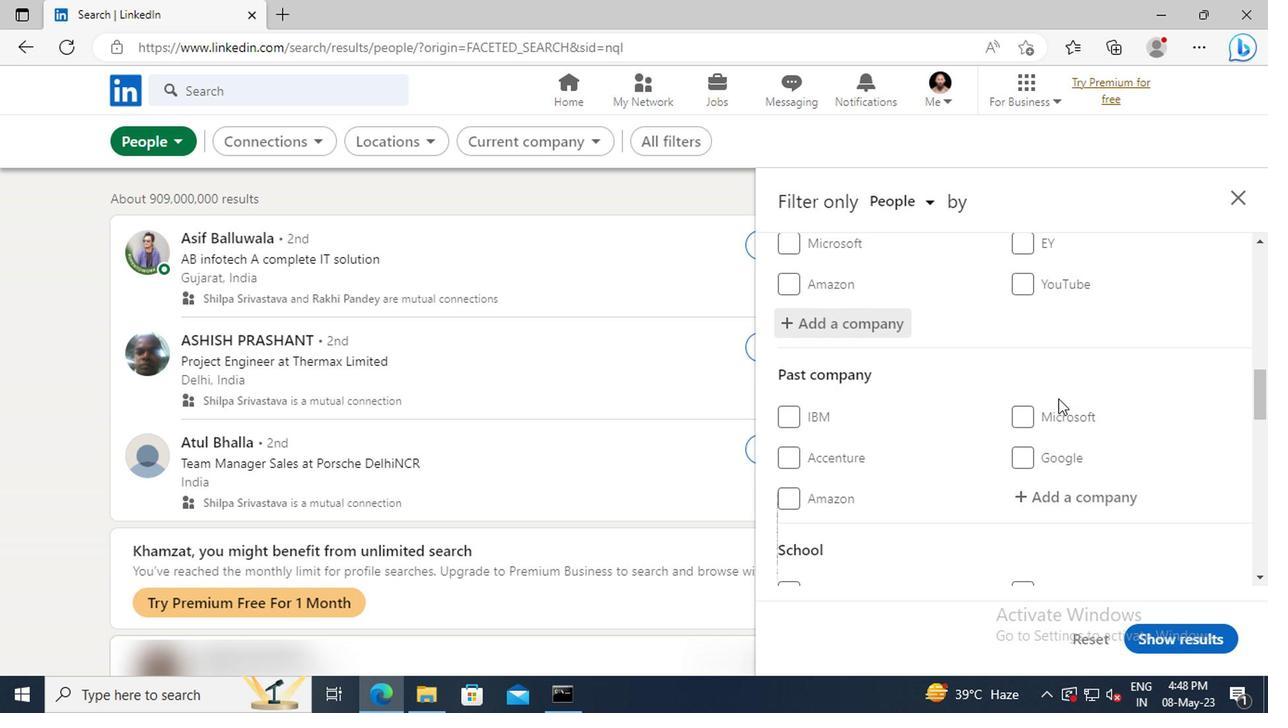 
Action: Mouse moved to (884, 411)
Screenshot: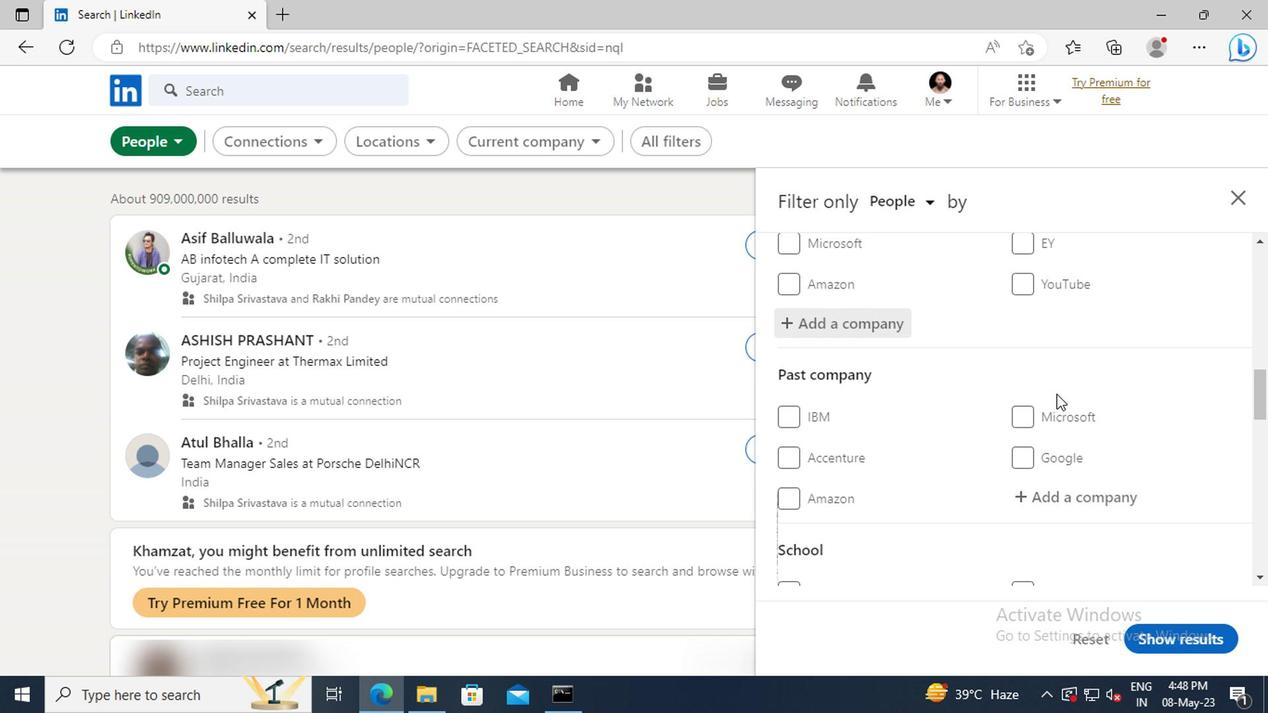 
Action: Mouse scrolled (884, 411) with delta (0, 0)
Screenshot: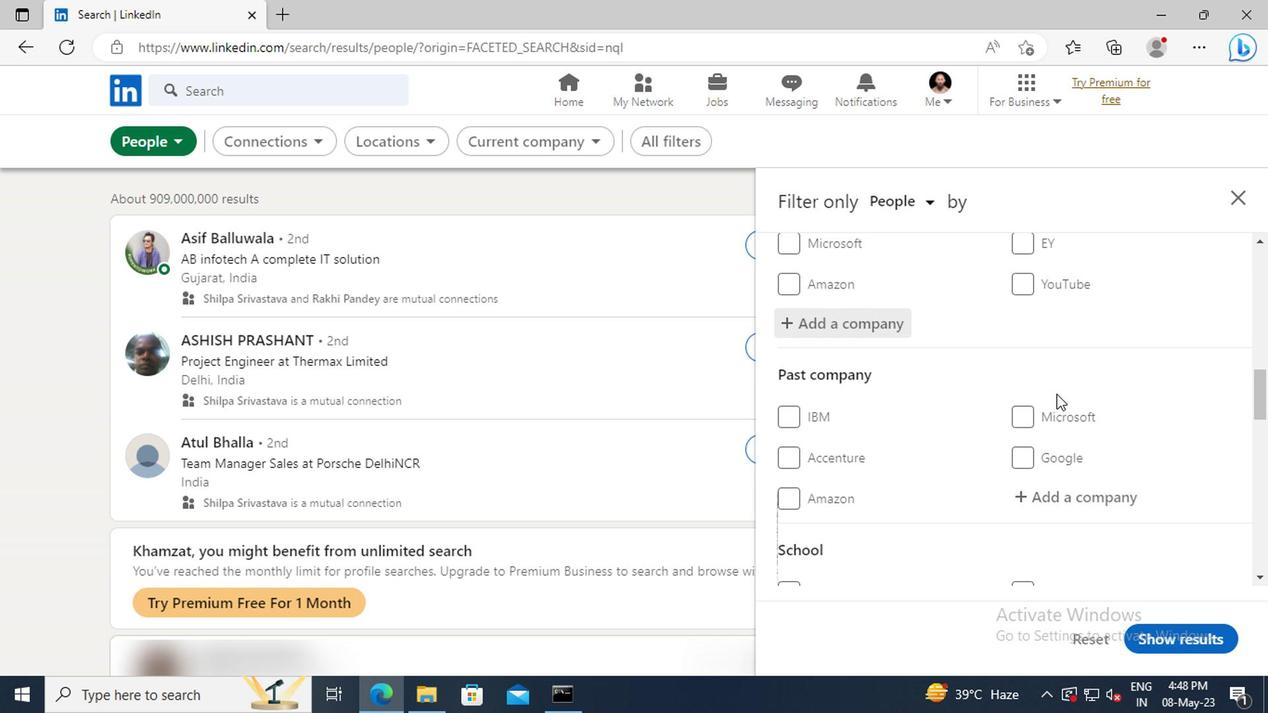
Action: Mouse moved to (884, 410)
Screenshot: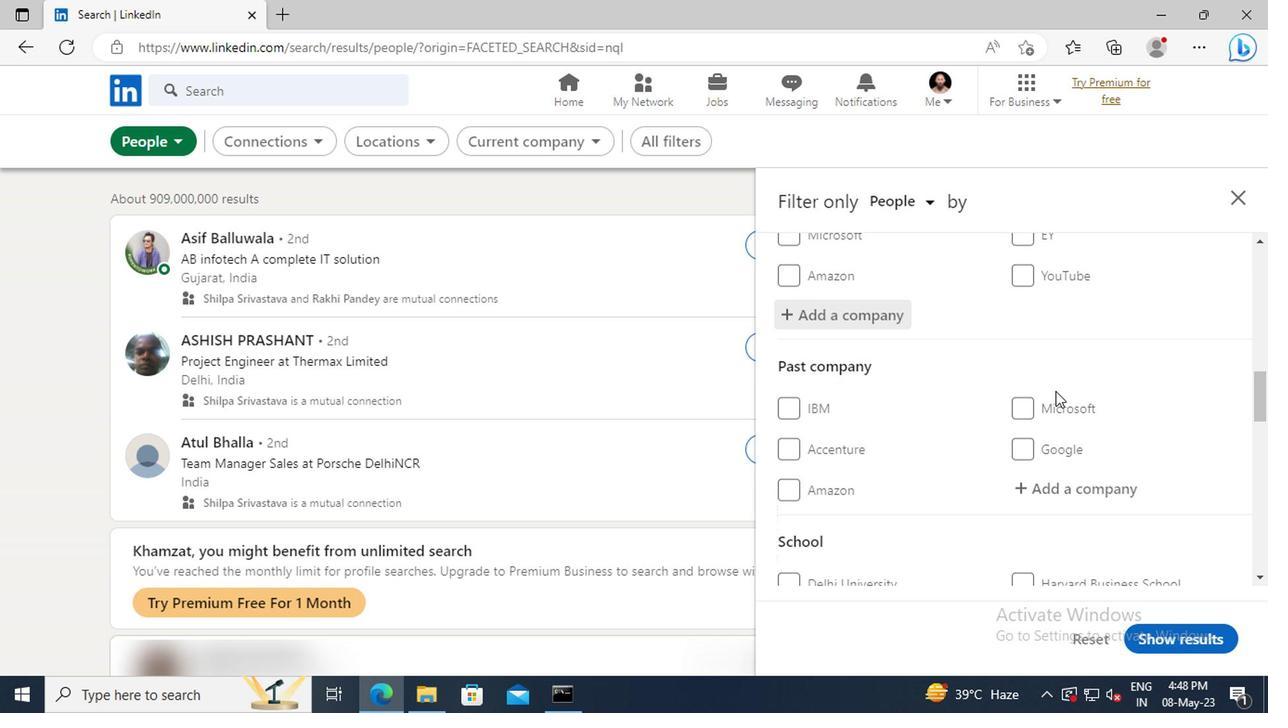 
Action: Mouse scrolled (884, 409) with delta (0, 0)
Screenshot: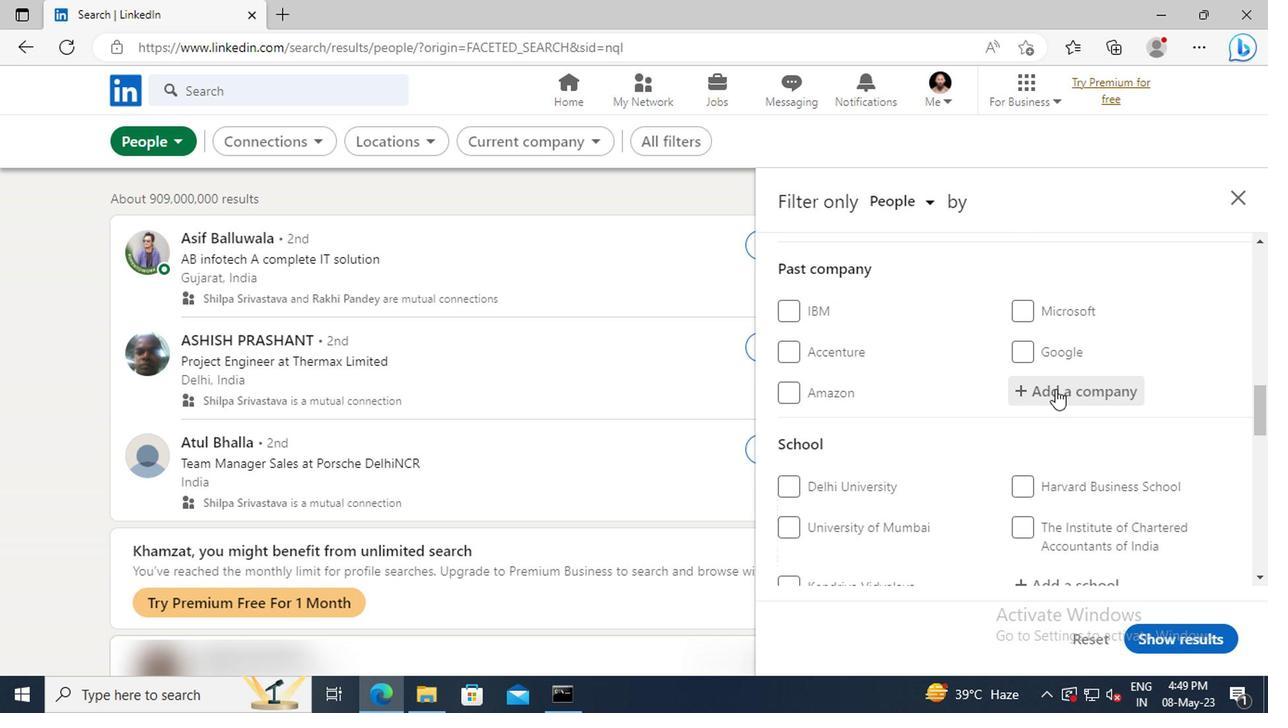 
Action: Mouse scrolled (884, 409) with delta (0, 0)
Screenshot: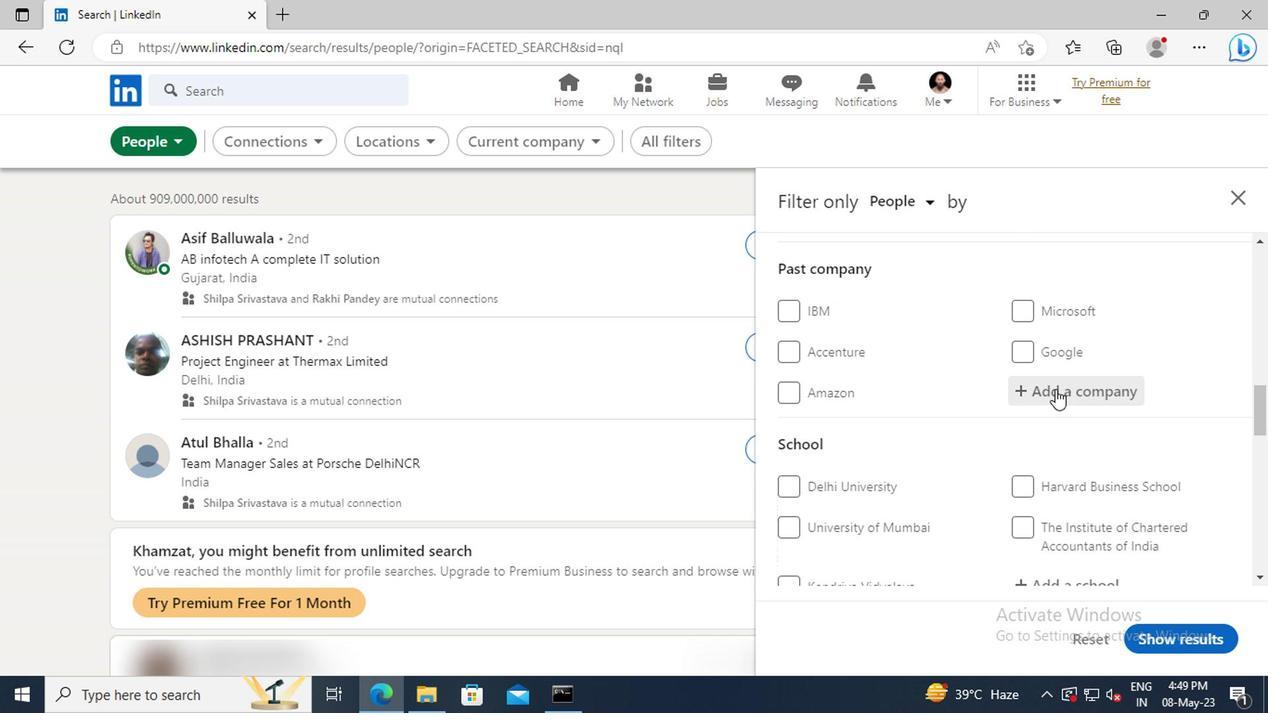 
Action: Mouse scrolled (884, 409) with delta (0, 0)
Screenshot: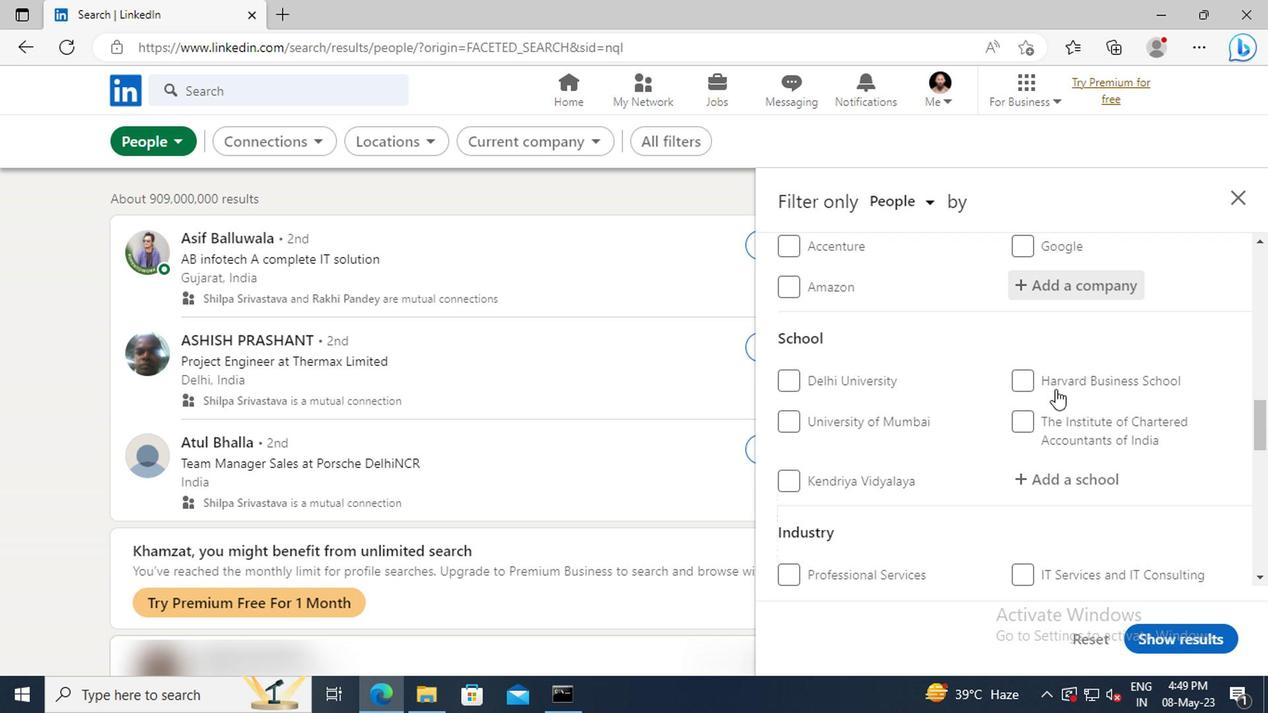 
Action: Mouse moved to (884, 432)
Screenshot: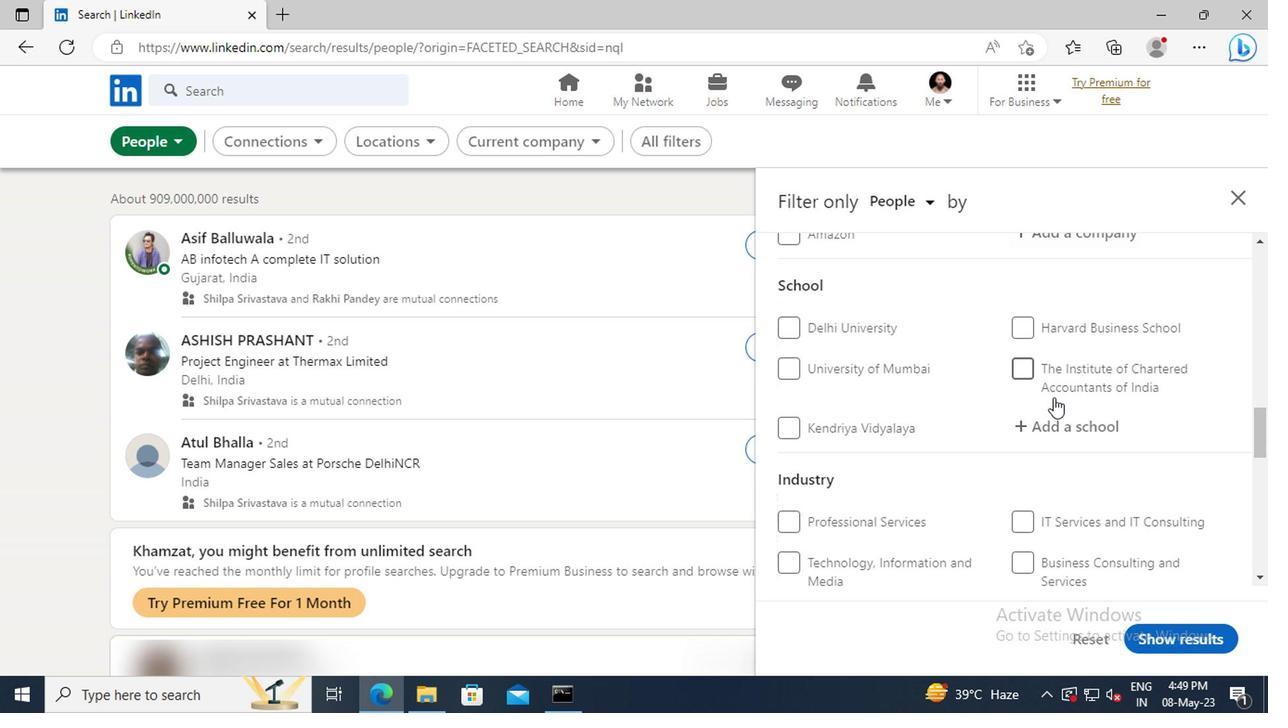 
Action: Mouse pressed left at (884, 432)
Screenshot: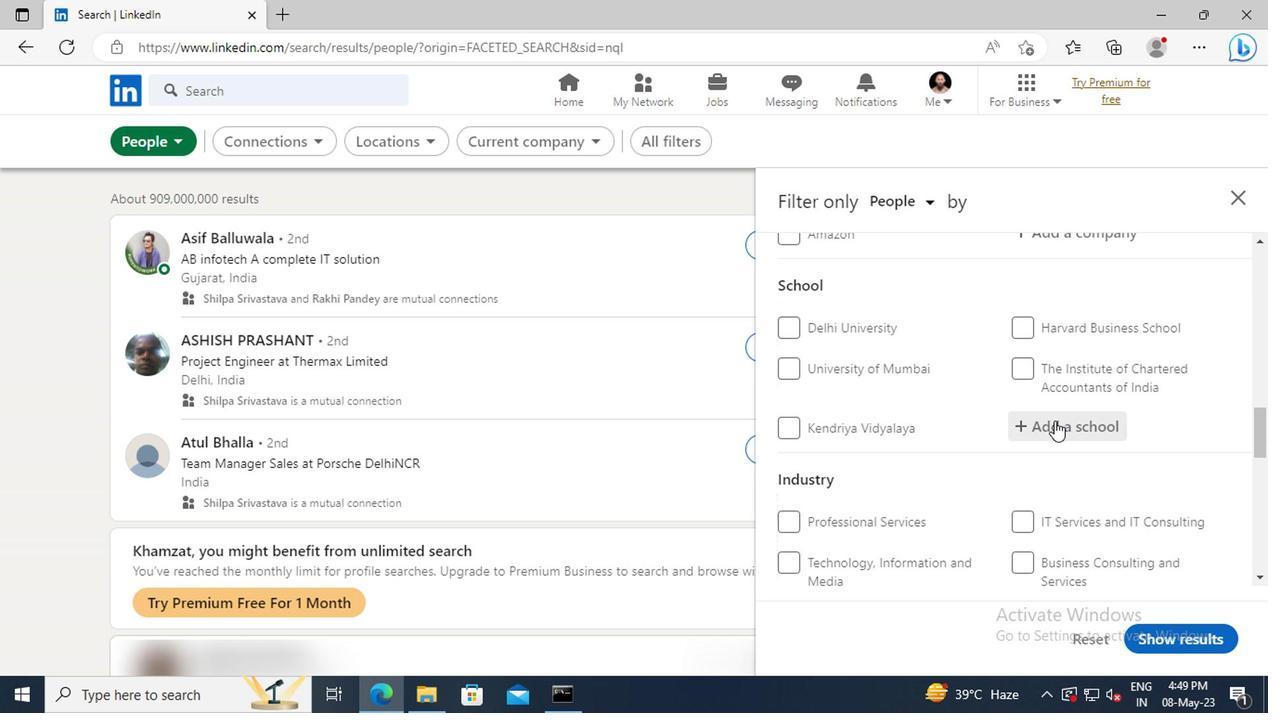 
Action: Key pressed <Key.shift>BHARTIYA<Key.space><Key.shift>VIDYA<Key.space><Key.shift>BH
Screenshot: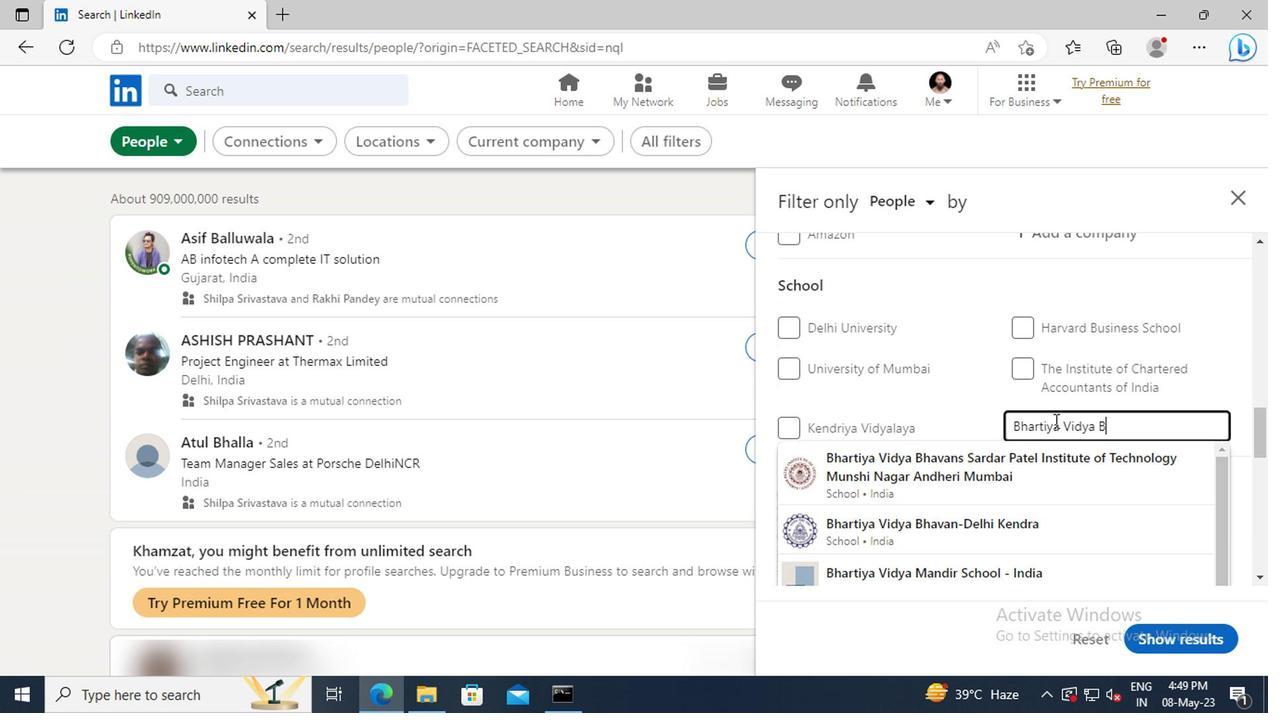 
Action: Mouse moved to (890, 461)
Screenshot: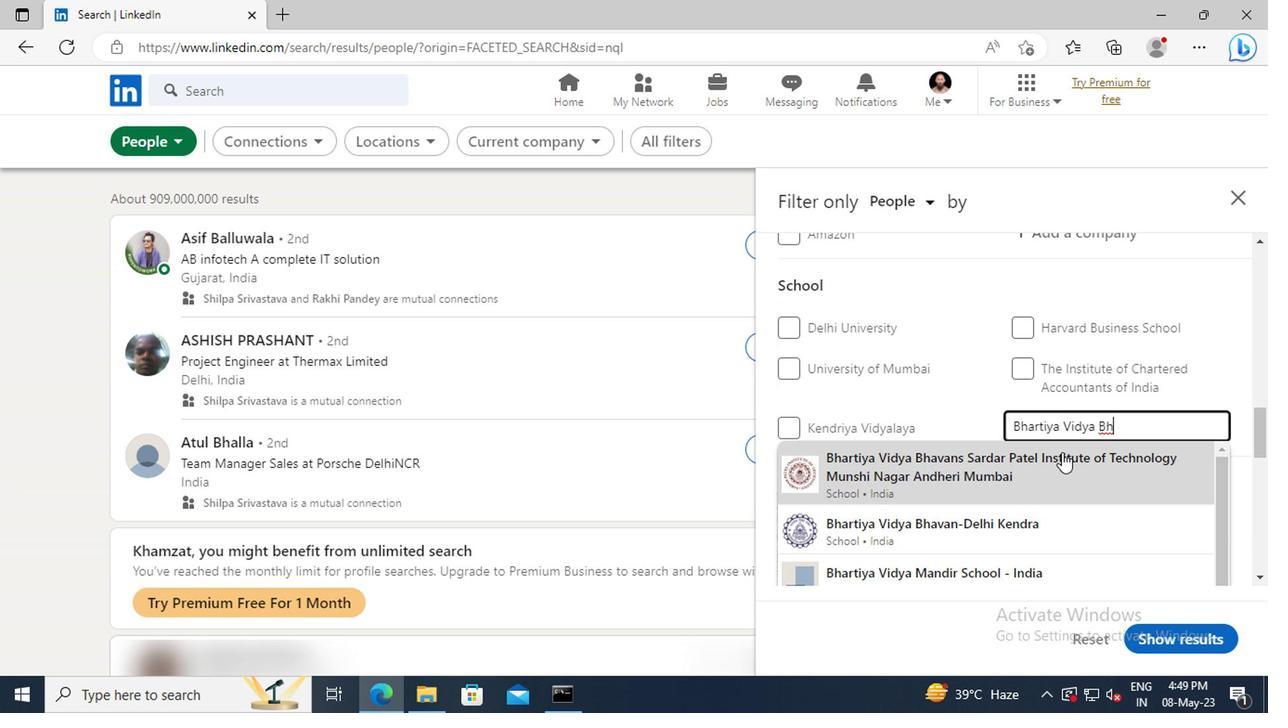 
Action: Mouse pressed left at (890, 461)
Screenshot: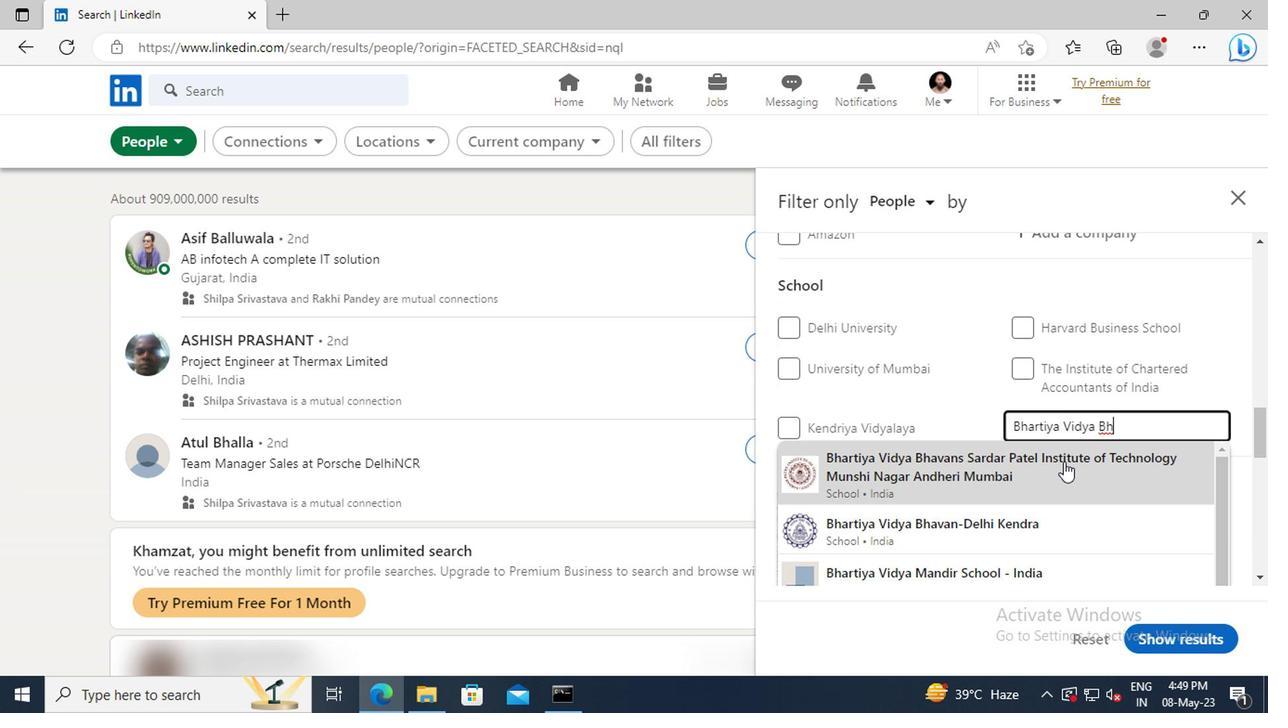
Action: Mouse scrolled (890, 461) with delta (0, 0)
Screenshot: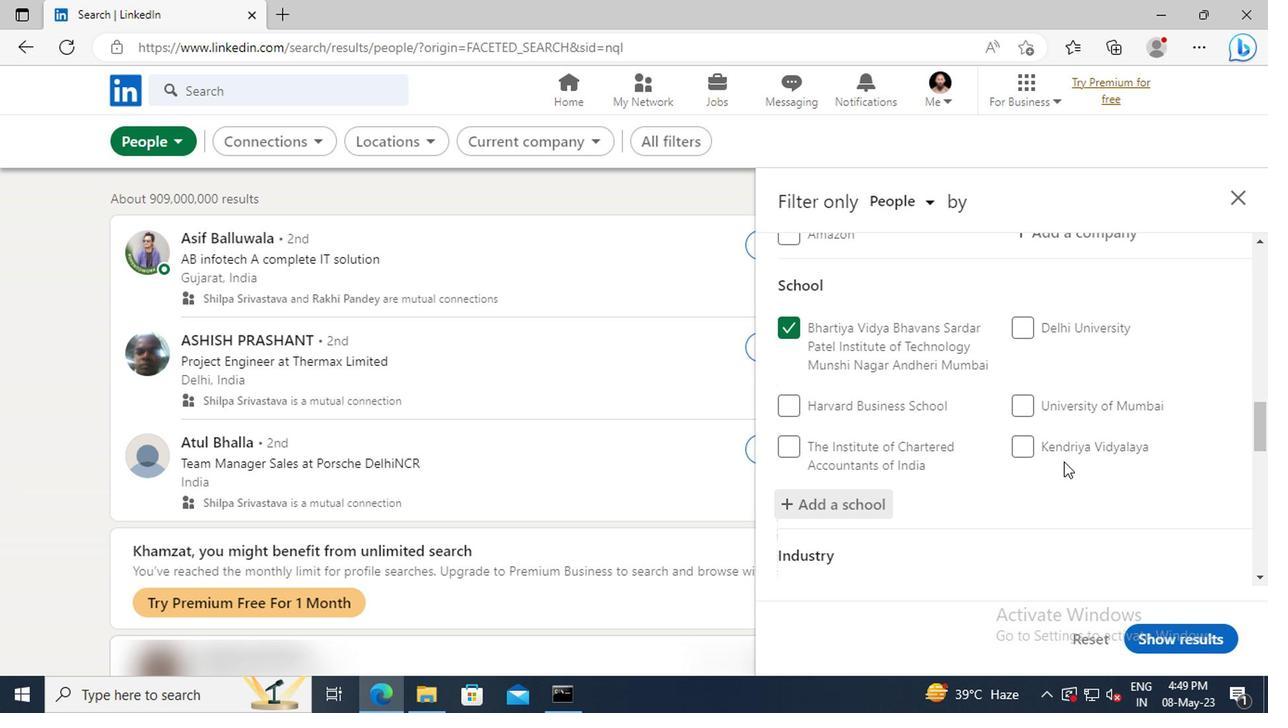 
Action: Mouse moved to (890, 461)
Screenshot: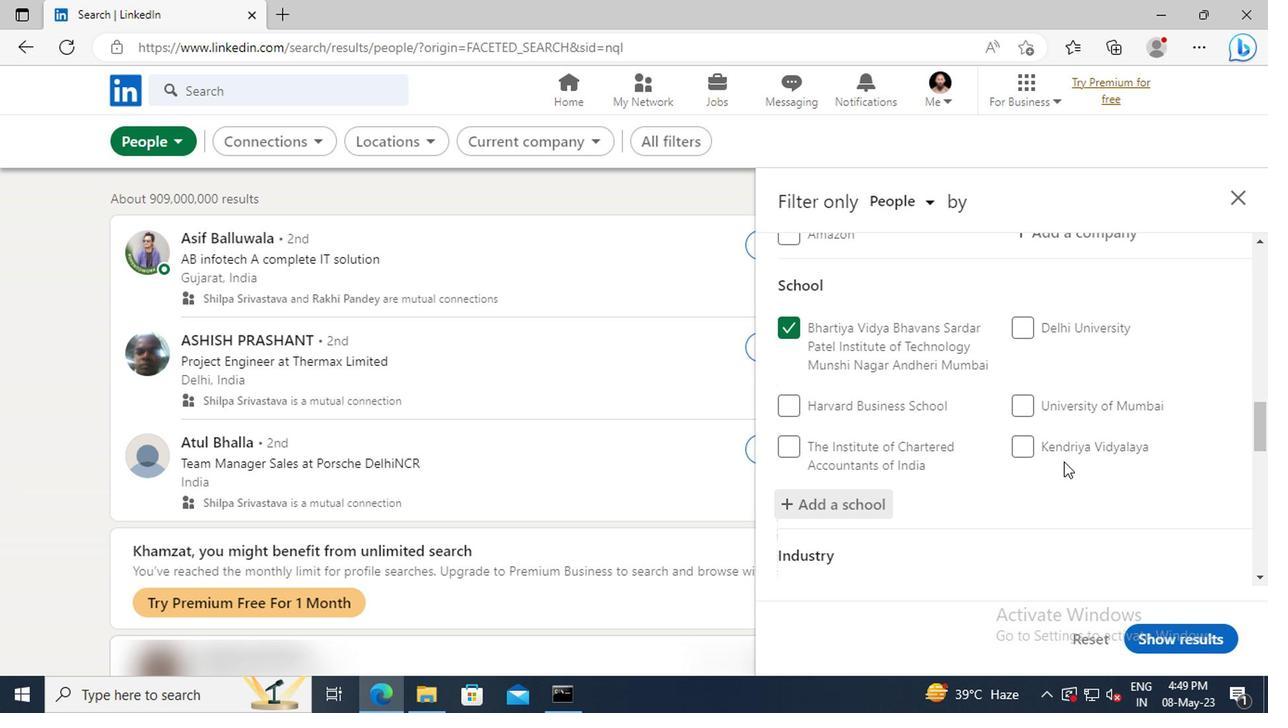 
Action: Mouse scrolled (890, 460) with delta (0, 0)
Screenshot: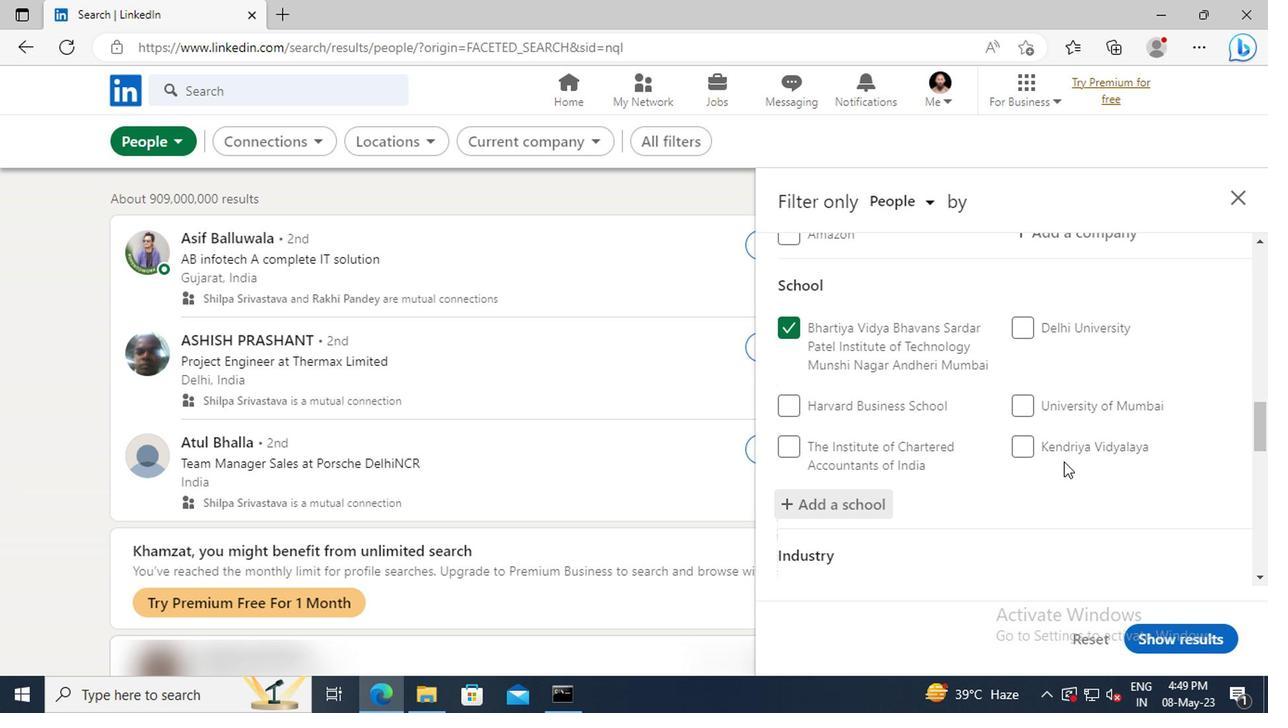 
Action: Mouse moved to (890, 446)
Screenshot: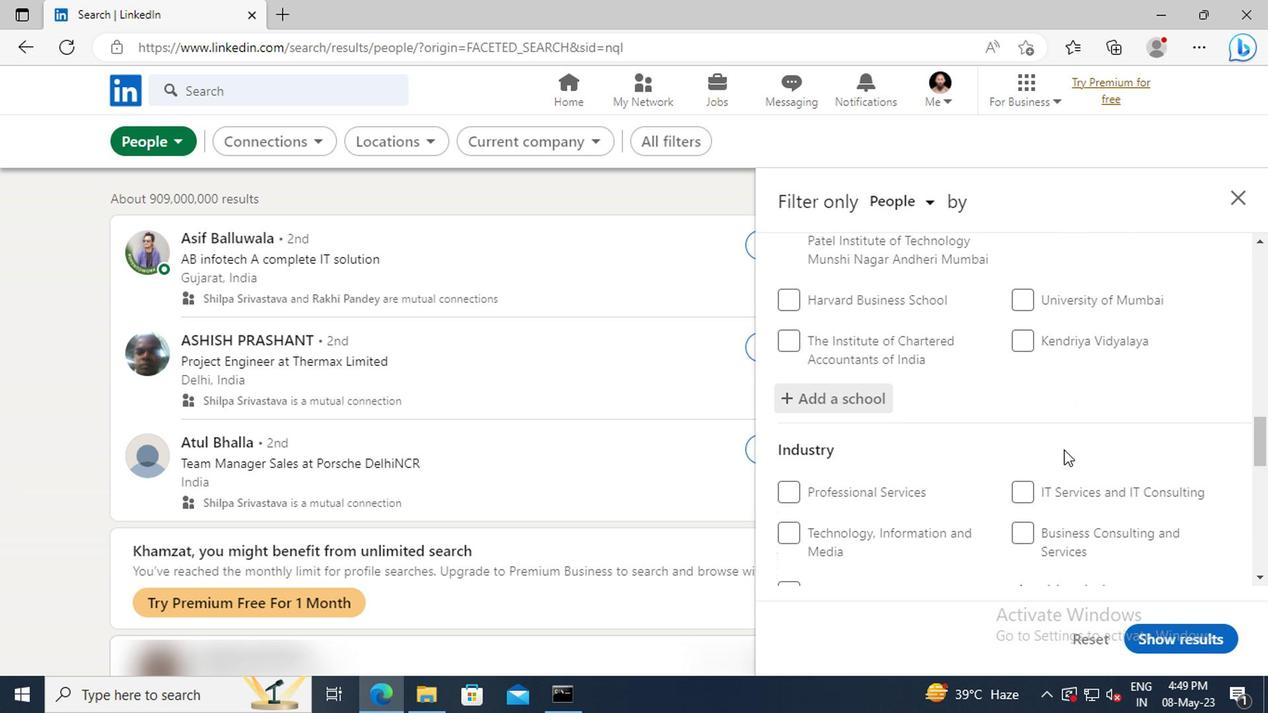 
Action: Mouse scrolled (890, 445) with delta (0, 0)
Screenshot: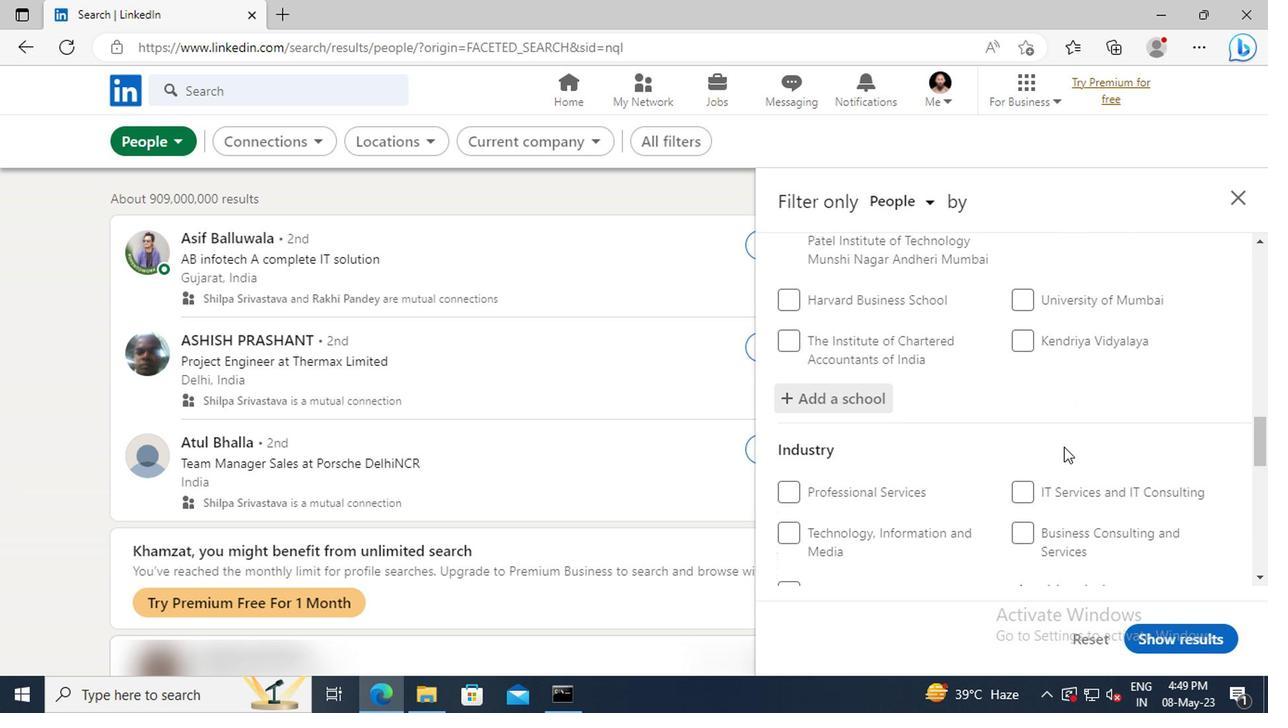 
Action: Mouse moved to (890, 444)
Screenshot: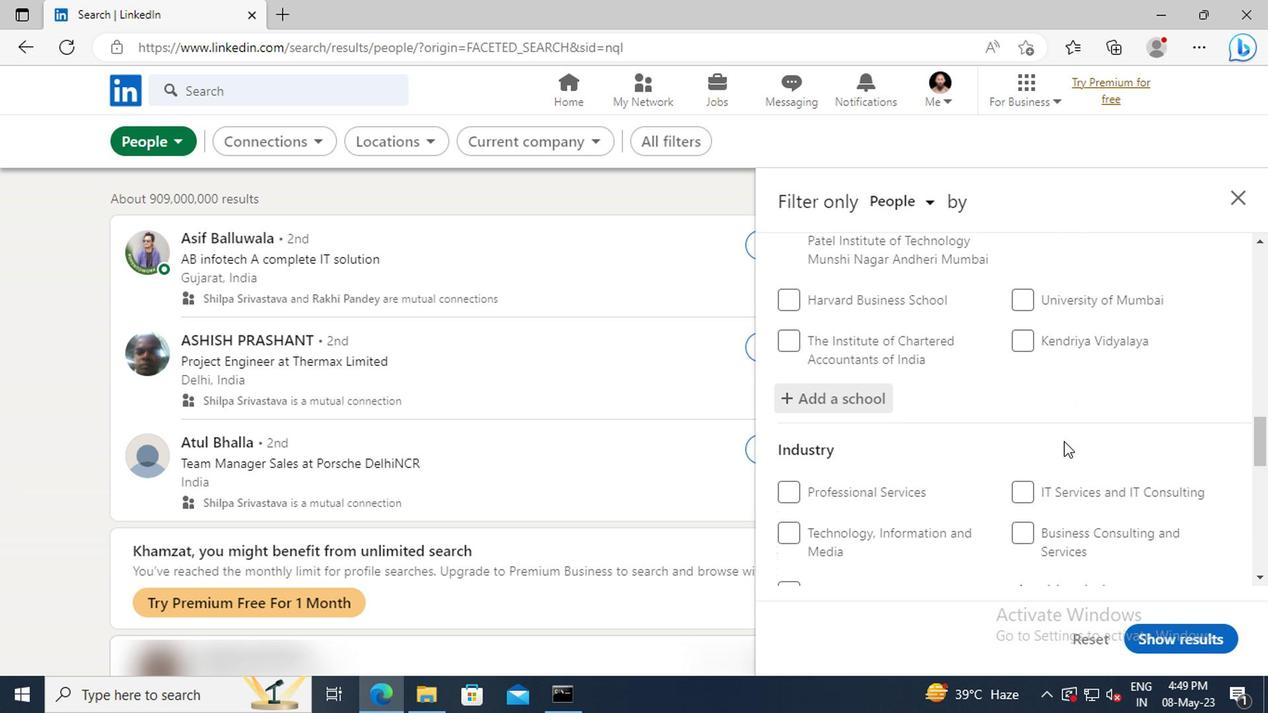 
Action: Mouse scrolled (890, 444) with delta (0, 0)
Screenshot: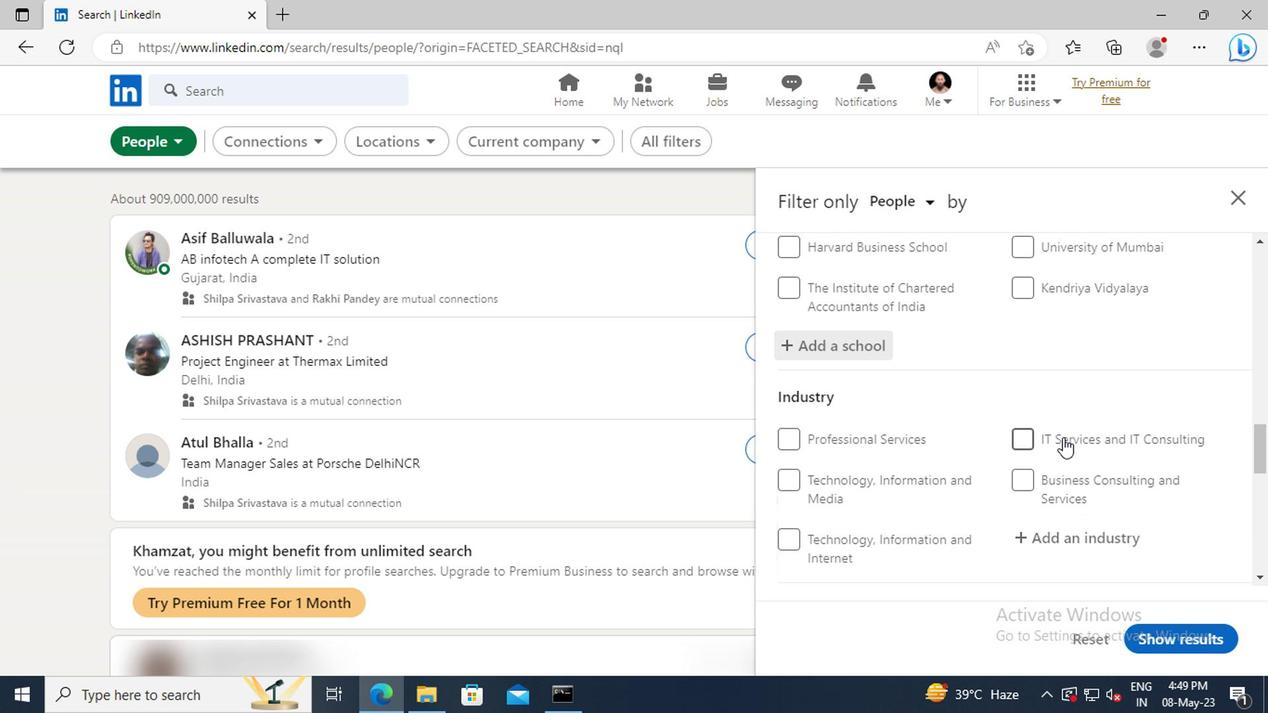 
Action: Mouse scrolled (890, 444) with delta (0, 0)
Screenshot: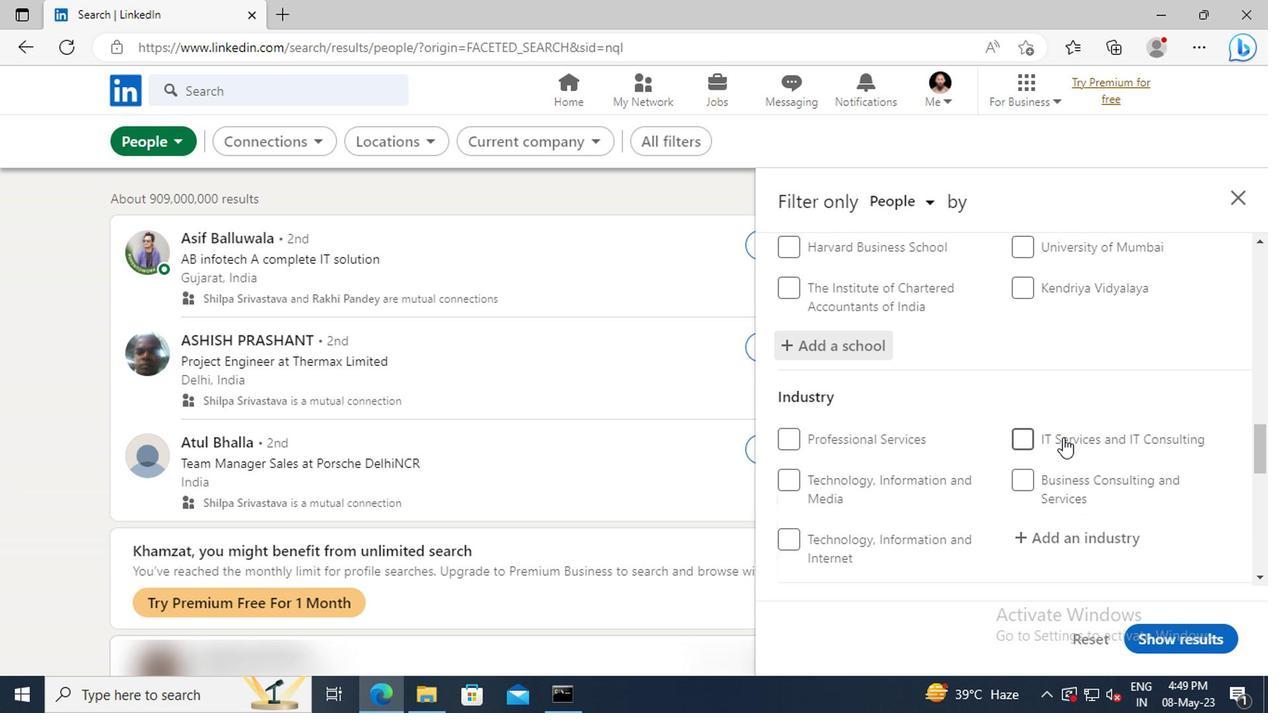 
Action: Mouse moved to (889, 444)
Screenshot: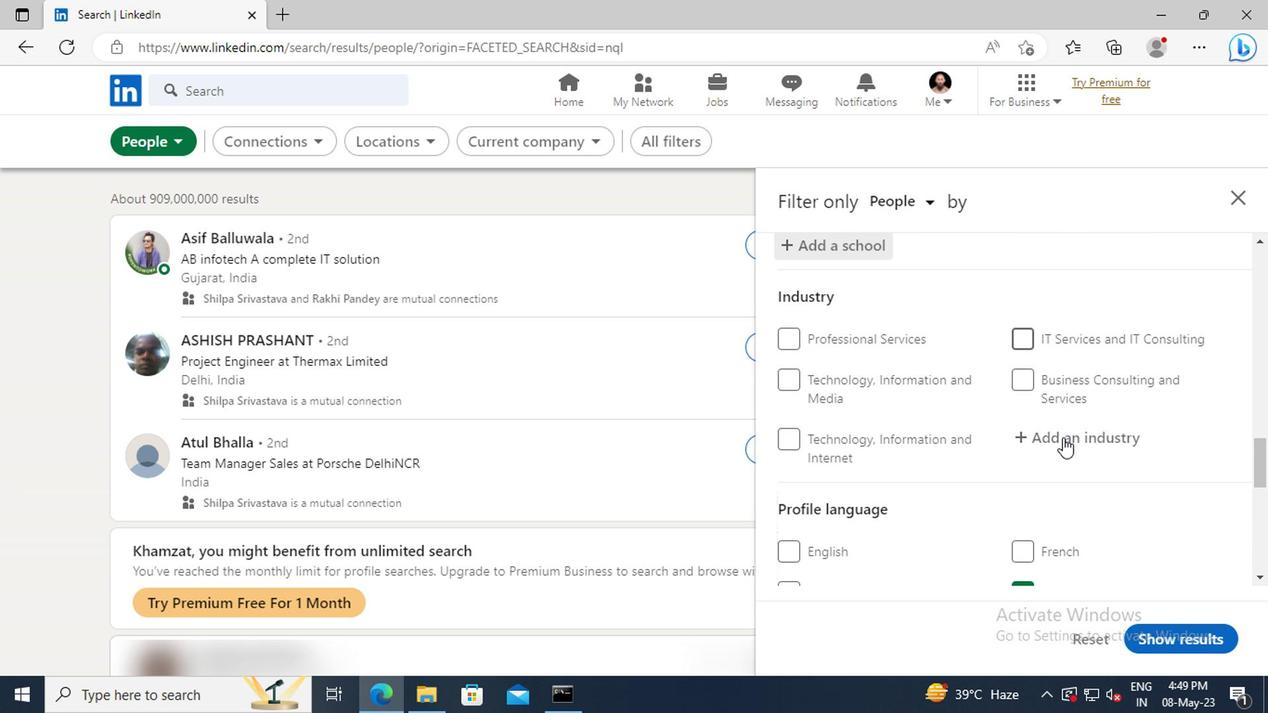 
Action: Mouse pressed left at (889, 444)
Screenshot: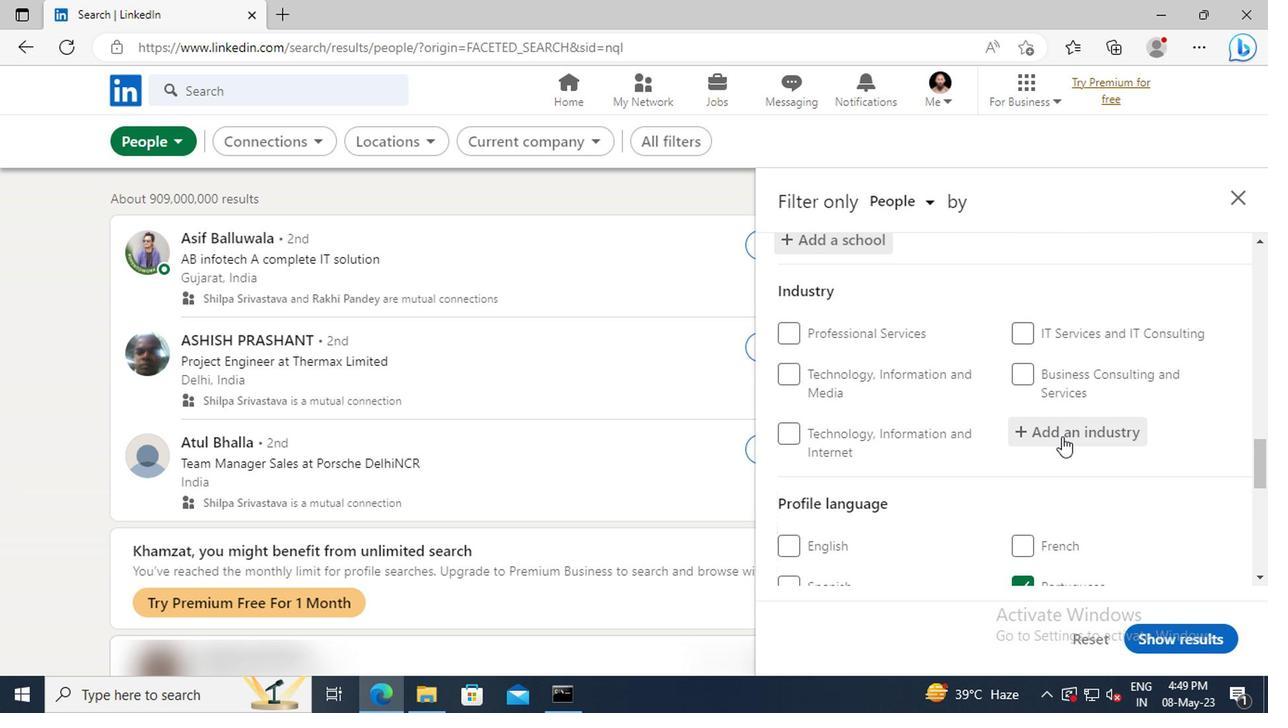 
Action: Key pressed <Key.shift>PHOT
Screenshot: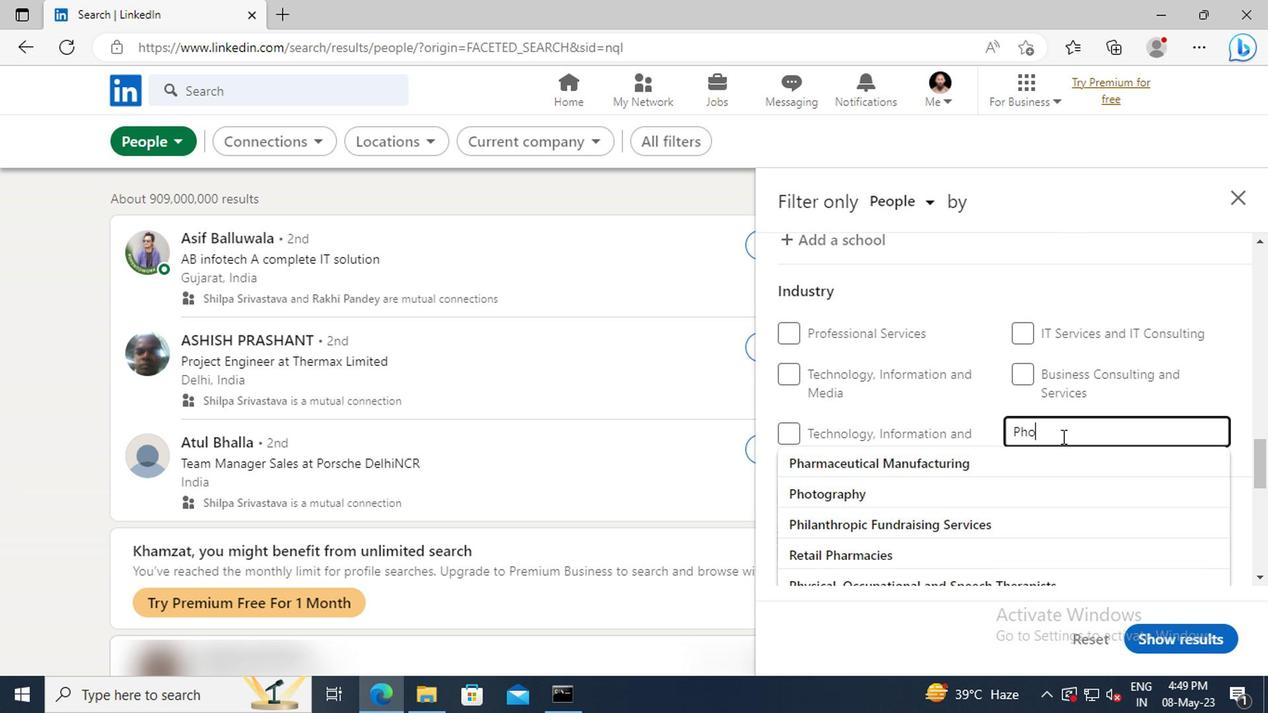 
Action: Mouse moved to (900, 465)
Screenshot: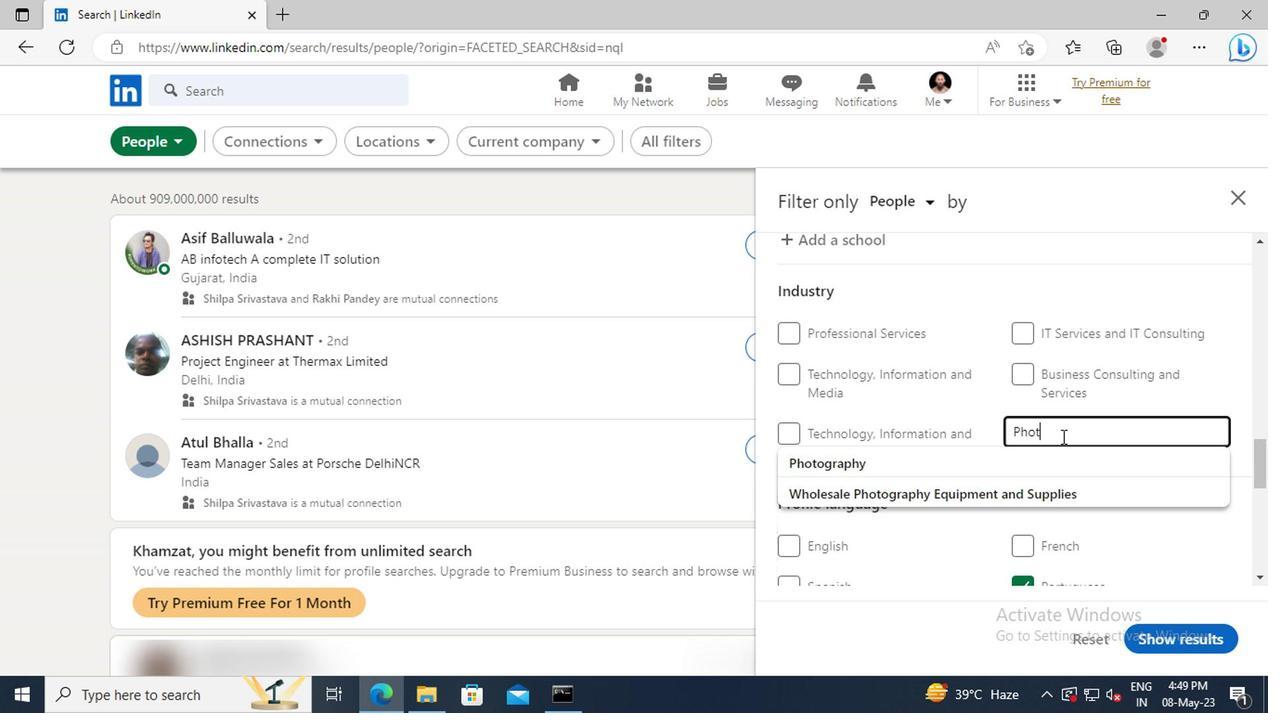 
Action: Mouse pressed left at (900, 465)
Screenshot: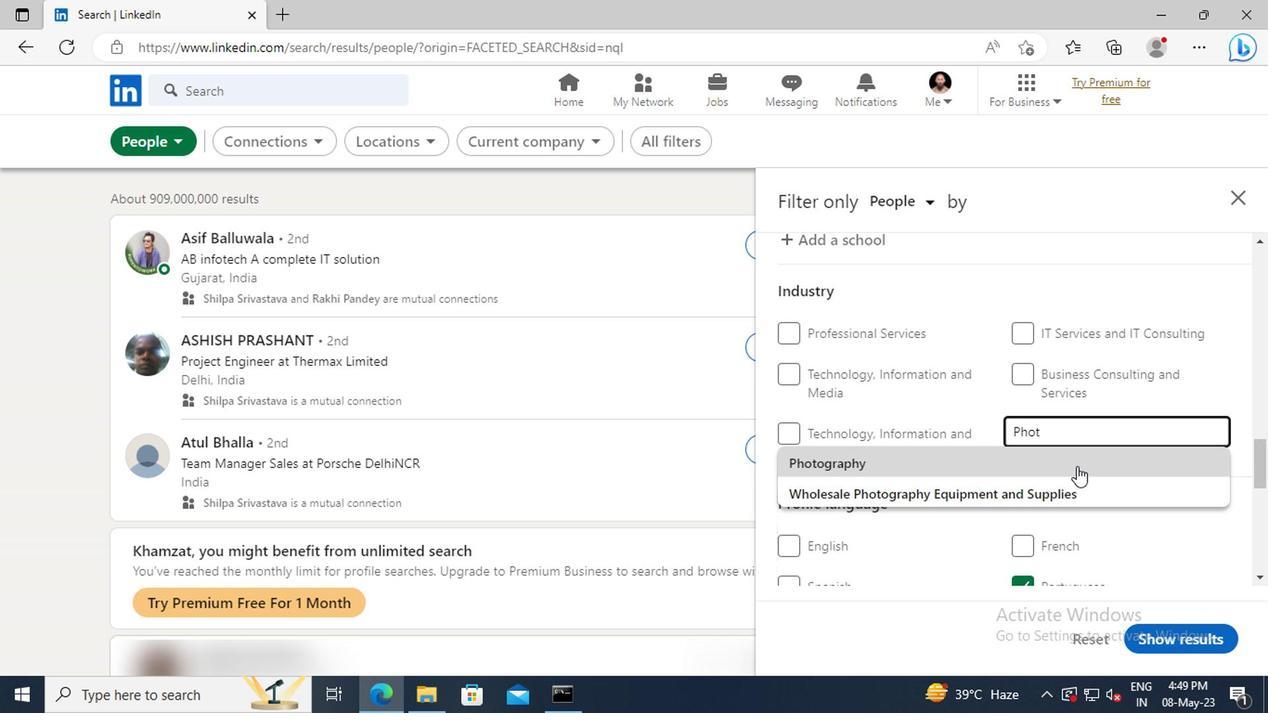 
Action: Mouse moved to (904, 465)
Screenshot: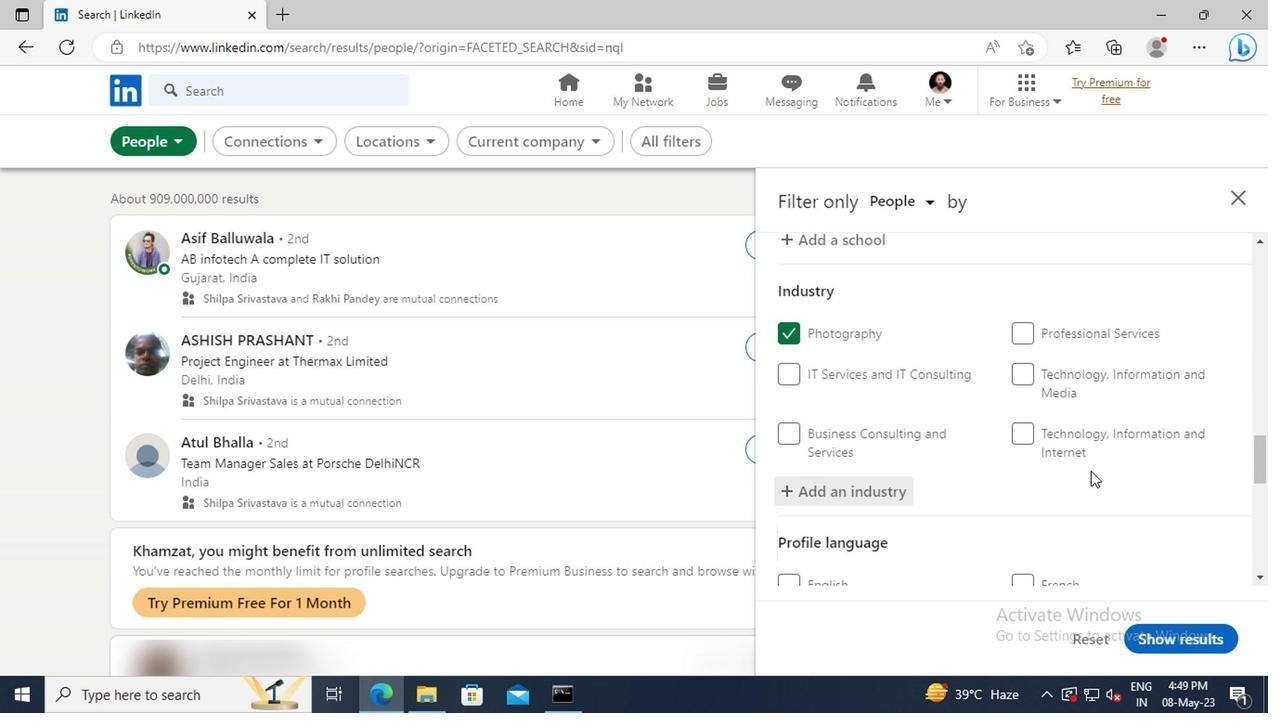 
Action: Mouse scrolled (904, 464) with delta (0, 0)
Screenshot: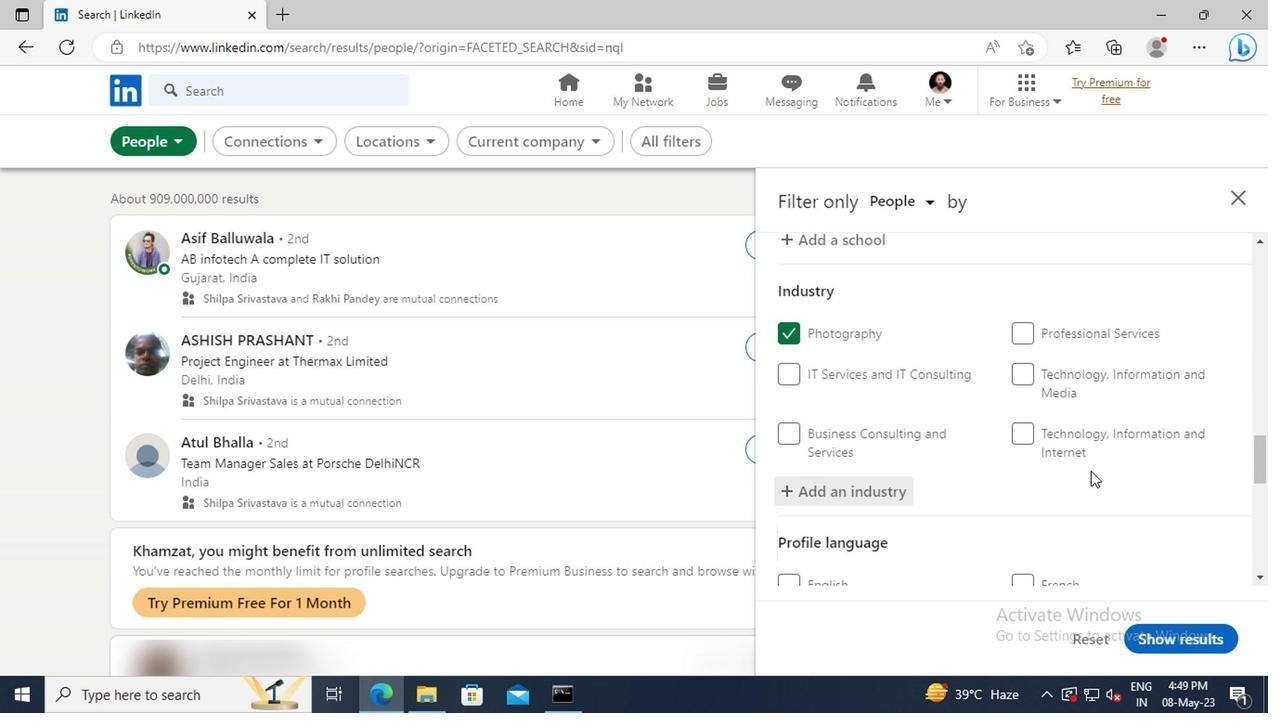 
Action: Mouse moved to (904, 463)
Screenshot: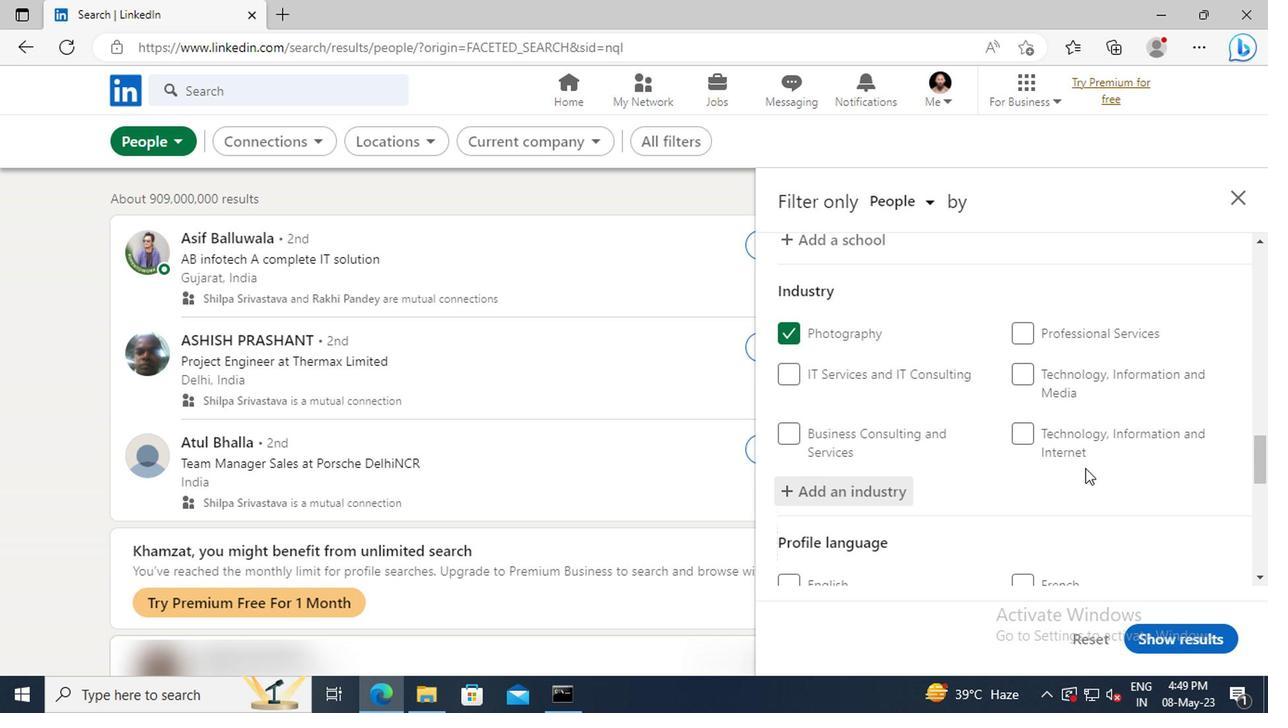
Action: Mouse scrolled (904, 462) with delta (0, 0)
Screenshot: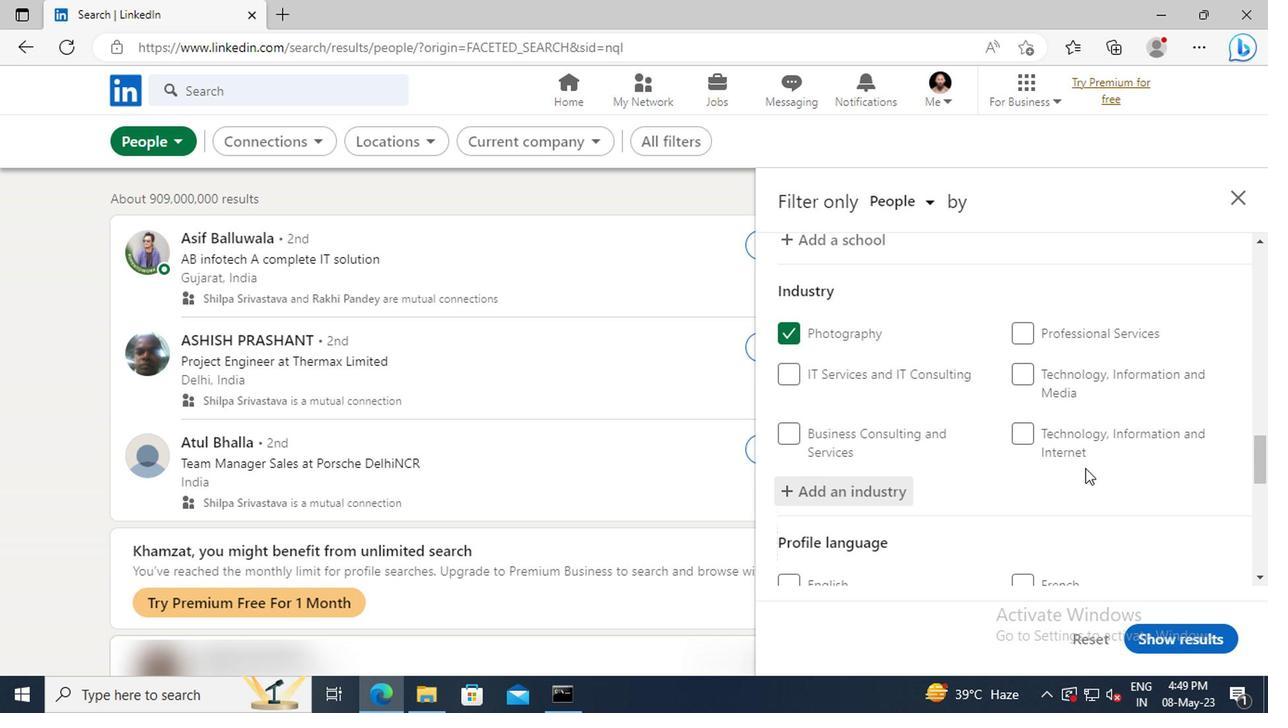 
Action: Mouse moved to (886, 446)
Screenshot: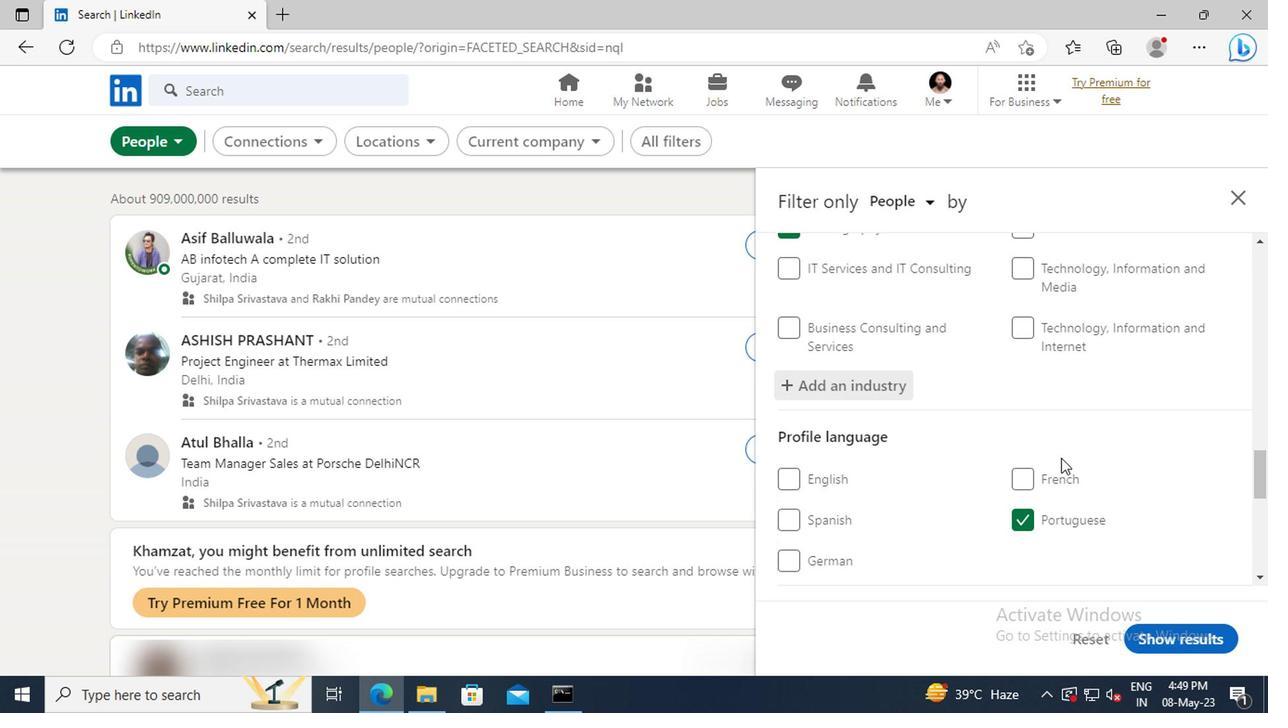 
Action: Mouse scrolled (886, 445) with delta (0, 0)
Screenshot: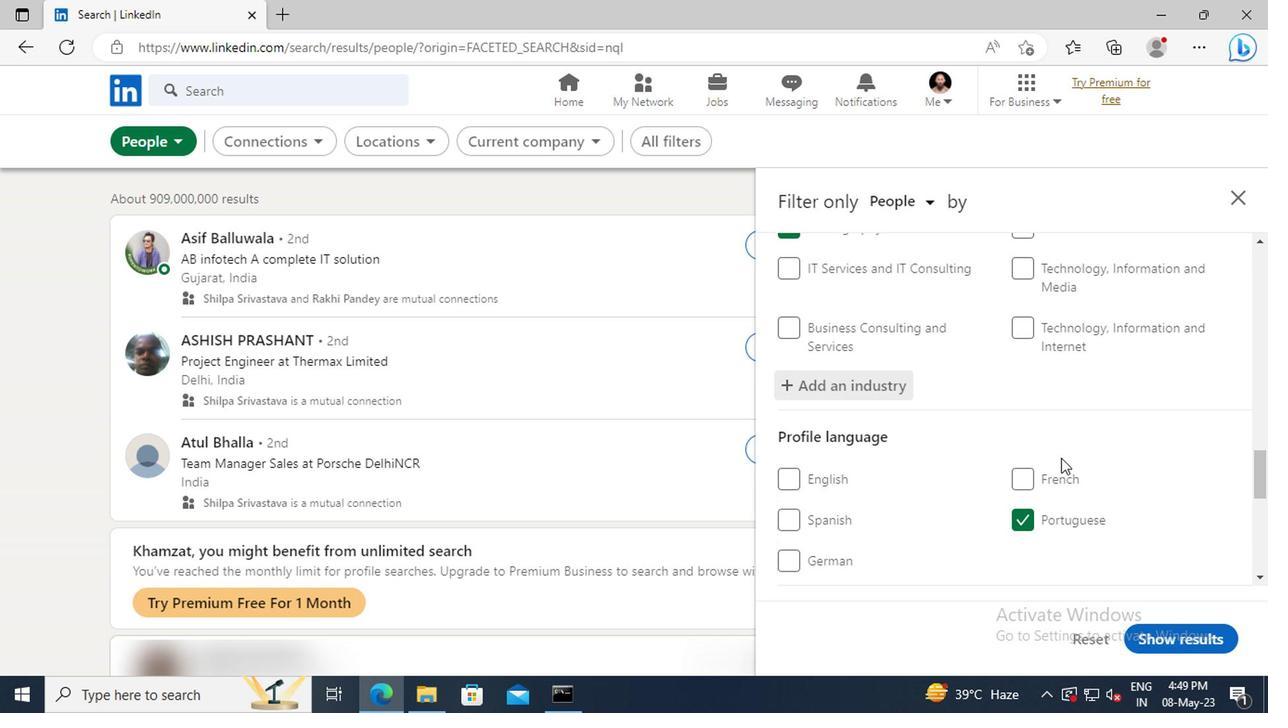 
Action: Mouse moved to (884, 438)
Screenshot: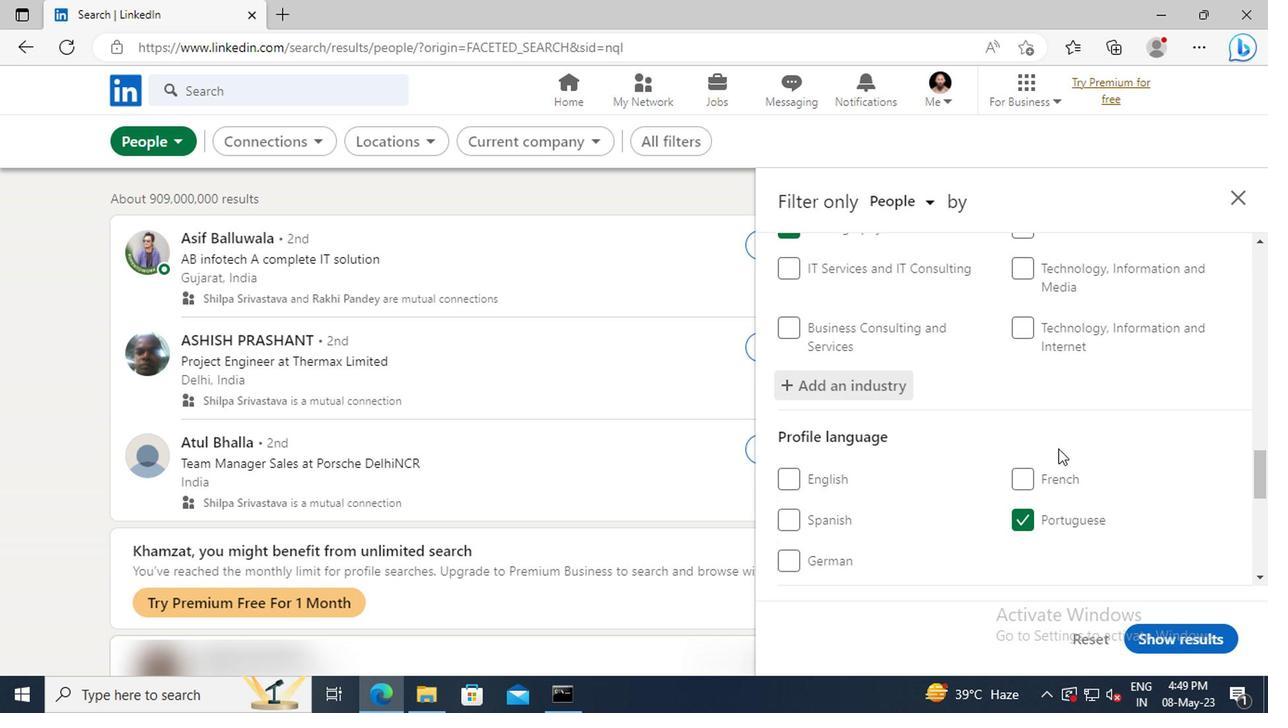 
Action: Mouse scrolled (884, 438) with delta (0, 0)
Screenshot: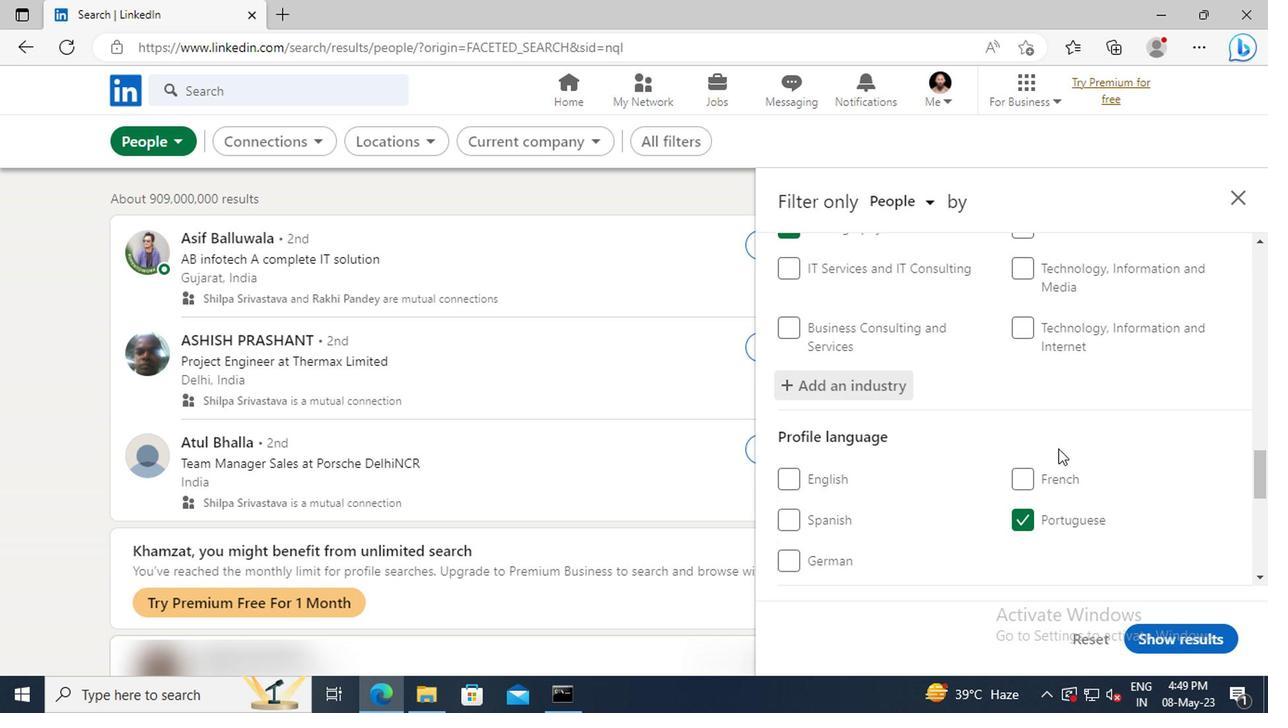 
Action: Mouse moved to (882, 423)
Screenshot: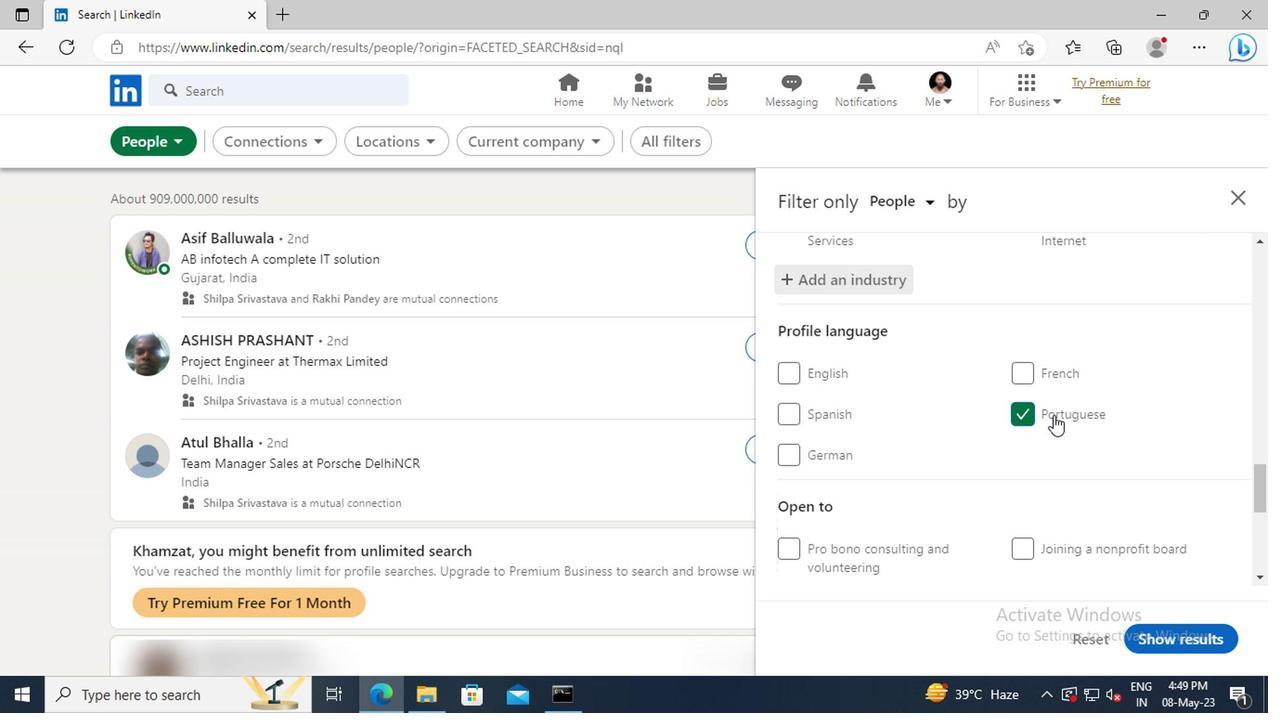 
Action: Mouse scrolled (882, 422) with delta (0, 0)
Screenshot: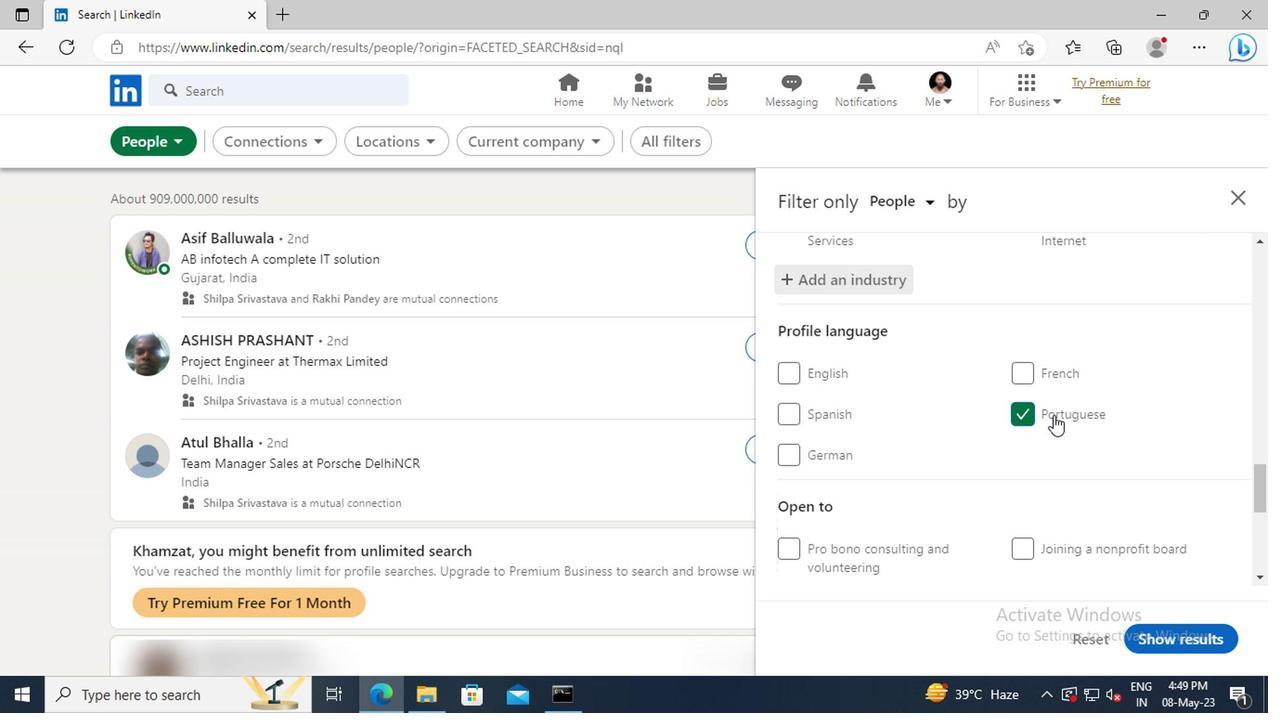 
Action: Mouse scrolled (882, 422) with delta (0, 0)
Screenshot: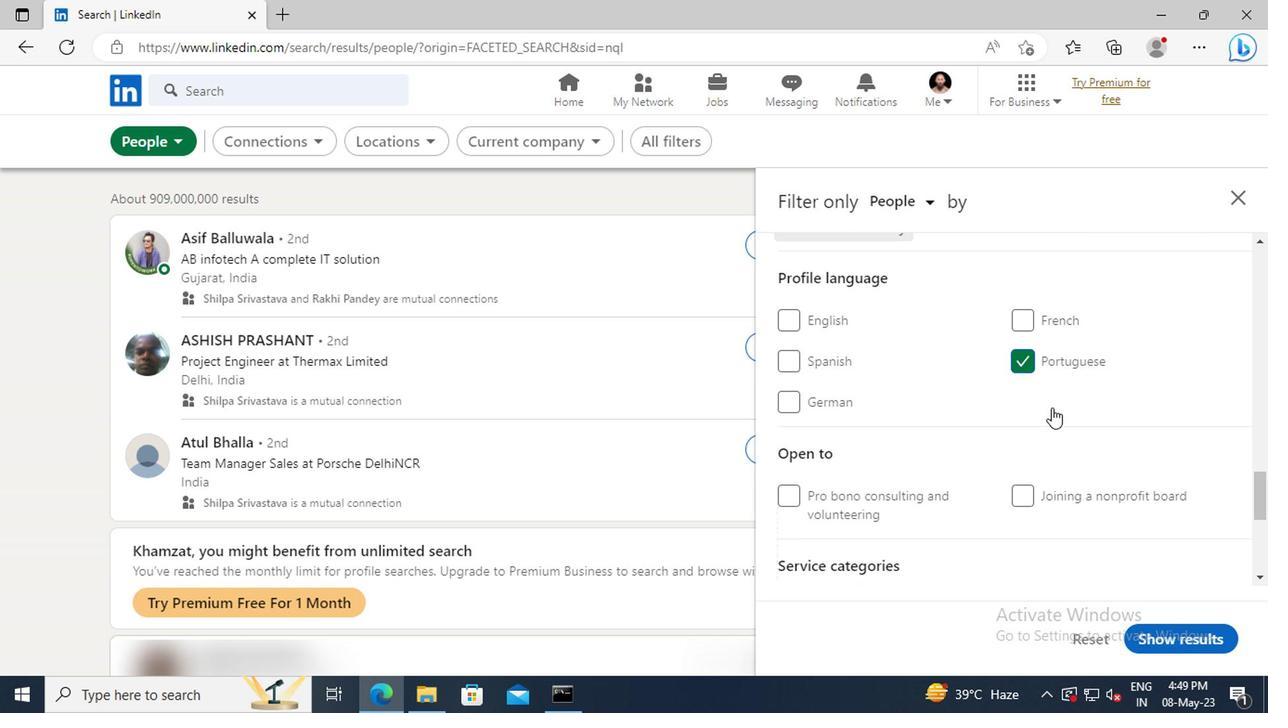 
Action: Mouse scrolled (882, 422) with delta (0, 0)
Screenshot: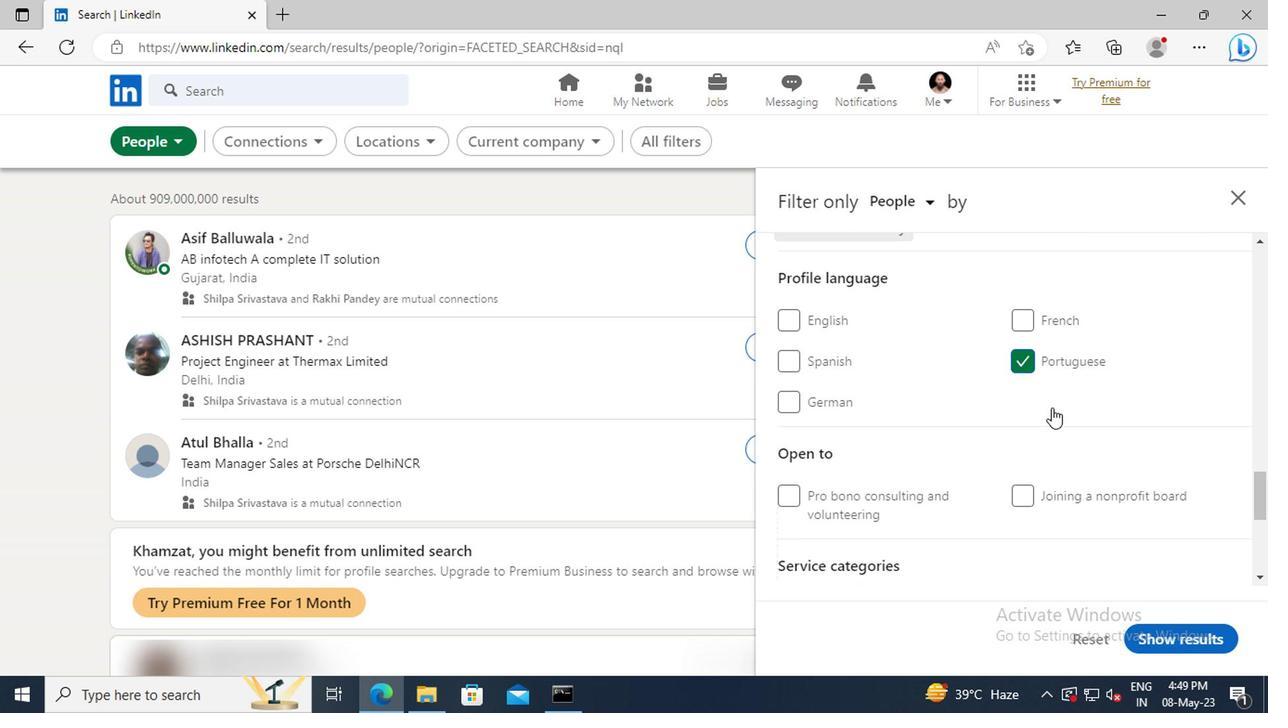 
Action: Mouse scrolled (882, 422) with delta (0, 0)
Screenshot: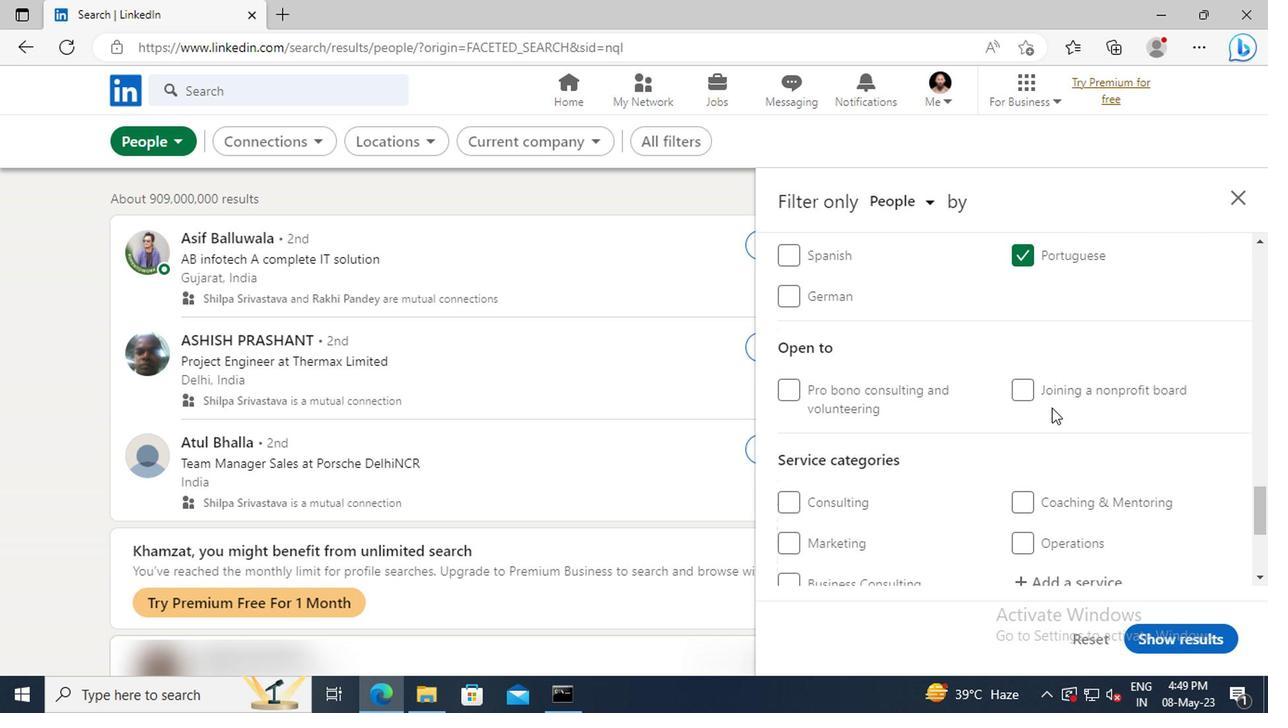 
Action: Mouse scrolled (882, 422) with delta (0, 0)
Screenshot: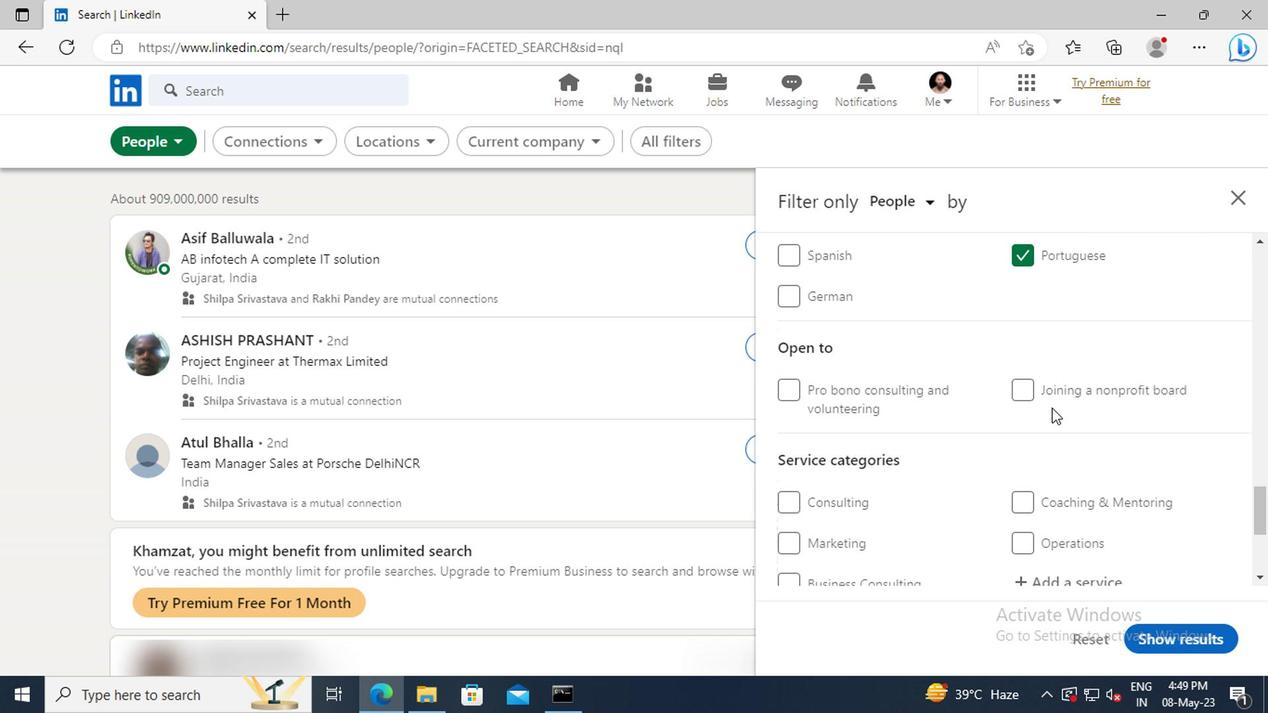 
Action: Mouse scrolled (882, 422) with delta (0, 0)
Screenshot: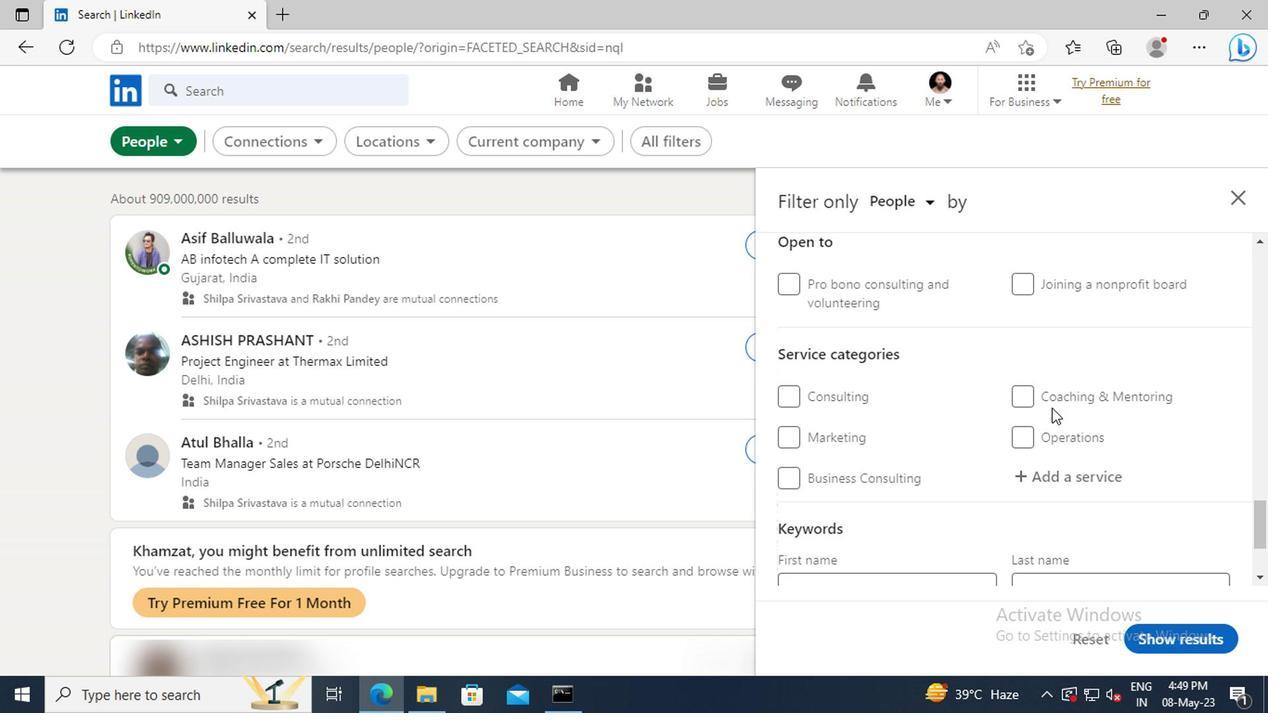 
Action: Mouse moved to (881, 428)
Screenshot: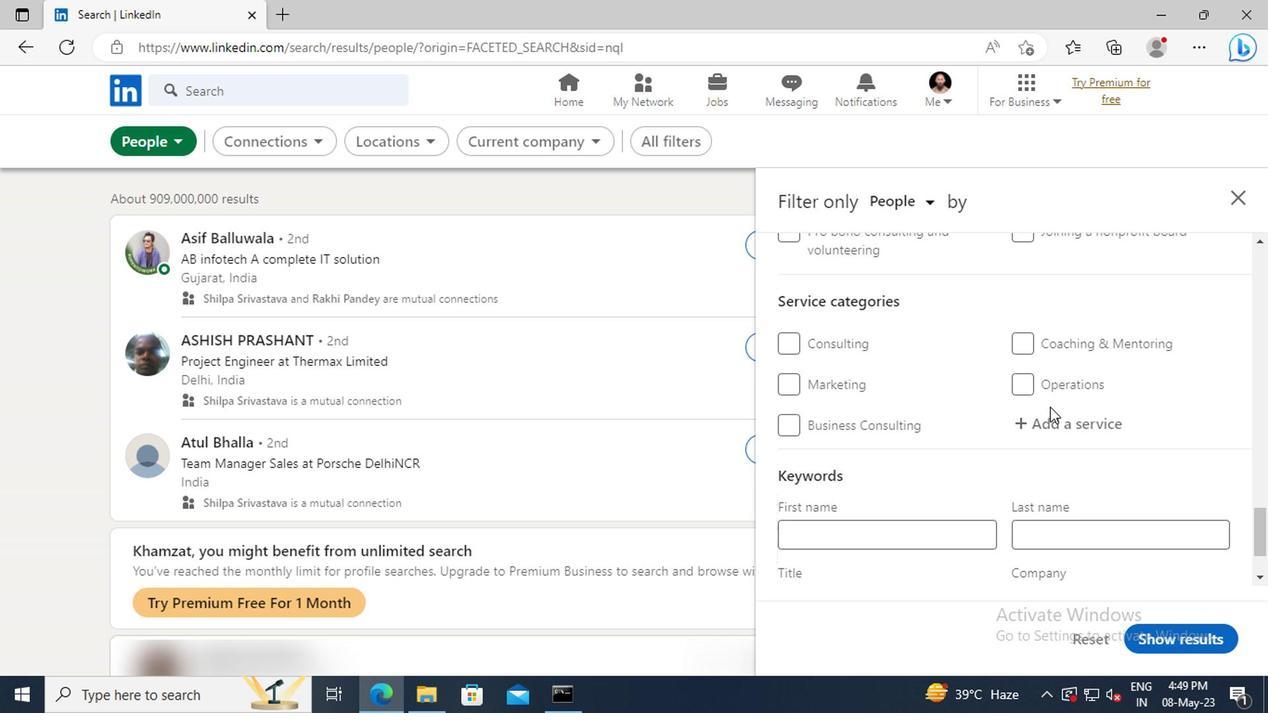 
Action: Mouse pressed left at (881, 428)
Screenshot: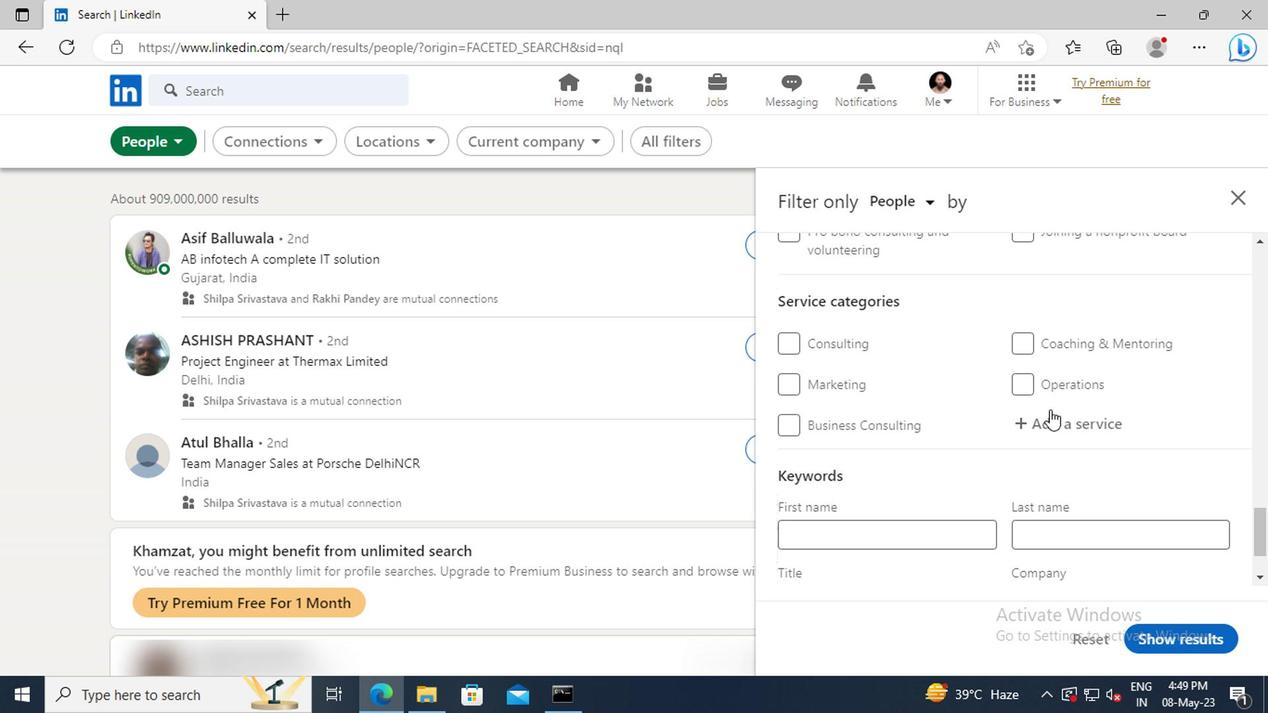 
Action: Key pressed <Key.shift>NEGO
Screenshot: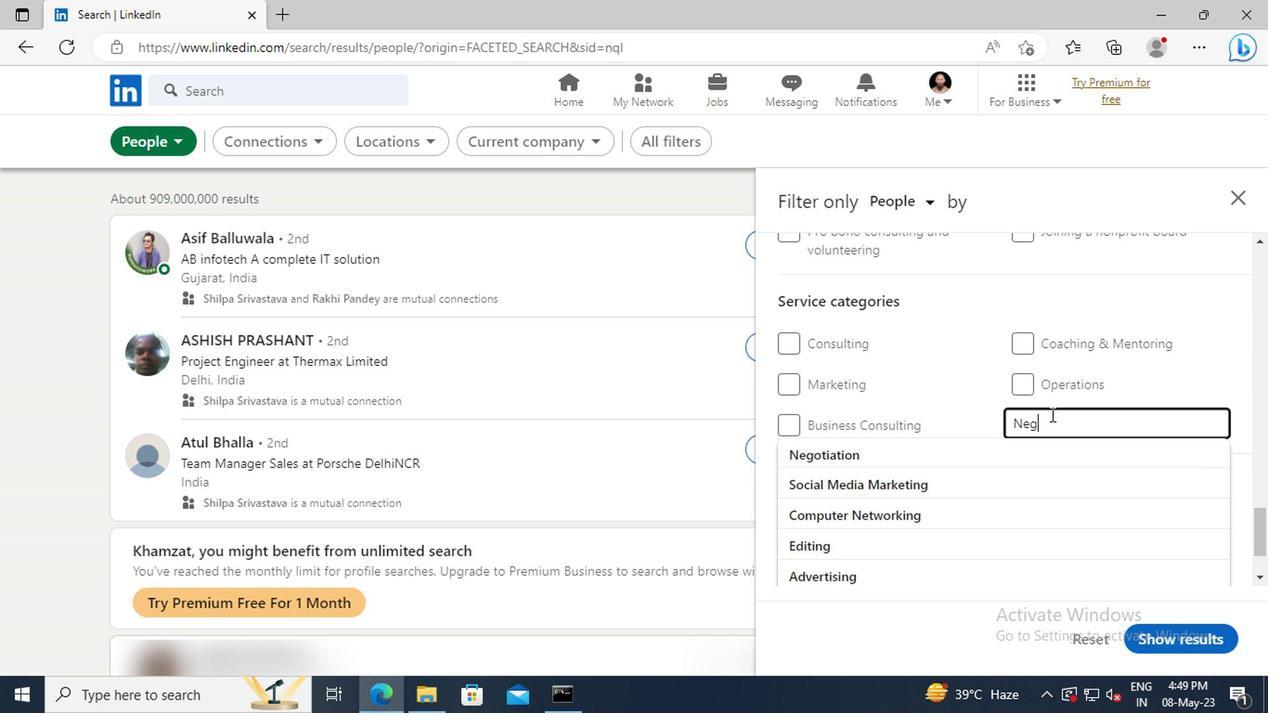 
Action: Mouse moved to (879, 450)
Screenshot: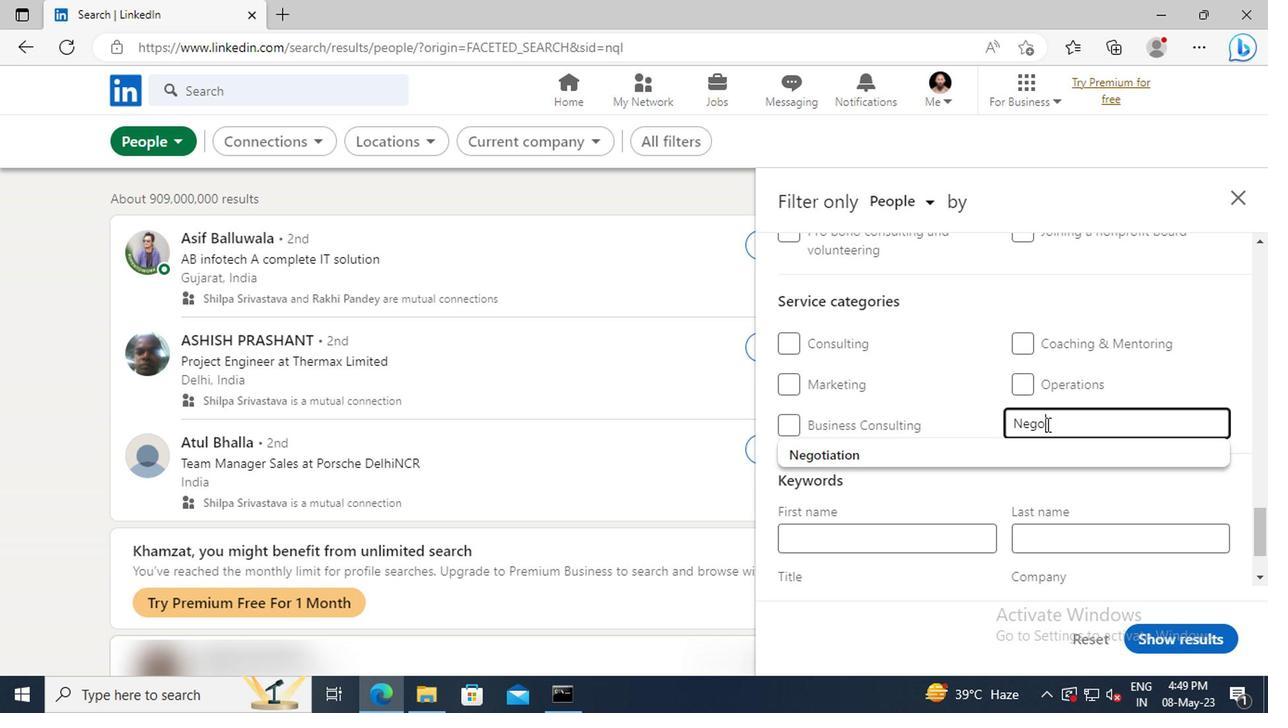 
Action: Mouse pressed left at (879, 450)
Screenshot: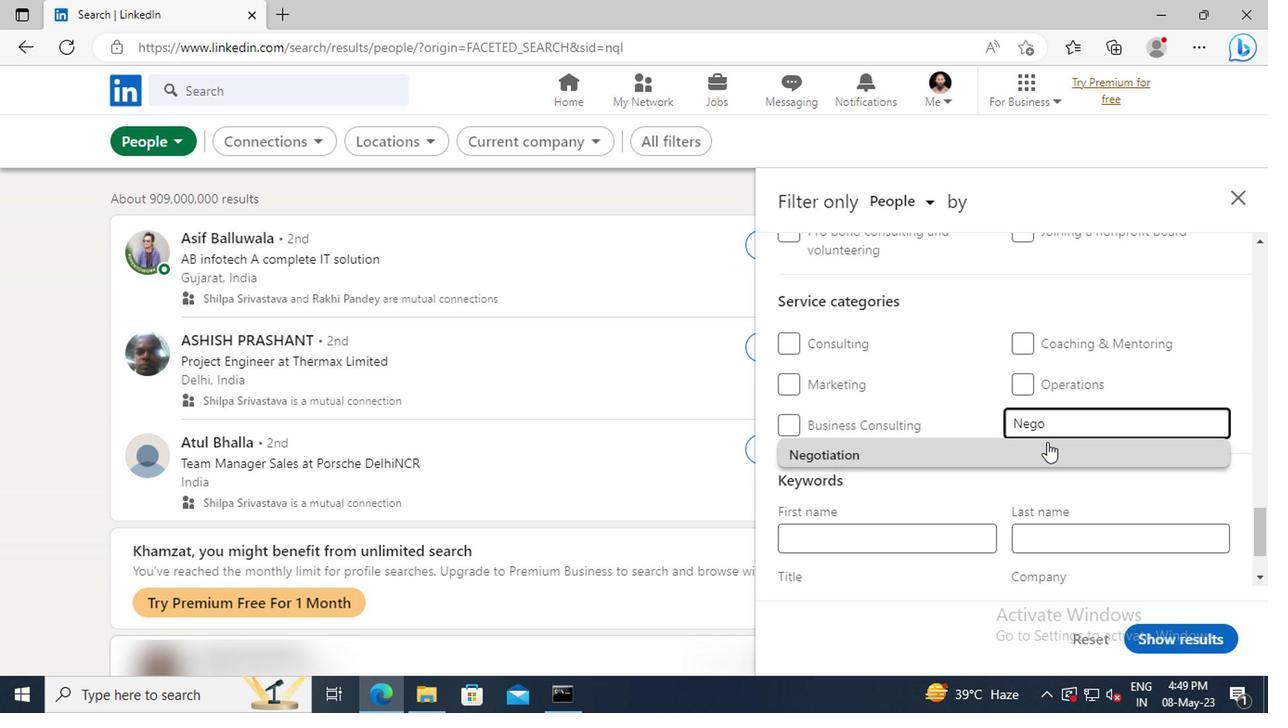 
Action: Mouse scrolled (879, 449) with delta (0, 0)
Screenshot: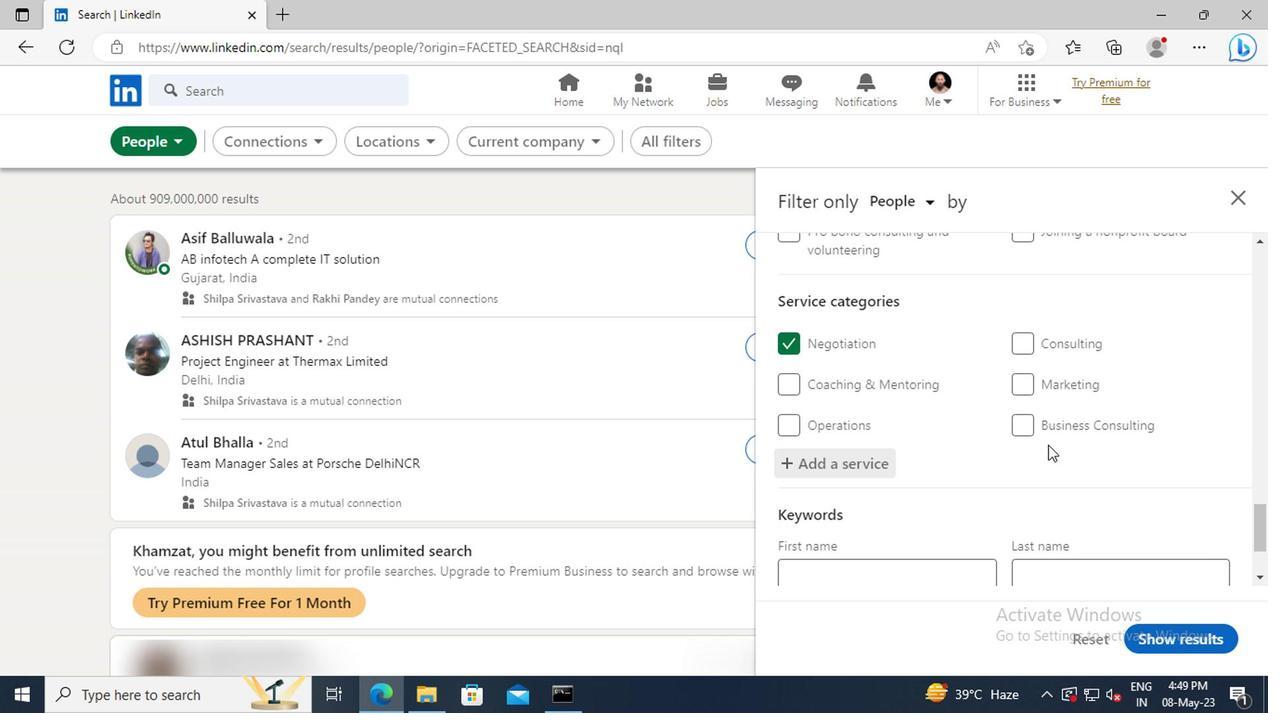 
Action: Mouse scrolled (879, 449) with delta (0, 0)
Screenshot: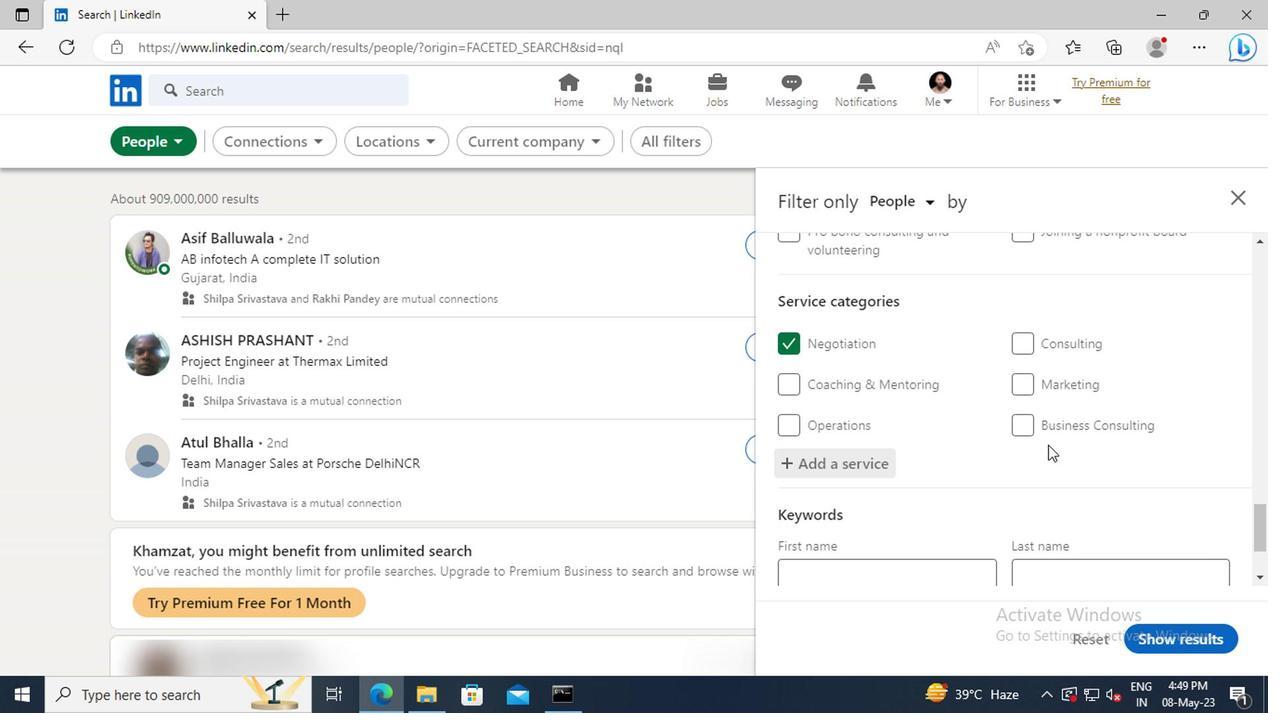 
Action: Mouse scrolled (879, 449) with delta (0, 0)
Screenshot: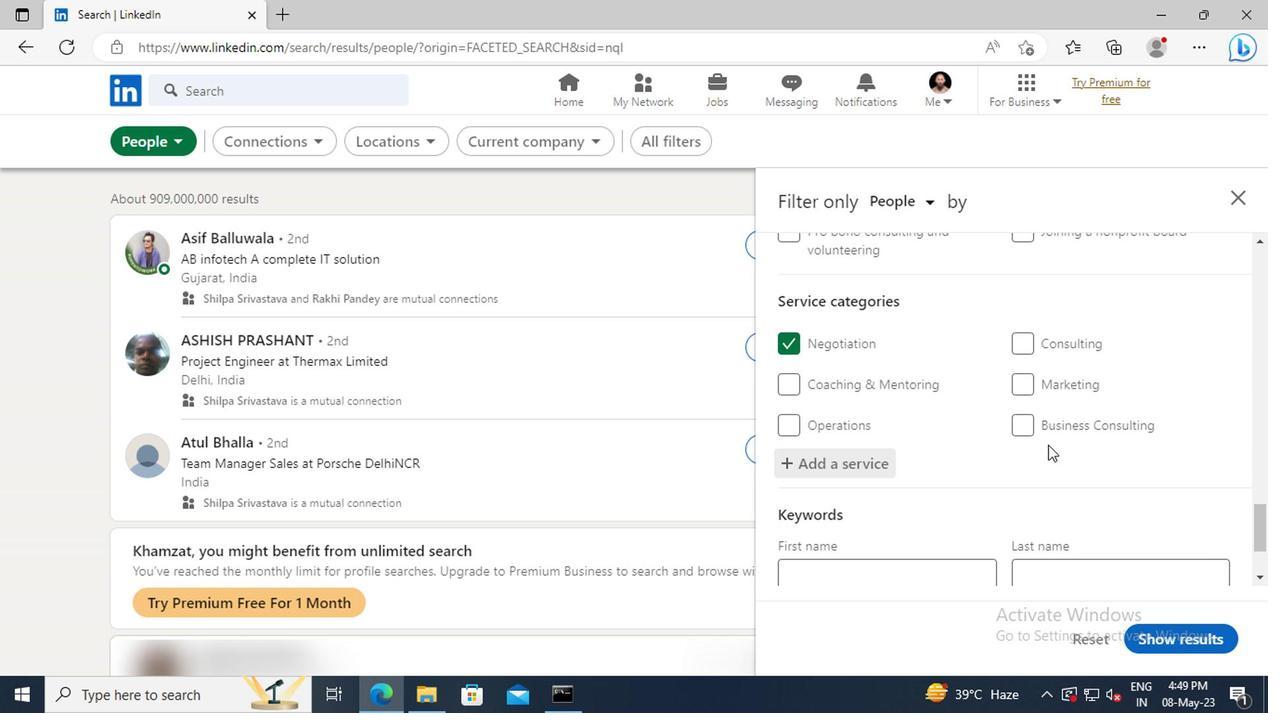 
Action: Mouse scrolled (879, 449) with delta (0, 0)
Screenshot: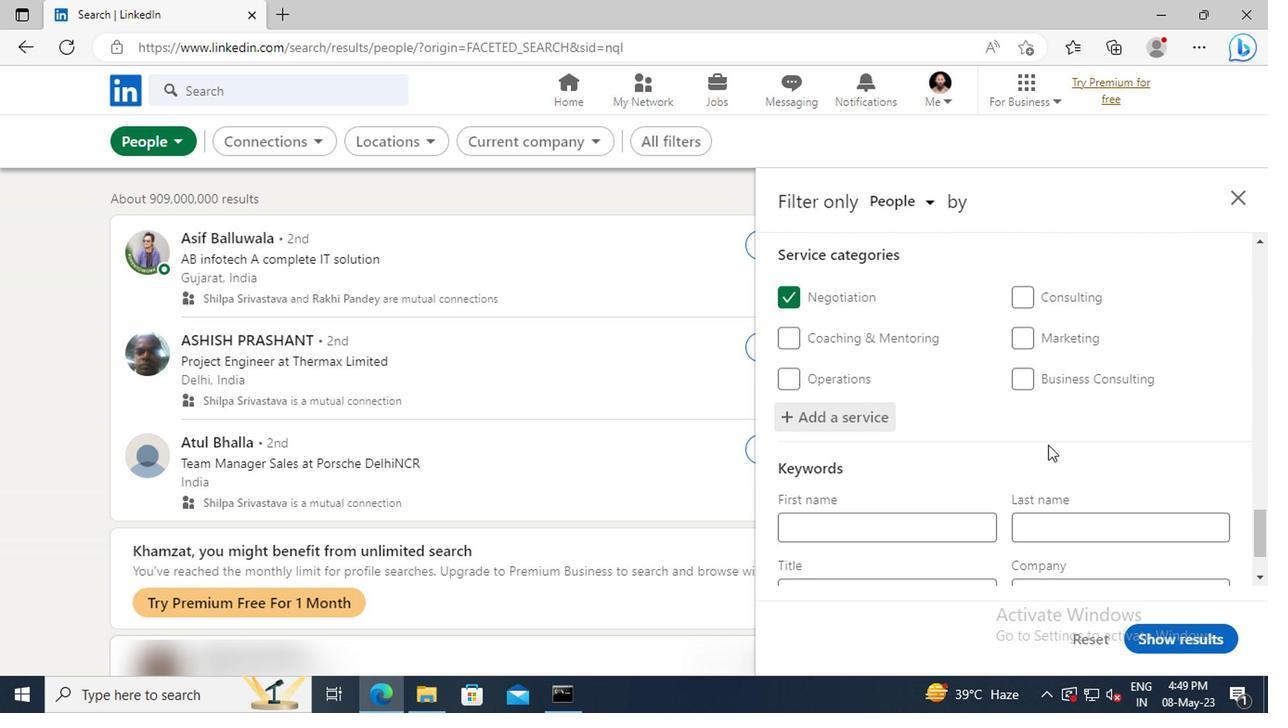 
Action: Mouse moved to (785, 485)
Screenshot: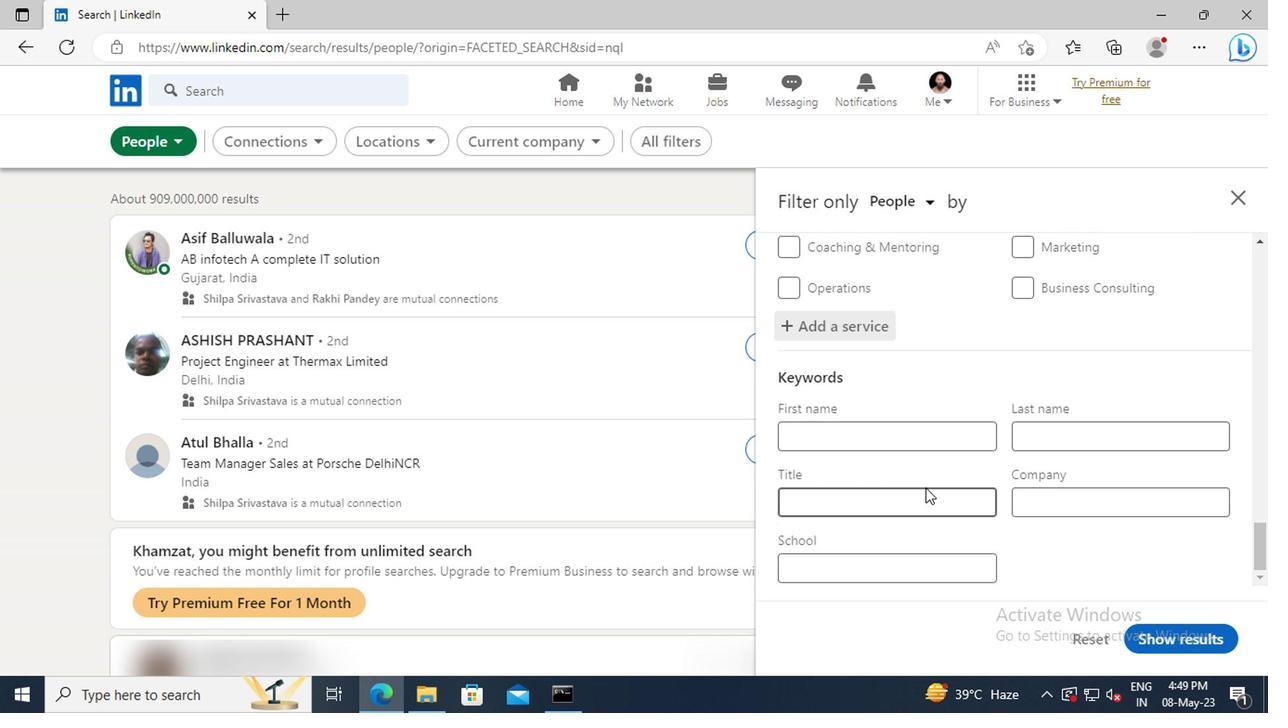 
Action: Mouse pressed left at (785, 485)
Screenshot: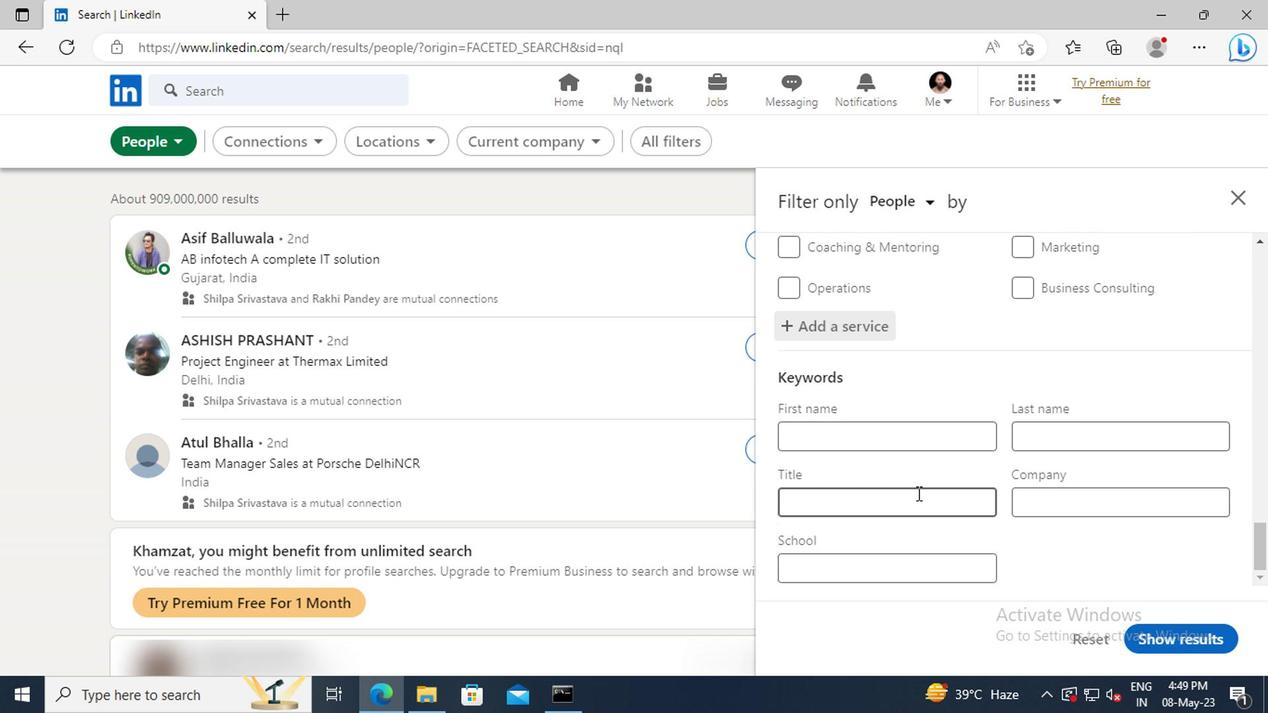 
Action: Key pressed <Key.shift>MEDICAL<Key.space><Key.shift>ADMINISTRATOR<Key.enter>
Screenshot: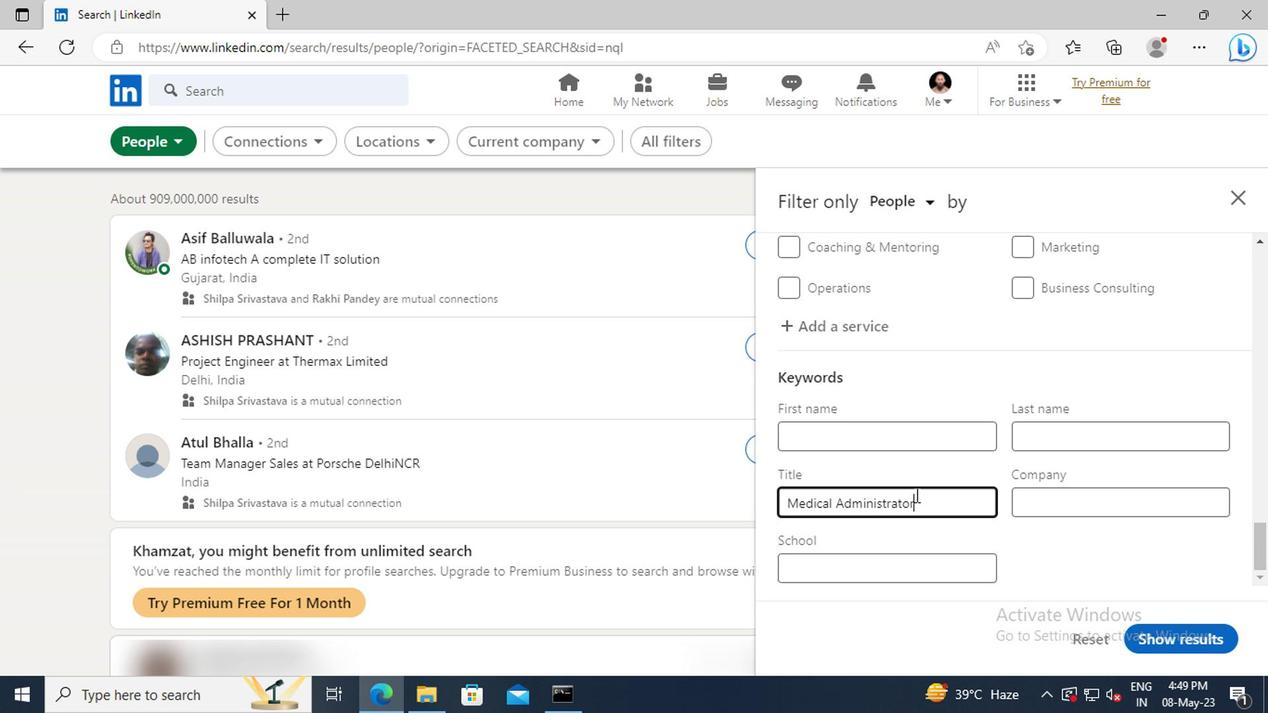 
Action: Mouse moved to (958, 578)
Screenshot: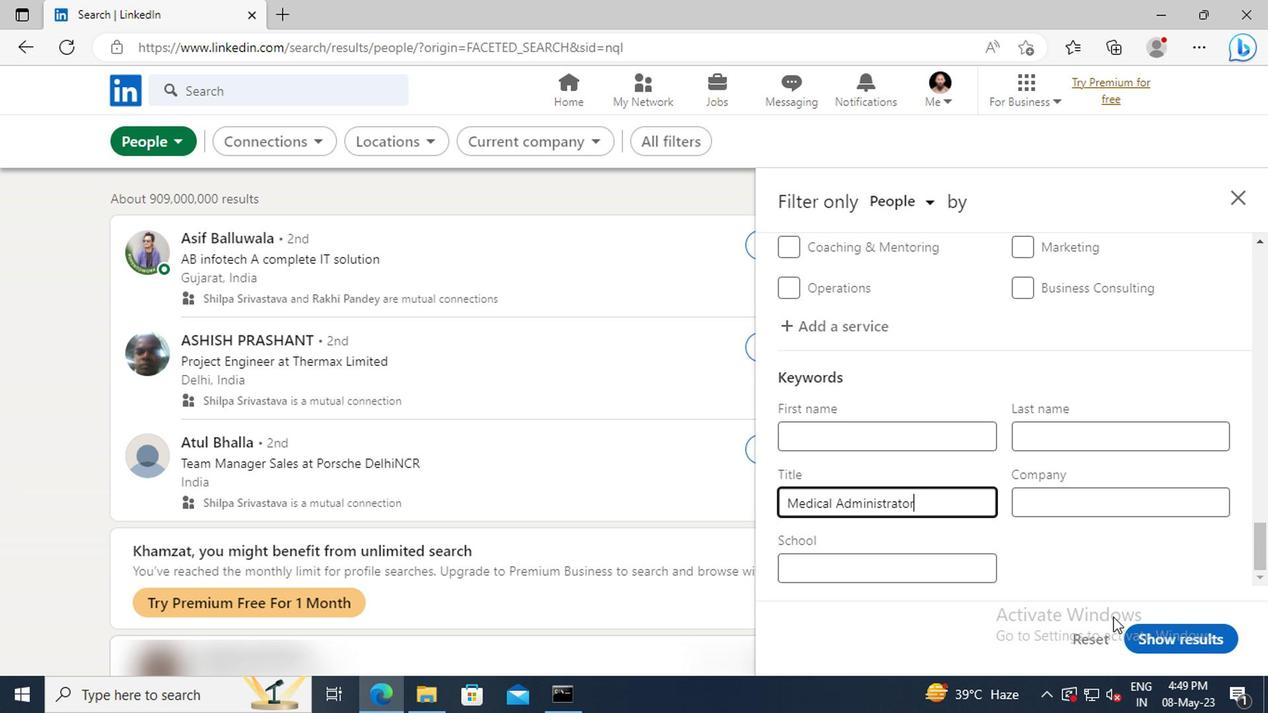 
Action: Mouse pressed left at (958, 578)
Screenshot: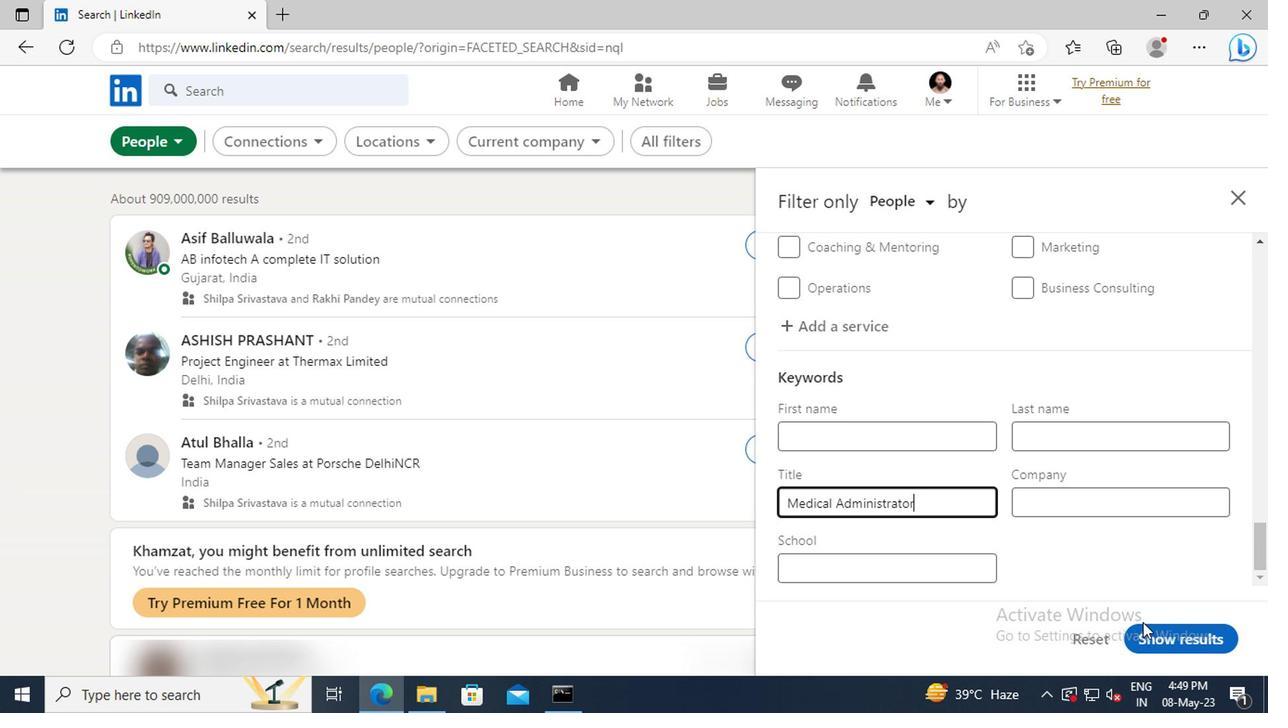 
